 Task: Add a signature Laura Phillips containing With heartfelt thanks and warm wishes, Laura Phillips to email address softage.9@softage.net and add a folder Equipment
Action: Mouse moved to (909, 69)
Screenshot: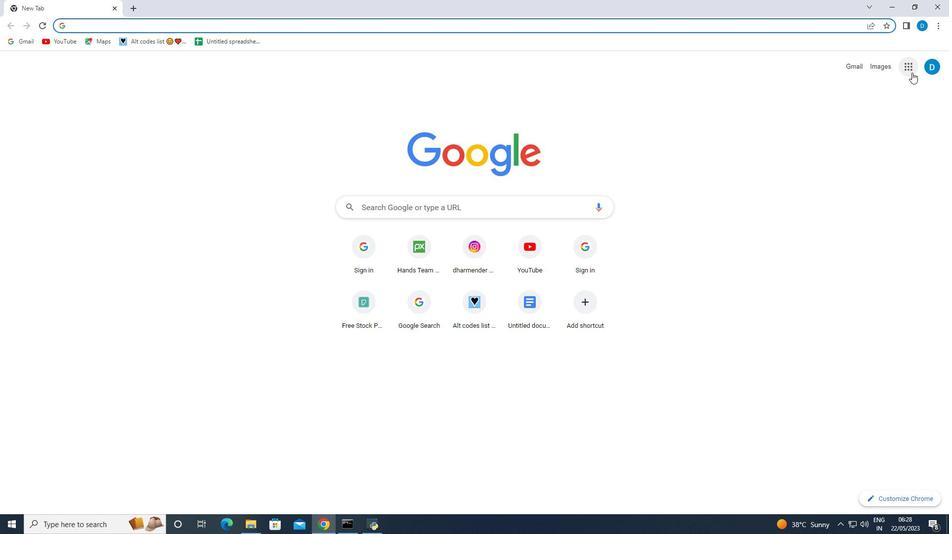 
Action: Mouse pressed left at (909, 69)
Screenshot: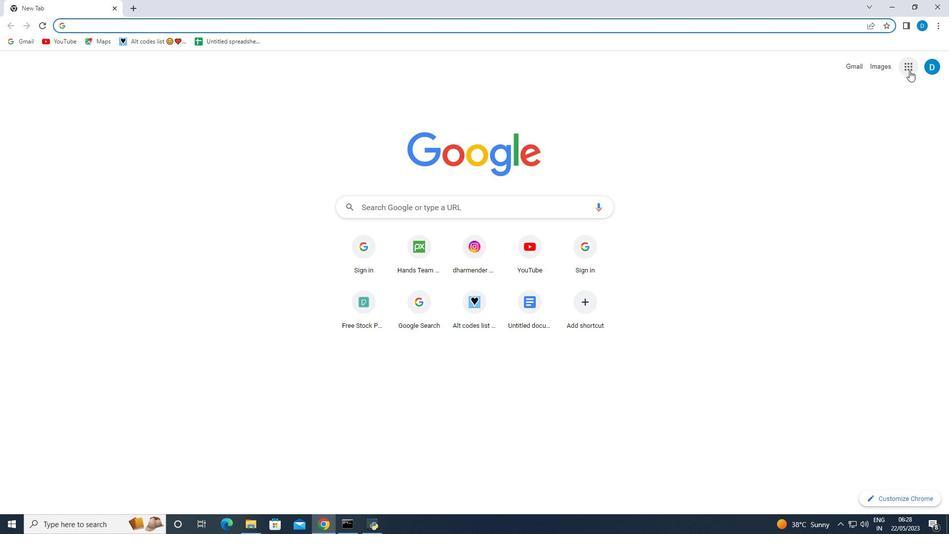 
Action: Mouse moved to (831, 199)
Screenshot: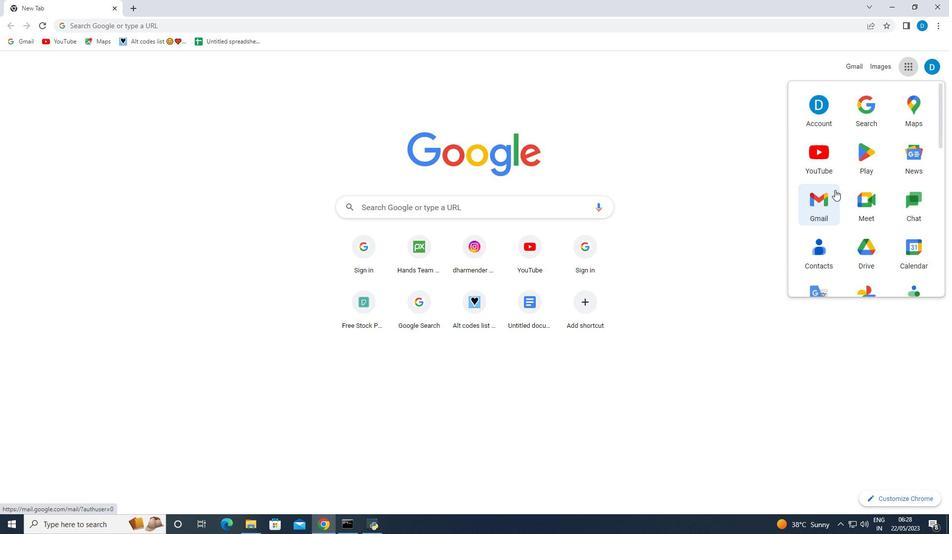 
Action: Mouse pressed left at (831, 199)
Screenshot: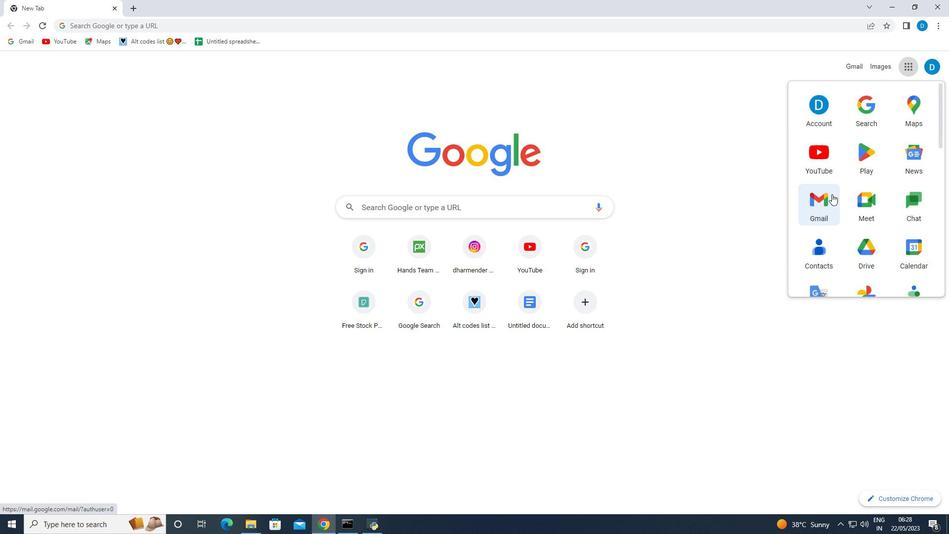 
Action: Mouse moved to (109, 254)
Screenshot: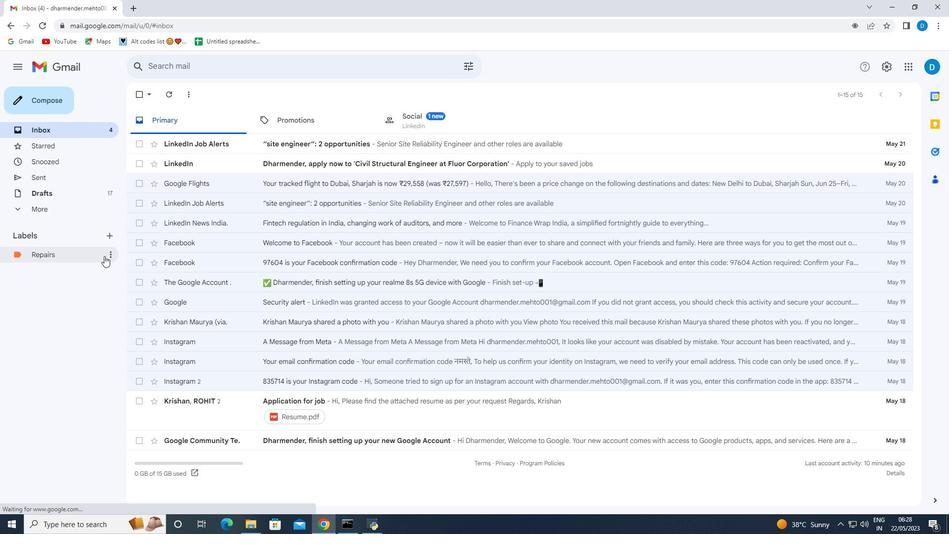 
Action: Mouse pressed left at (109, 254)
Screenshot: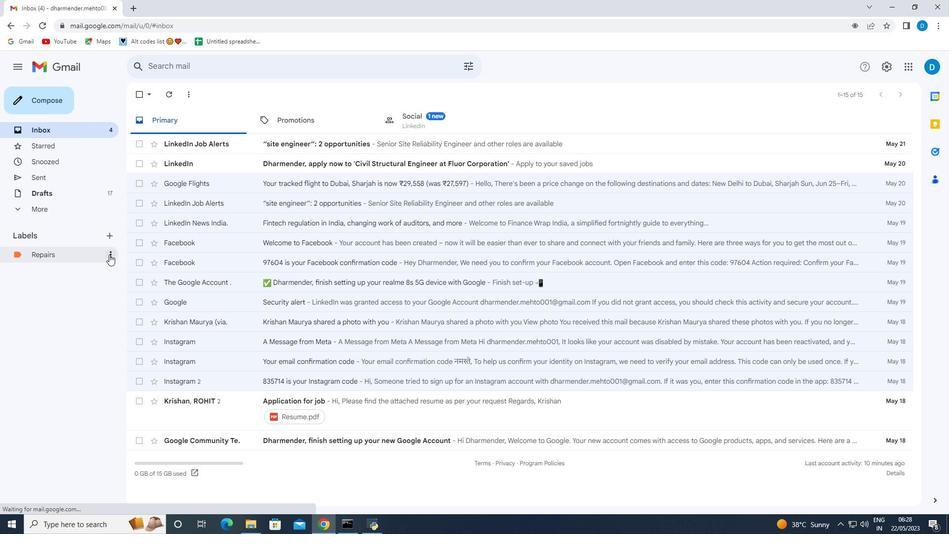 
Action: Mouse moved to (143, 433)
Screenshot: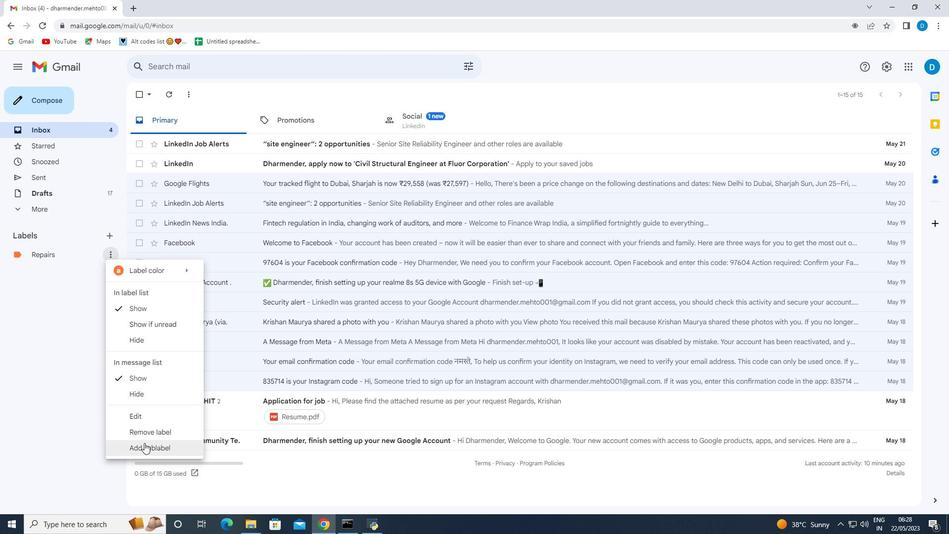 
Action: Mouse pressed left at (143, 433)
Screenshot: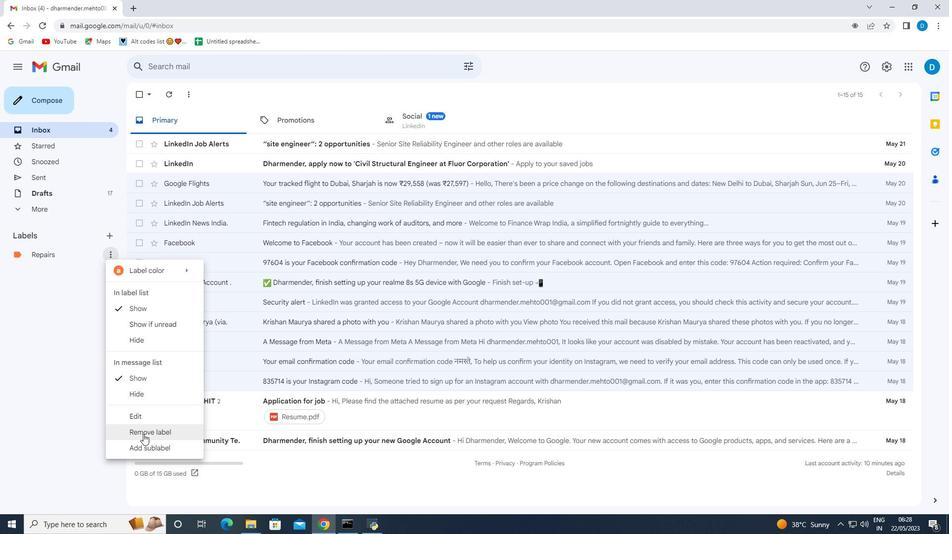 
Action: Mouse moved to (568, 307)
Screenshot: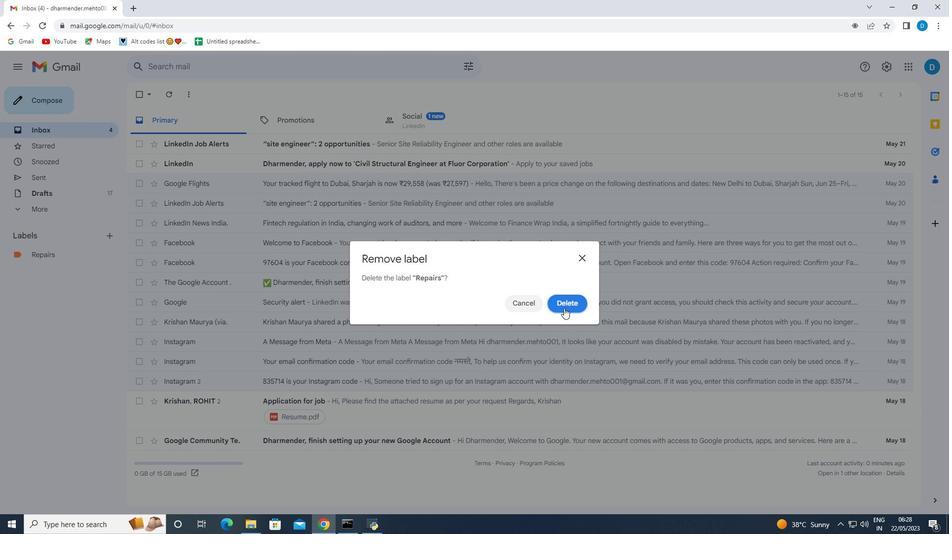 
Action: Mouse pressed left at (568, 307)
Screenshot: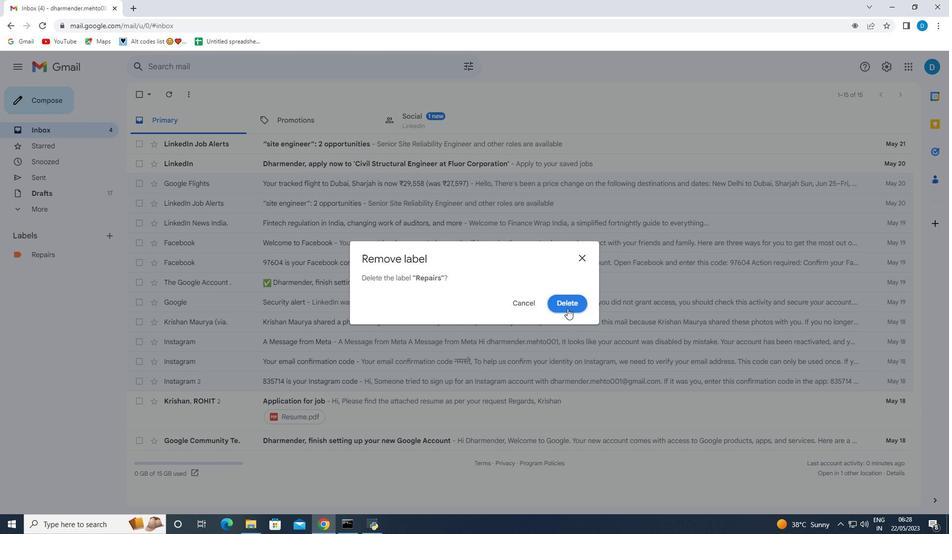 
Action: Mouse moved to (45, 99)
Screenshot: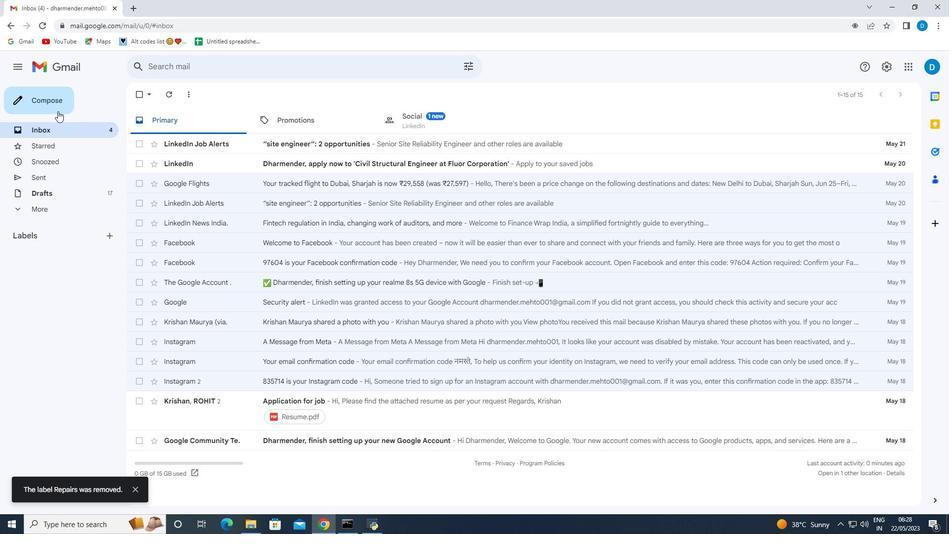 
Action: Mouse pressed left at (45, 99)
Screenshot: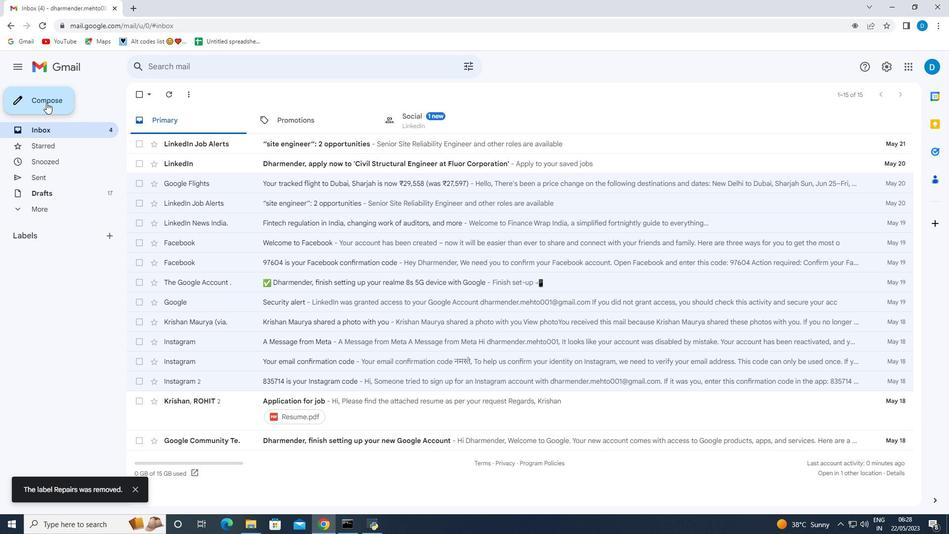 
Action: Mouse moved to (798, 497)
Screenshot: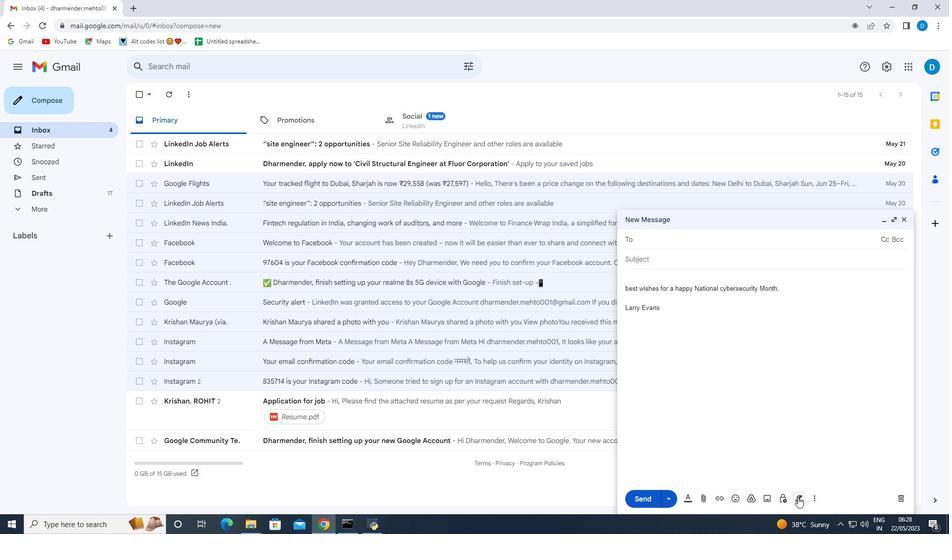 
Action: Mouse pressed left at (798, 497)
Screenshot: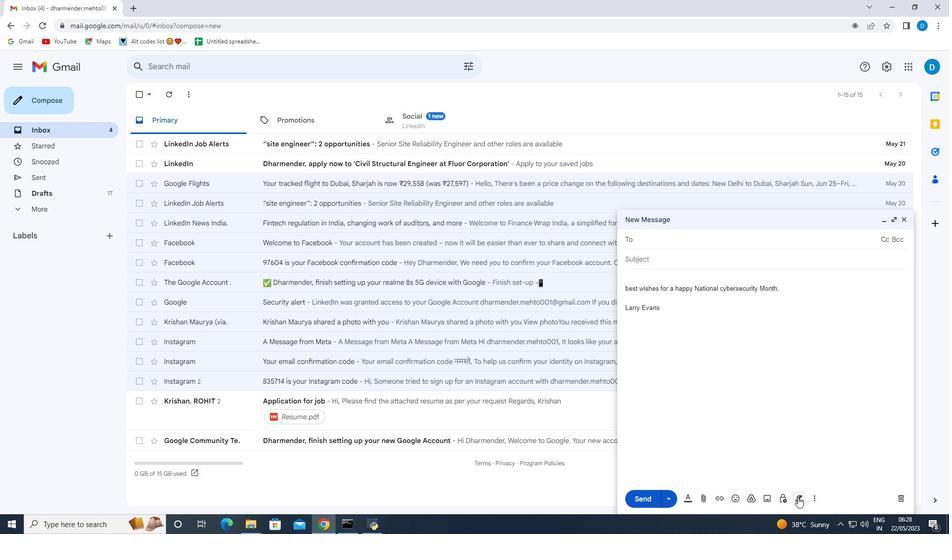 
Action: Mouse moved to (826, 444)
Screenshot: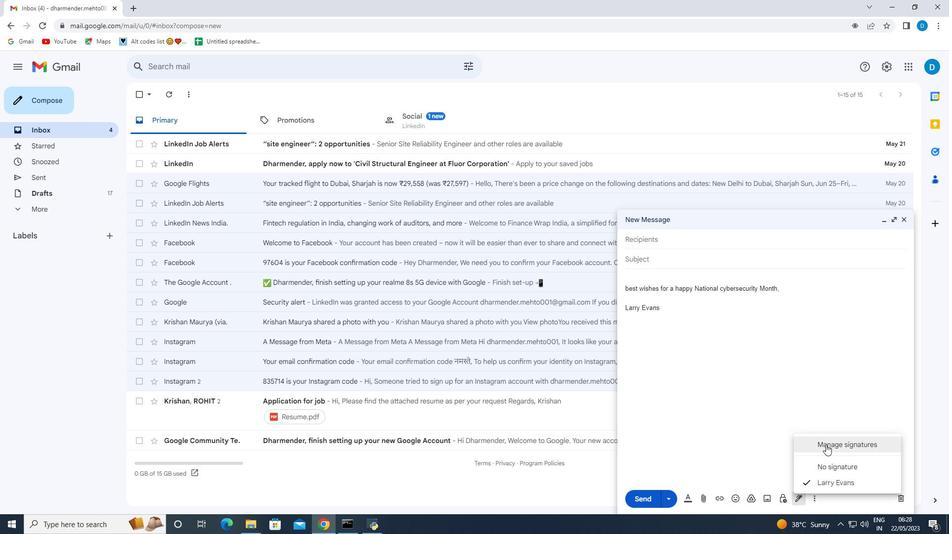 
Action: Mouse pressed left at (826, 444)
Screenshot: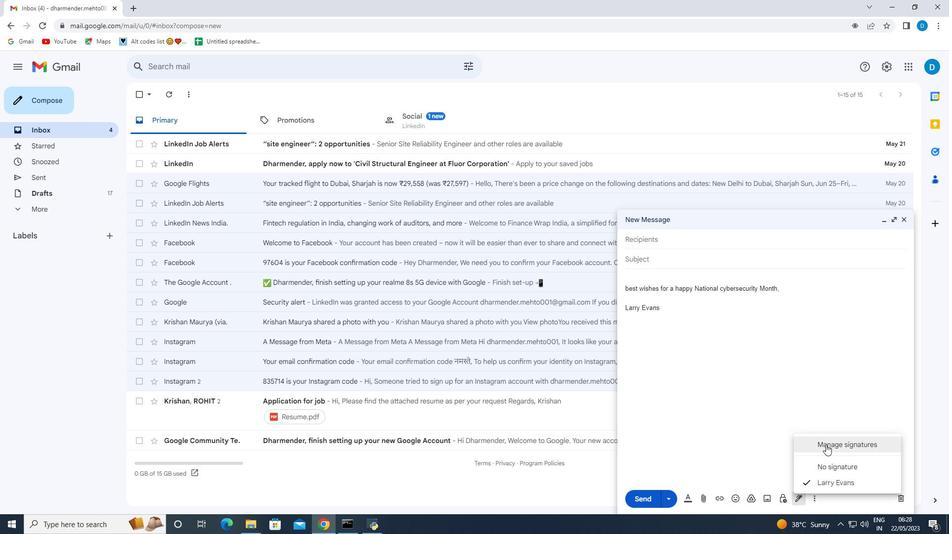 
Action: Mouse moved to (371, 343)
Screenshot: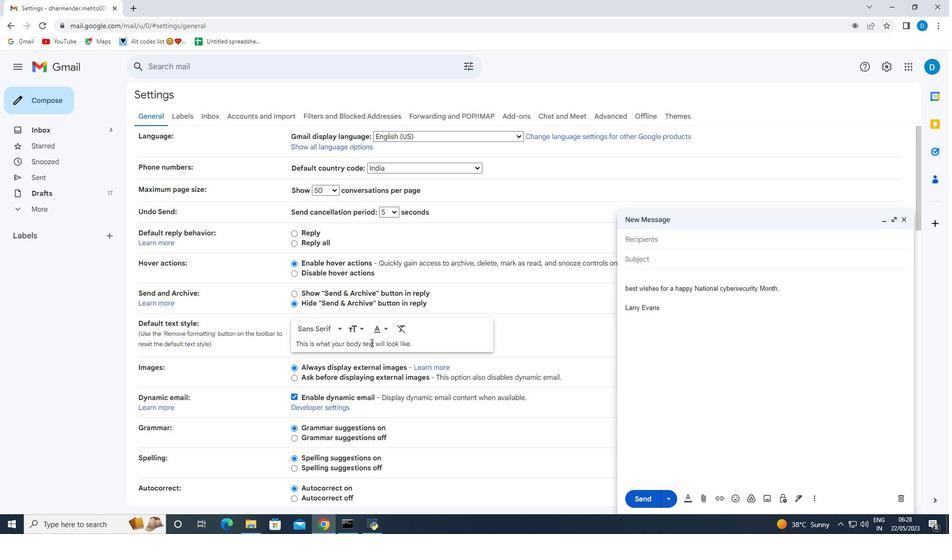 
Action: Mouse scrolled (371, 342) with delta (0, 0)
Screenshot: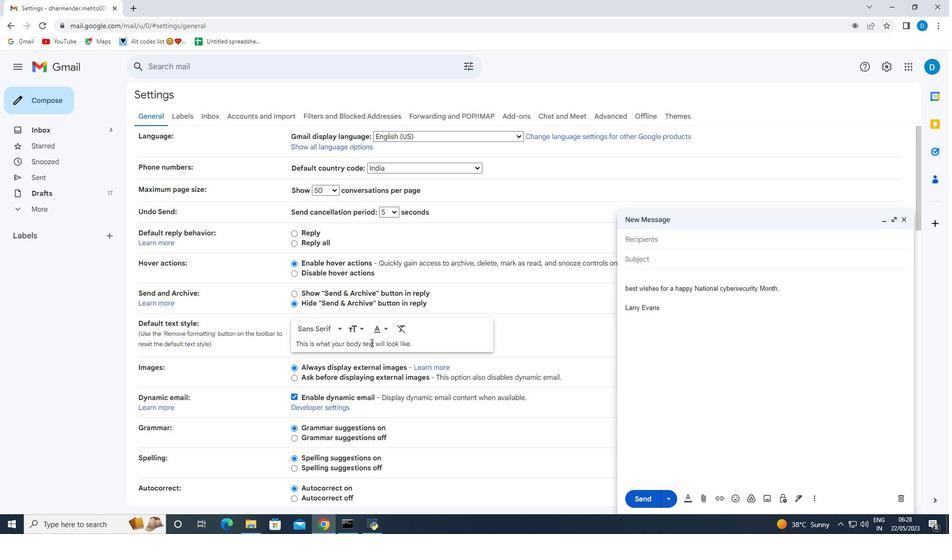 
Action: Mouse moved to (371, 345)
Screenshot: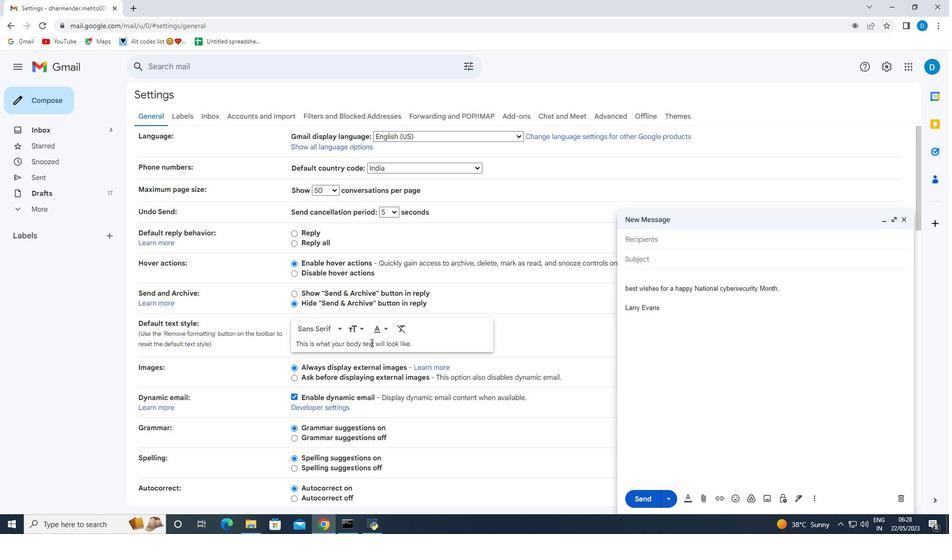 
Action: Mouse scrolled (371, 344) with delta (0, 0)
Screenshot: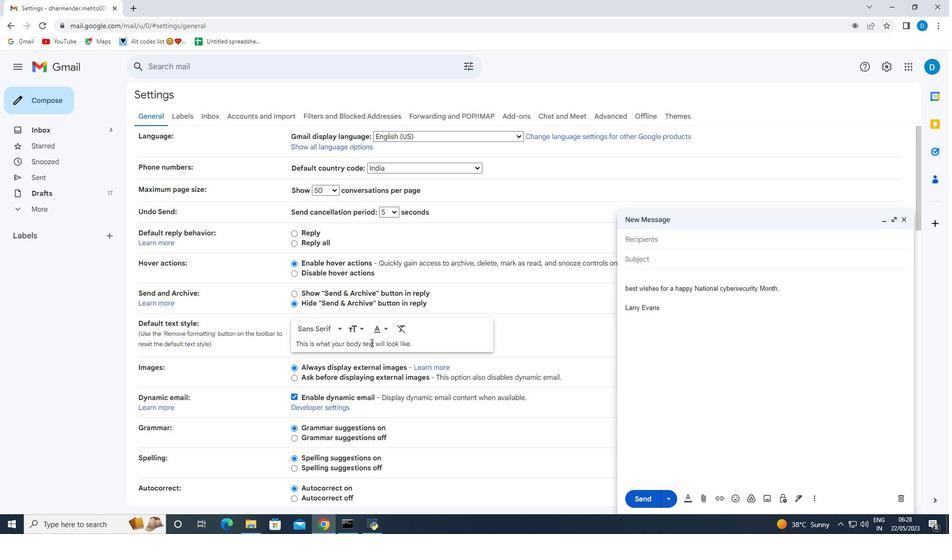 
Action: Mouse moved to (371, 346)
Screenshot: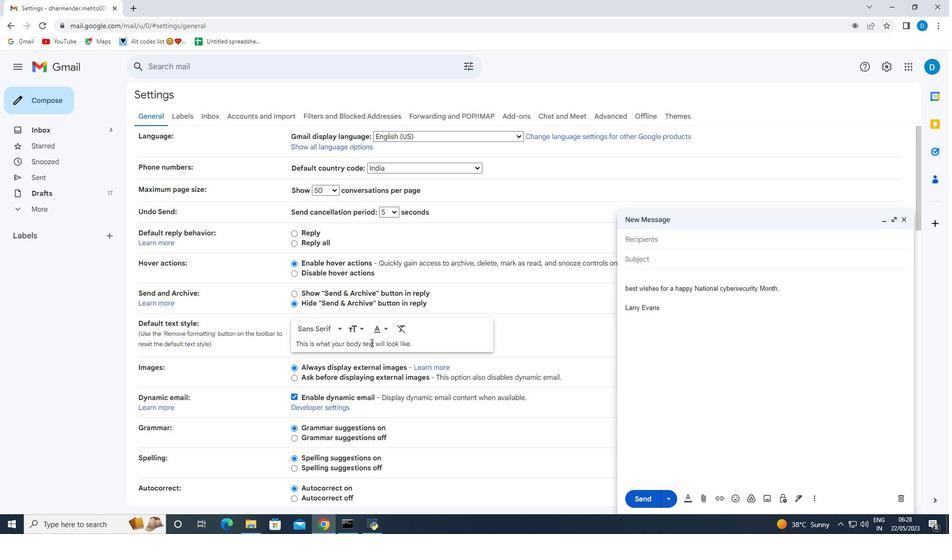 
Action: Mouse scrolled (371, 345) with delta (0, 0)
Screenshot: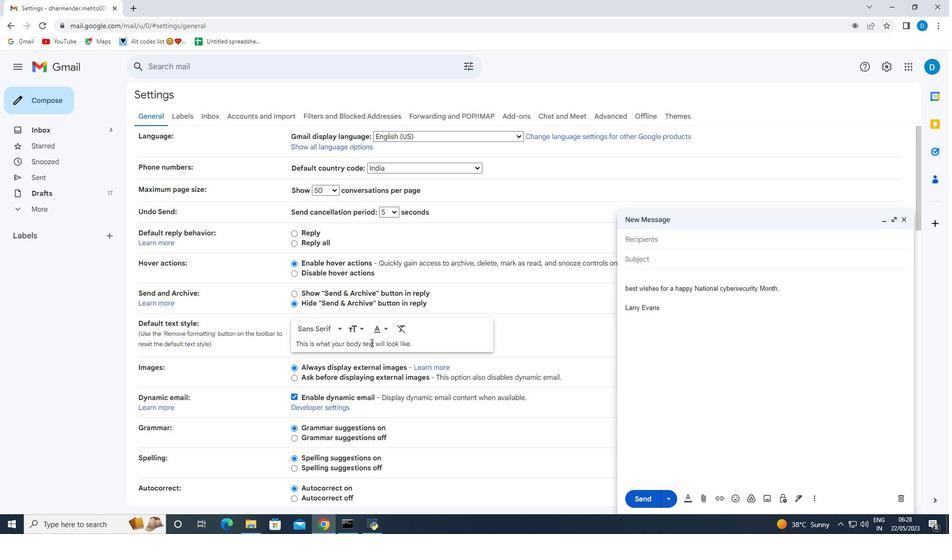 
Action: Mouse scrolled (371, 345) with delta (0, 0)
Screenshot: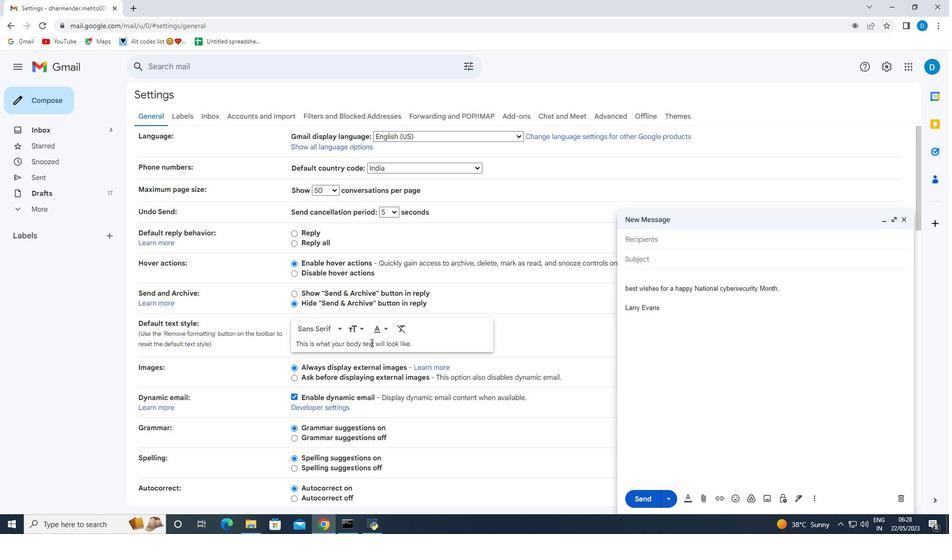 
Action: Mouse scrolled (371, 345) with delta (0, 0)
Screenshot: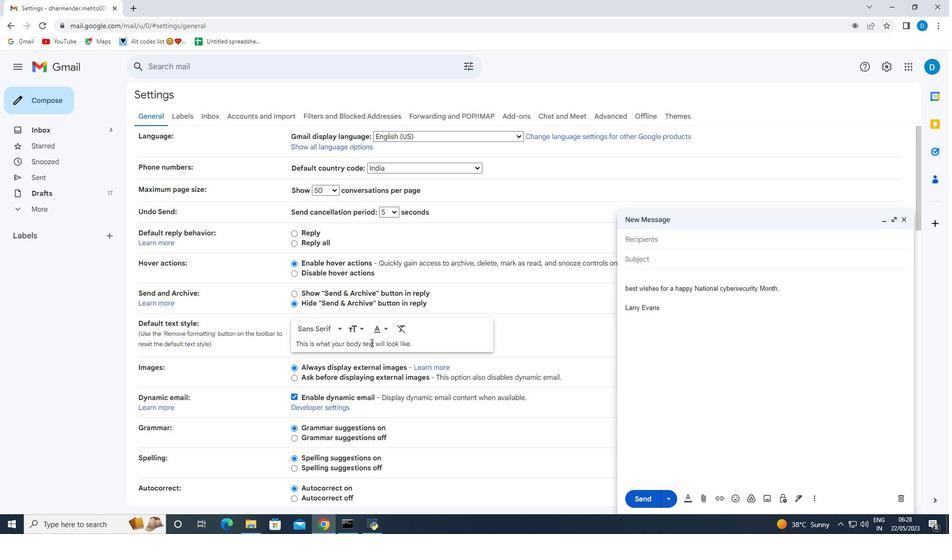 
Action: Mouse moved to (368, 350)
Screenshot: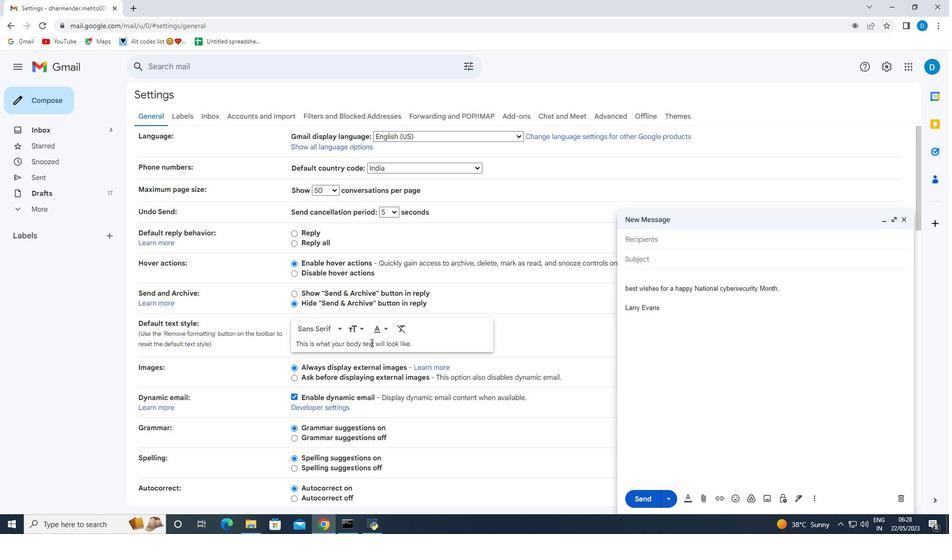 
Action: Mouse scrolled (370, 347) with delta (0, 0)
Screenshot: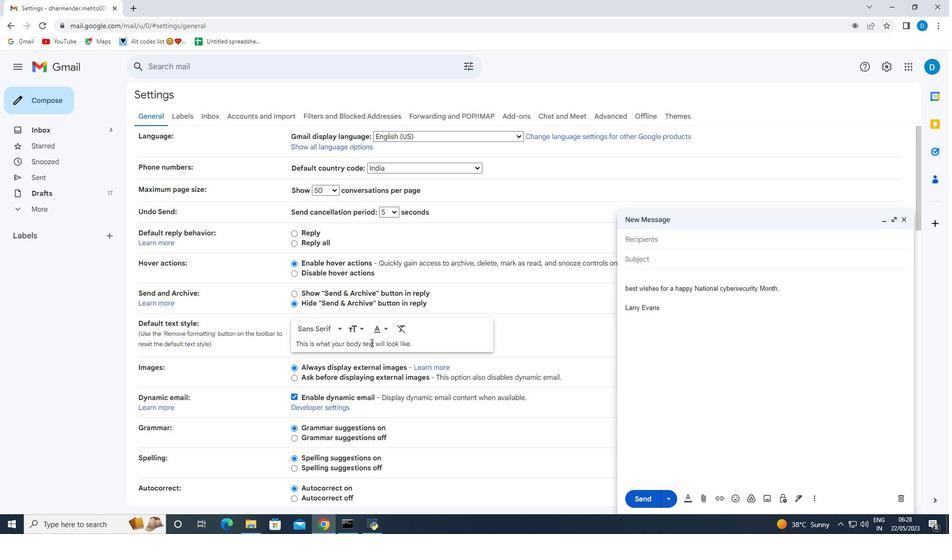 
Action: Mouse moved to (339, 359)
Screenshot: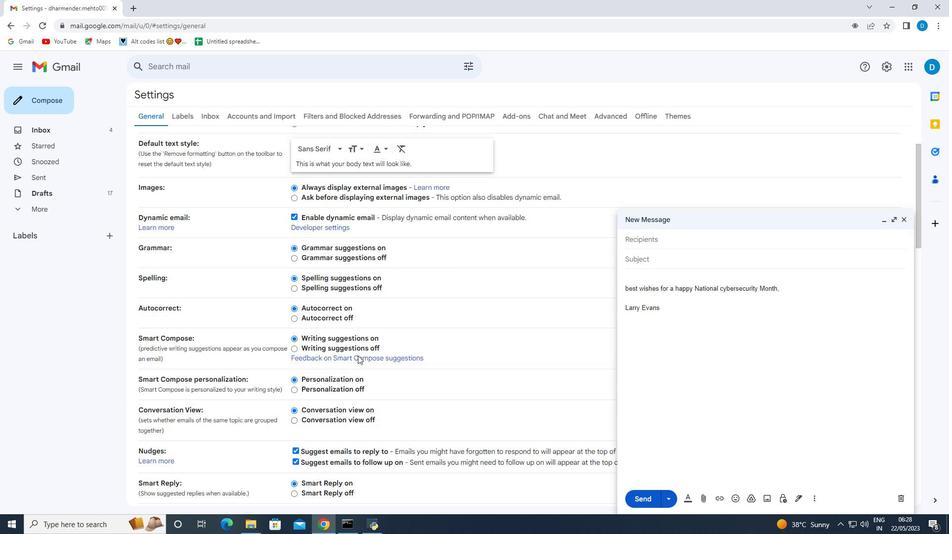 
Action: Mouse scrolled (339, 358) with delta (0, 0)
Screenshot: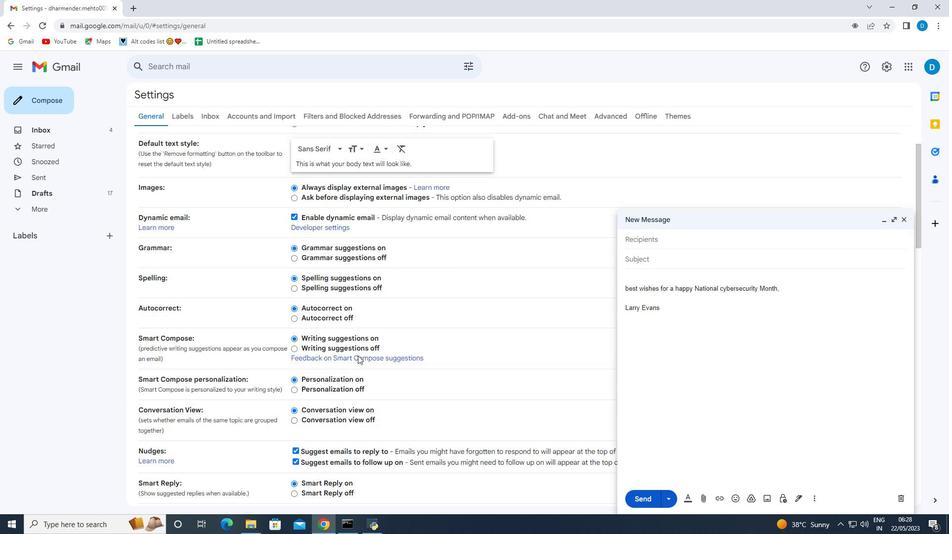 
Action: Mouse moved to (338, 359)
Screenshot: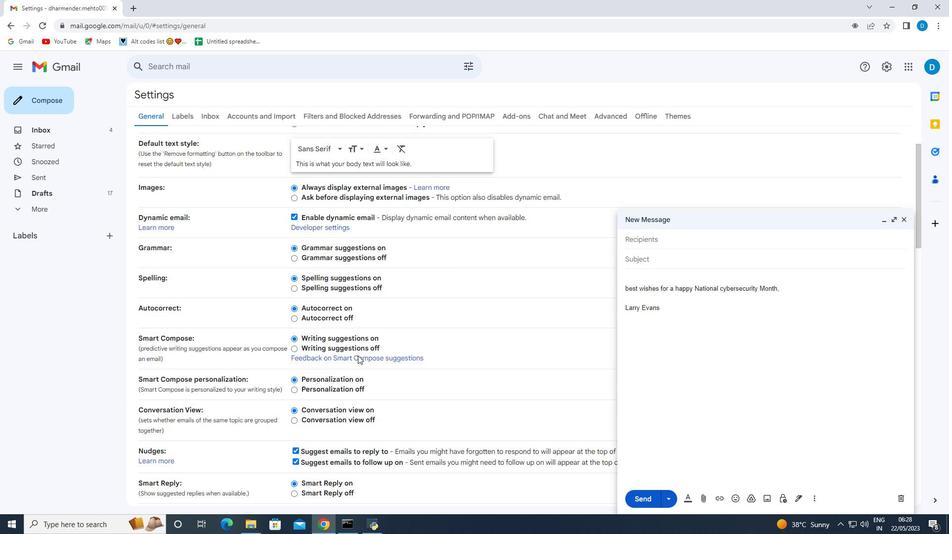 
Action: Mouse scrolled (338, 358) with delta (0, 0)
Screenshot: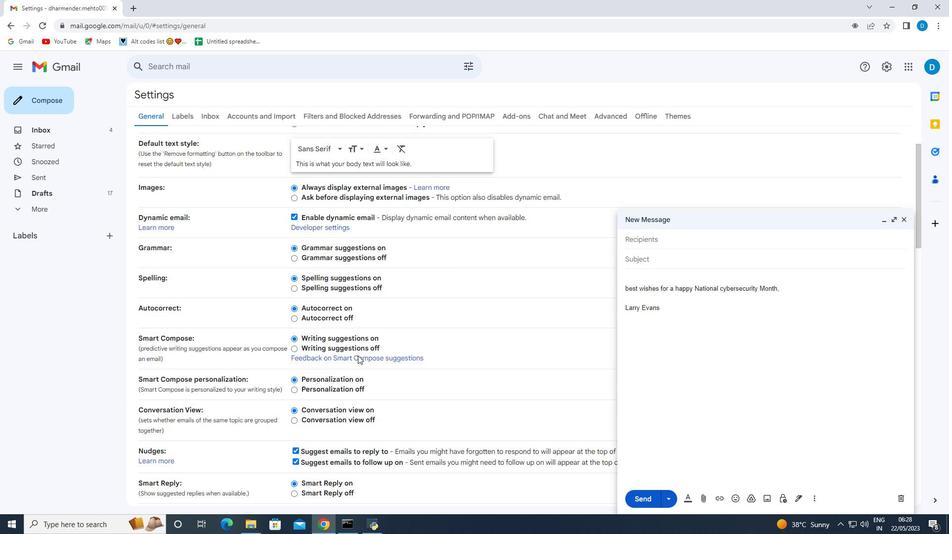 
Action: Mouse moved to (338, 359)
Screenshot: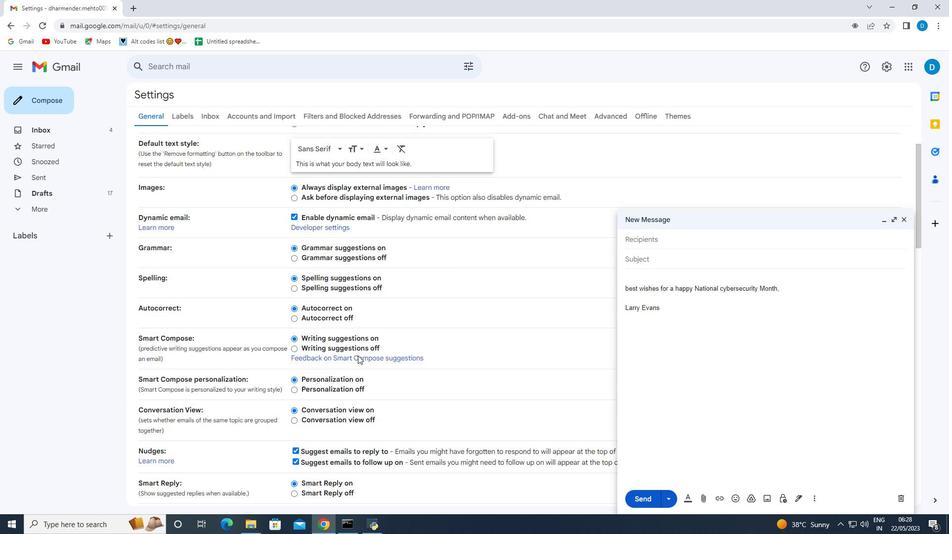 
Action: Mouse scrolled (338, 358) with delta (0, 0)
Screenshot: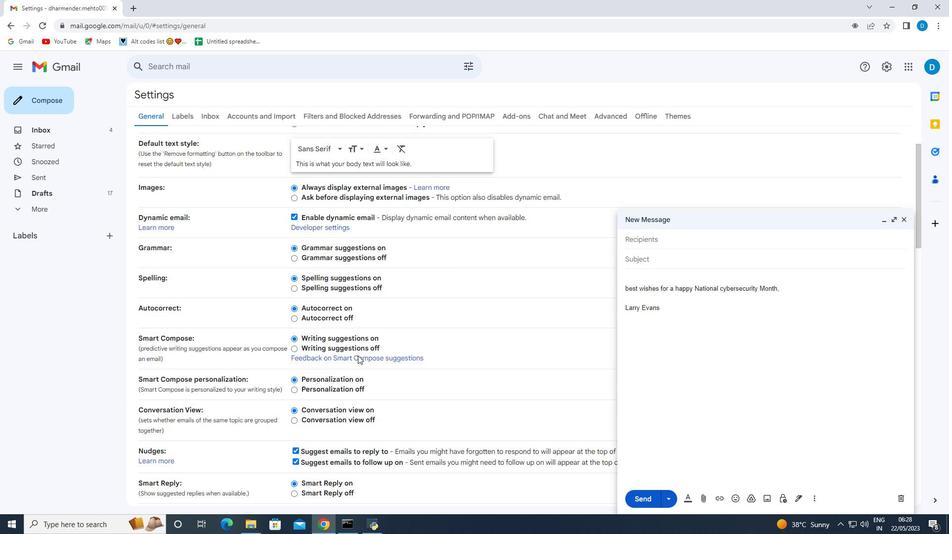 
Action: Mouse moved to (338, 359)
Screenshot: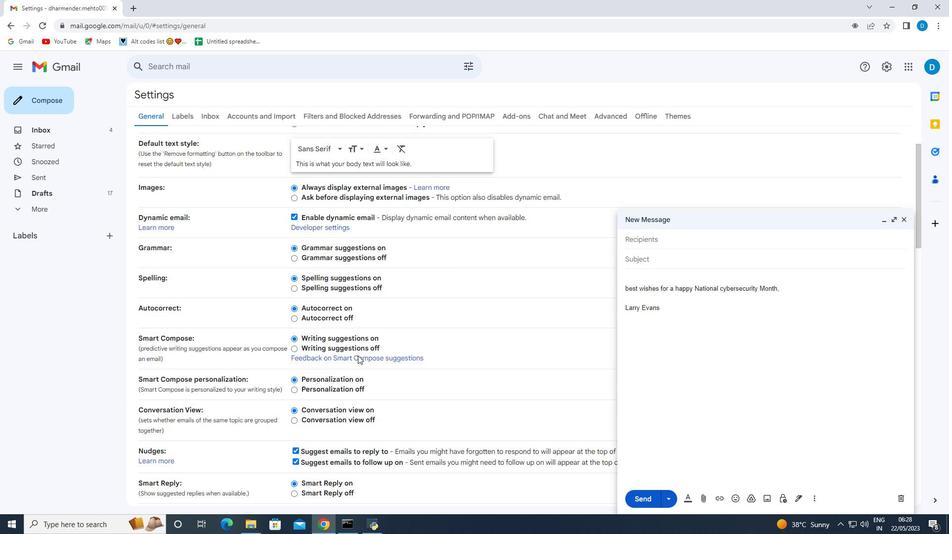 
Action: Mouse scrolled (338, 359) with delta (0, 0)
Screenshot: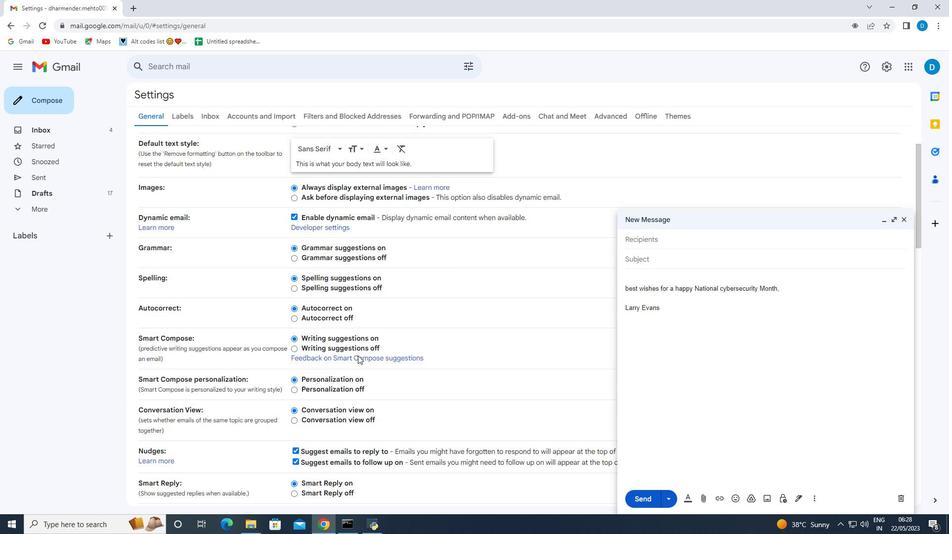
Action: Mouse moved to (334, 368)
Screenshot: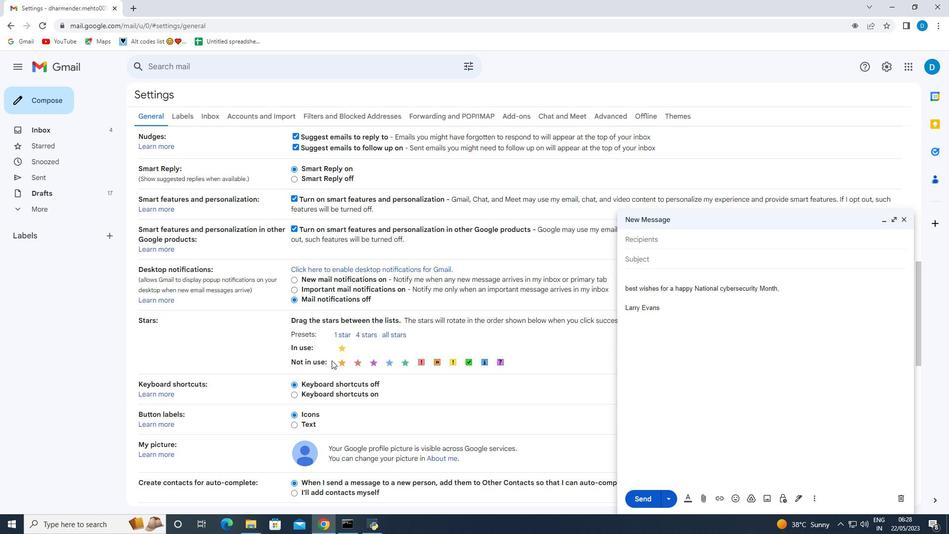 
Action: Mouse scrolled (334, 368) with delta (0, 0)
Screenshot: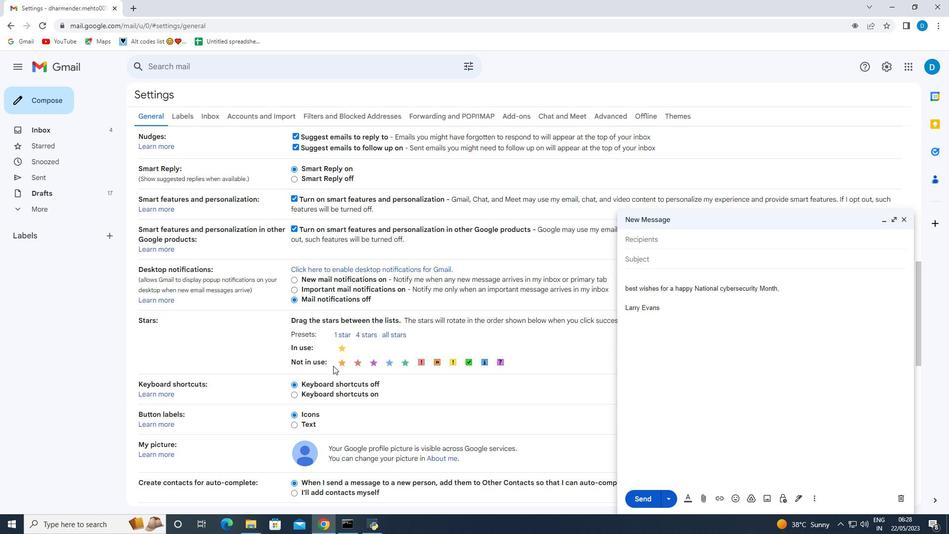 
Action: Mouse scrolled (334, 368) with delta (0, 0)
Screenshot: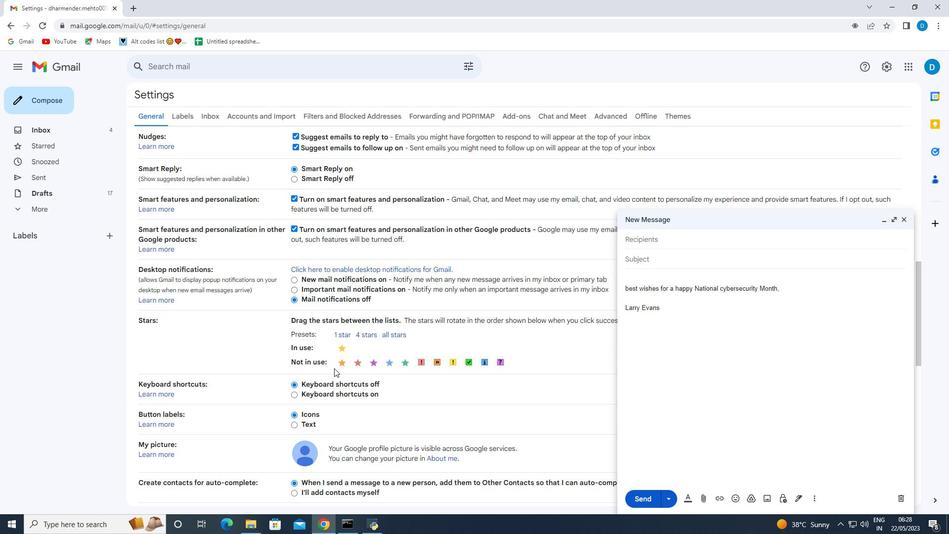 
Action: Mouse scrolled (334, 368) with delta (0, 0)
Screenshot: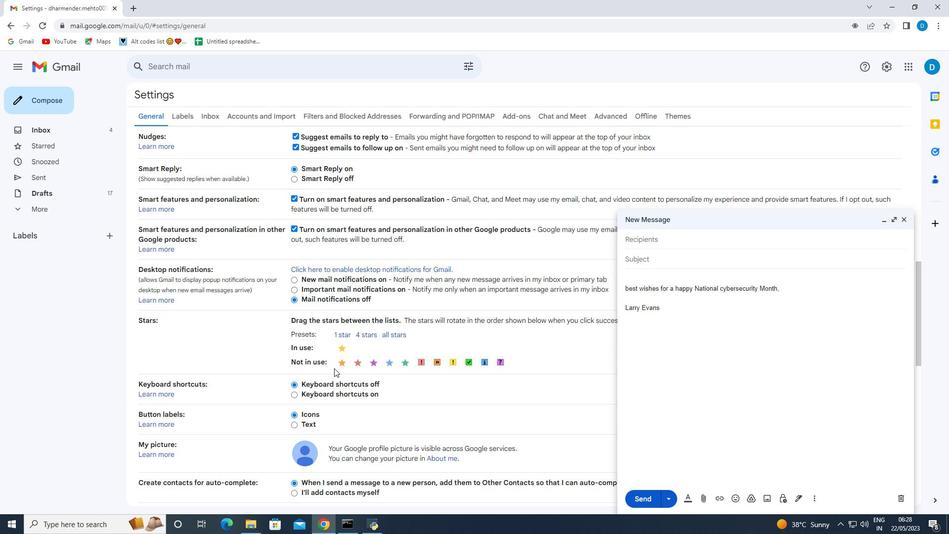 
Action: Mouse scrolled (334, 368) with delta (0, 0)
Screenshot: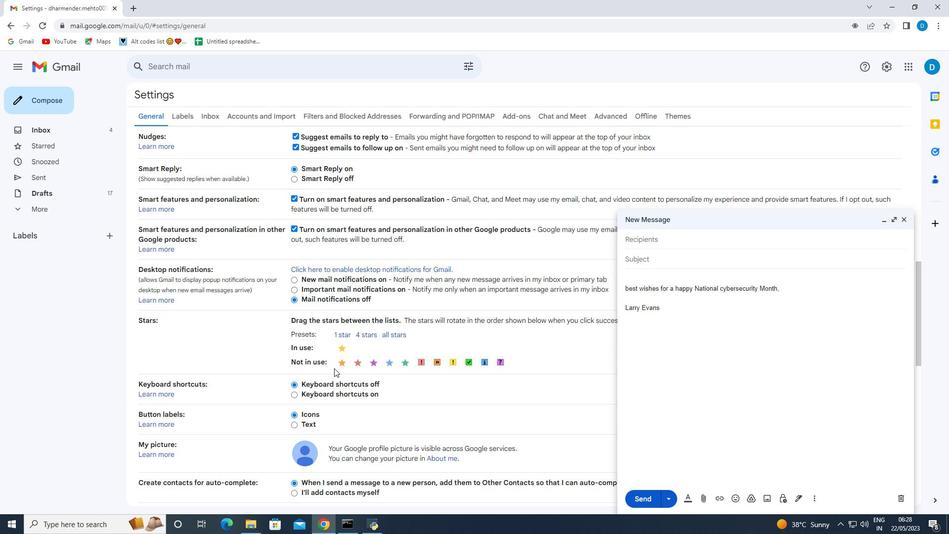 
Action: Mouse moved to (333, 369)
Screenshot: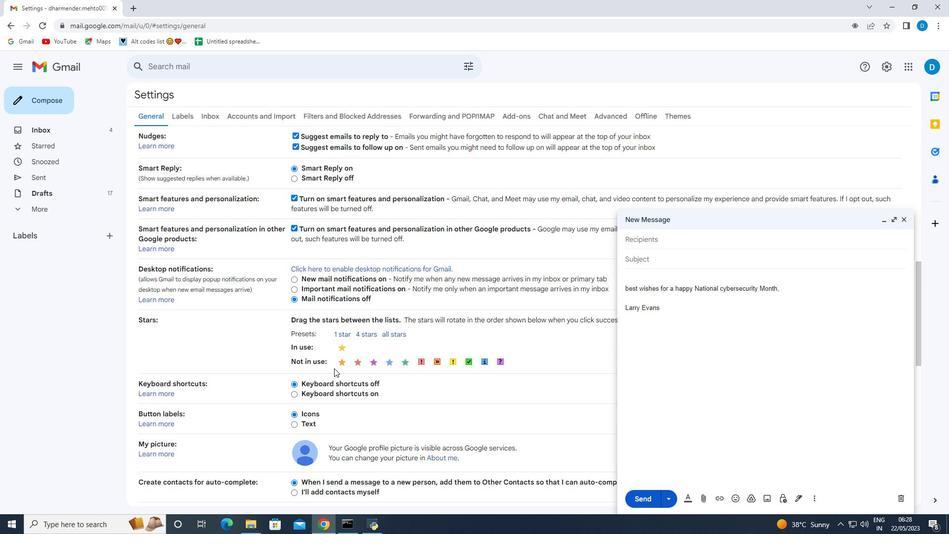 
Action: Mouse scrolled (333, 369) with delta (0, 0)
Screenshot: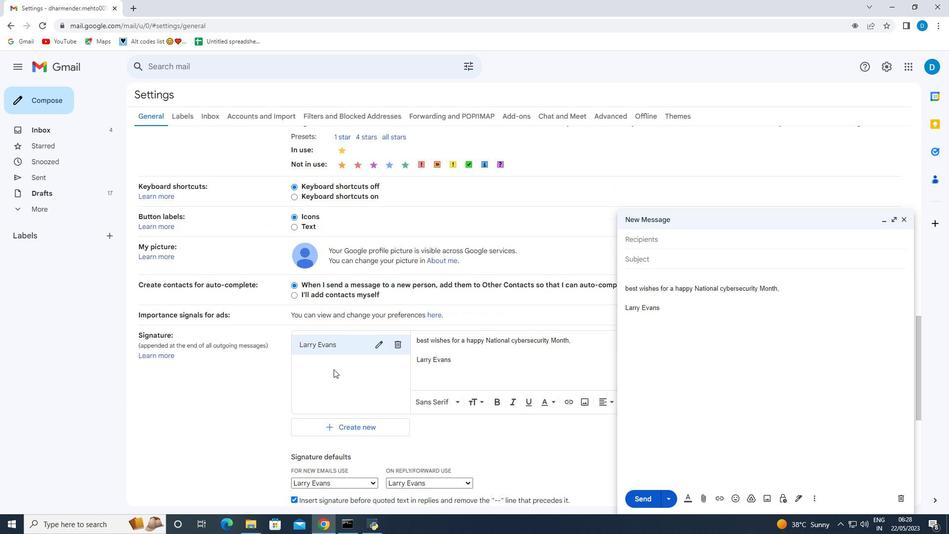 
Action: Mouse scrolled (333, 369) with delta (0, 0)
Screenshot: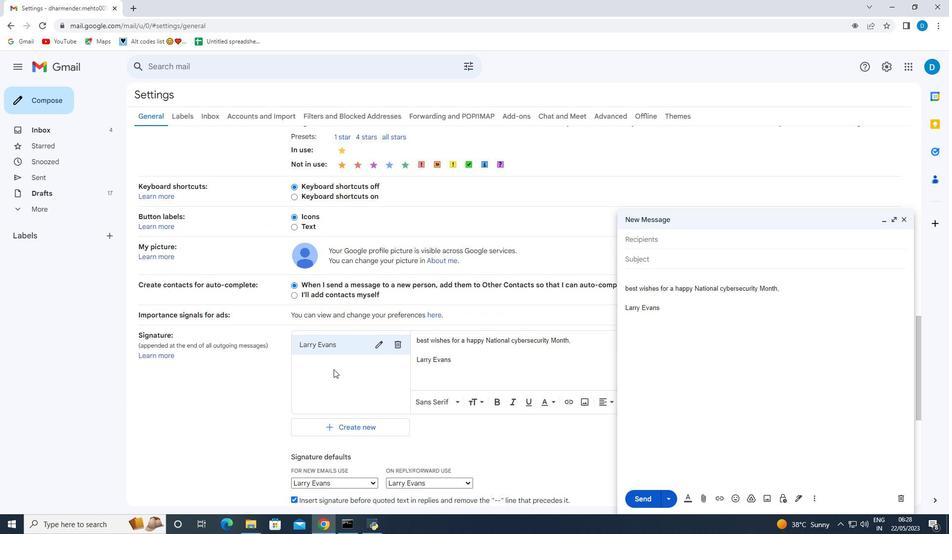 
Action: Mouse scrolled (333, 369) with delta (0, 0)
Screenshot: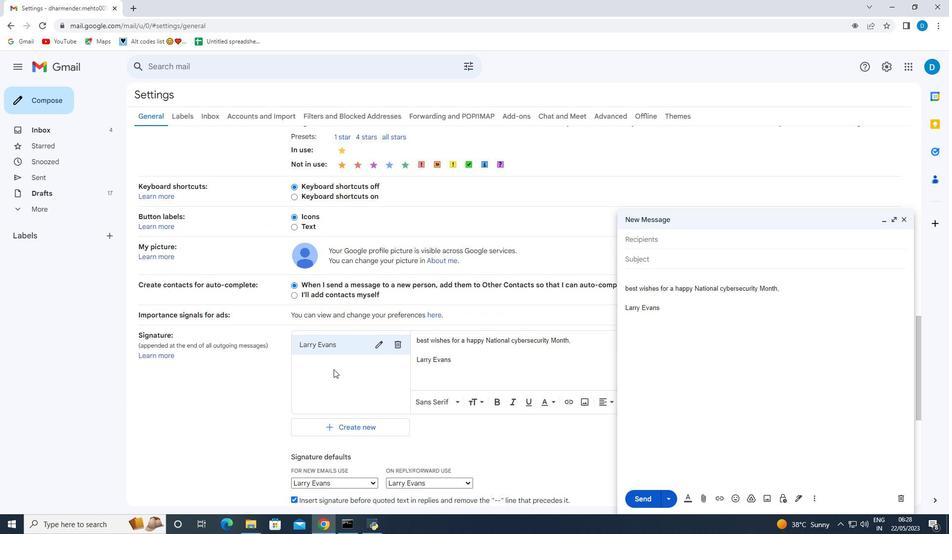 
Action: Mouse scrolled (333, 369) with delta (0, 0)
Screenshot: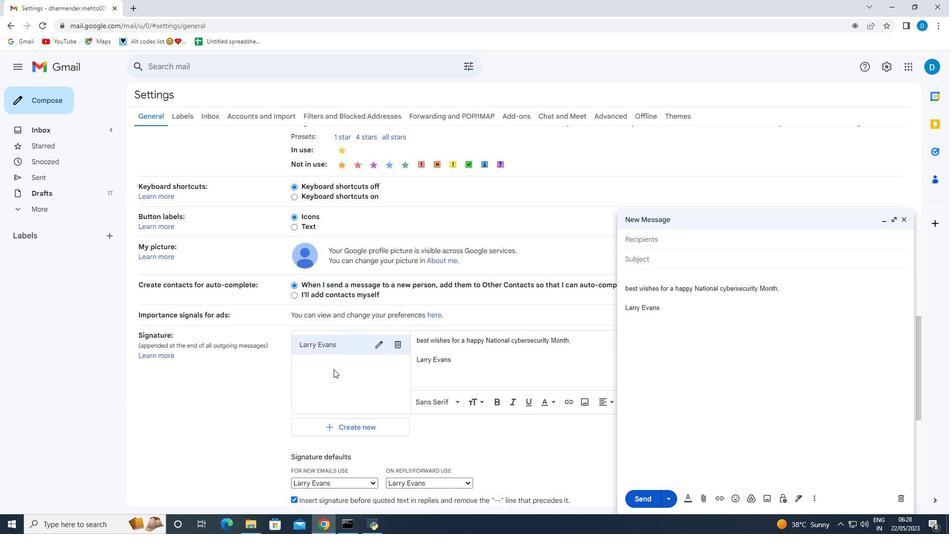 
Action: Mouse moved to (379, 146)
Screenshot: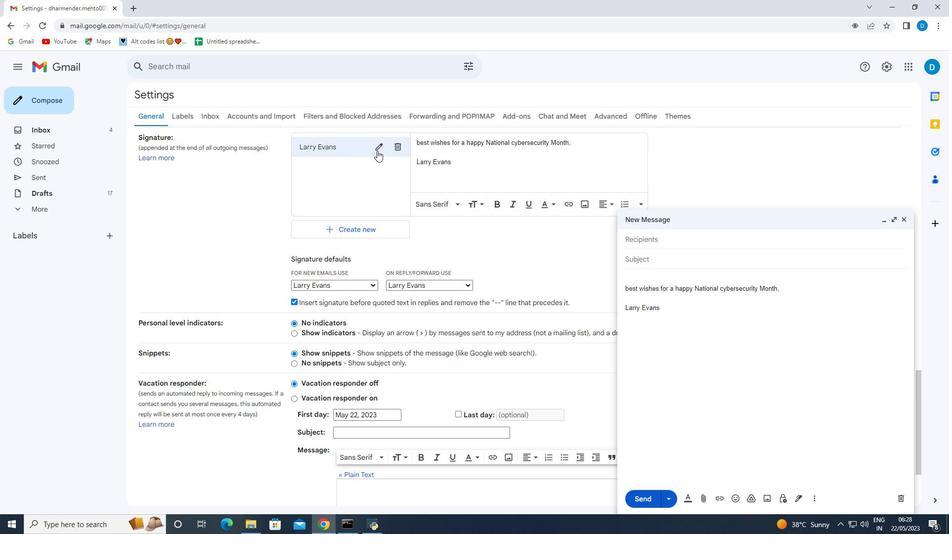 
Action: Mouse pressed left at (379, 146)
Screenshot: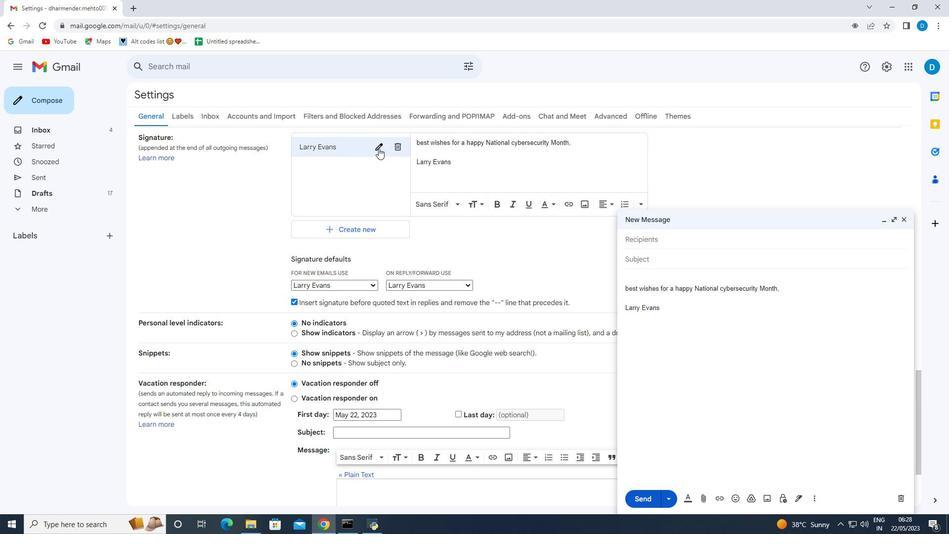 
Action: Mouse moved to (416, 278)
Screenshot: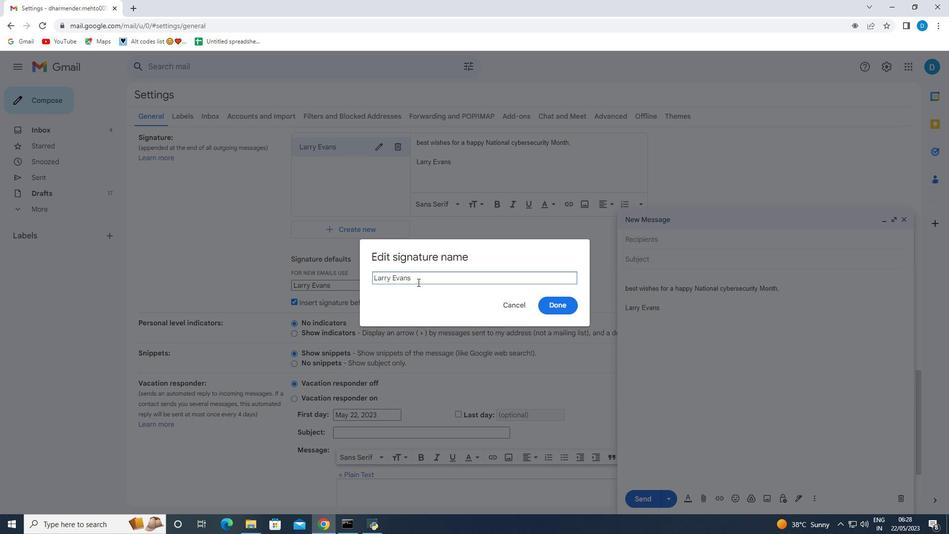 
Action: Mouse pressed left at (416, 278)
Screenshot: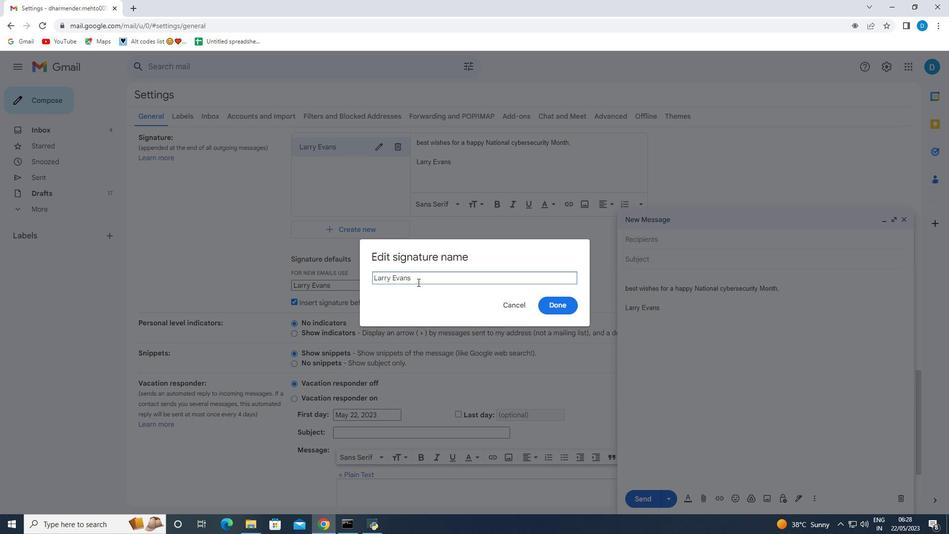 
Action: Mouse moved to (417, 278)
Screenshot: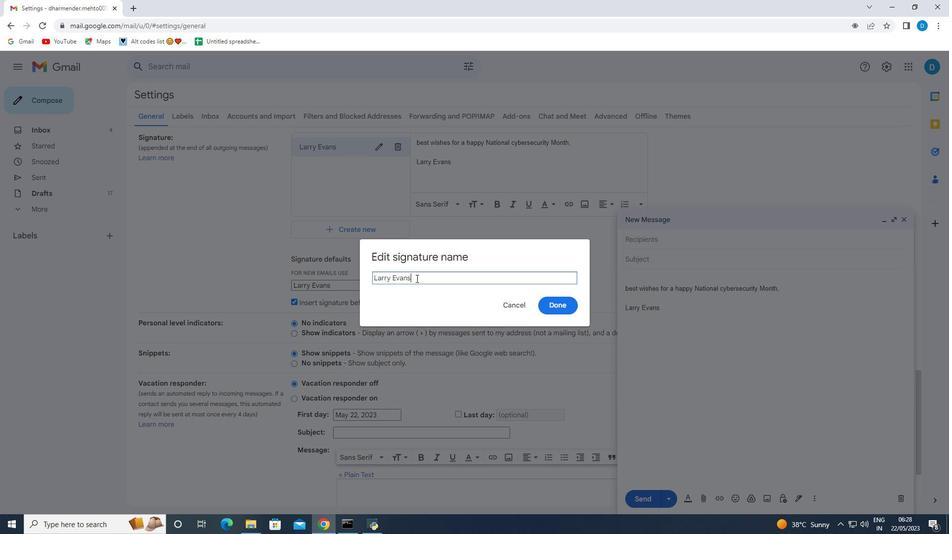 
Action: Key pressed <Key.backspace><Key.backspace><Key.backspace><Key.backspace><Key.backspace><Key.backspace><Key.backspace><Key.backspace><Key.backspace><Key.backspace><Key.backspace><Key.backspace><Key.backspace><Key.backspace><Key.backspace><Key.backspace><Key.backspace><Key.backspace><Key.backspace><Key.backspace><Key.backspace><Key.backspace><Key.backspace><Key.backspace><Key.backspace><Key.backspace><Key.backspace><Key.backspace><Key.backspace><Key.backspace><Key.backspace><Key.backspace><Key.shift>Laura<Key.space><Key.shift>Phillips
Screenshot: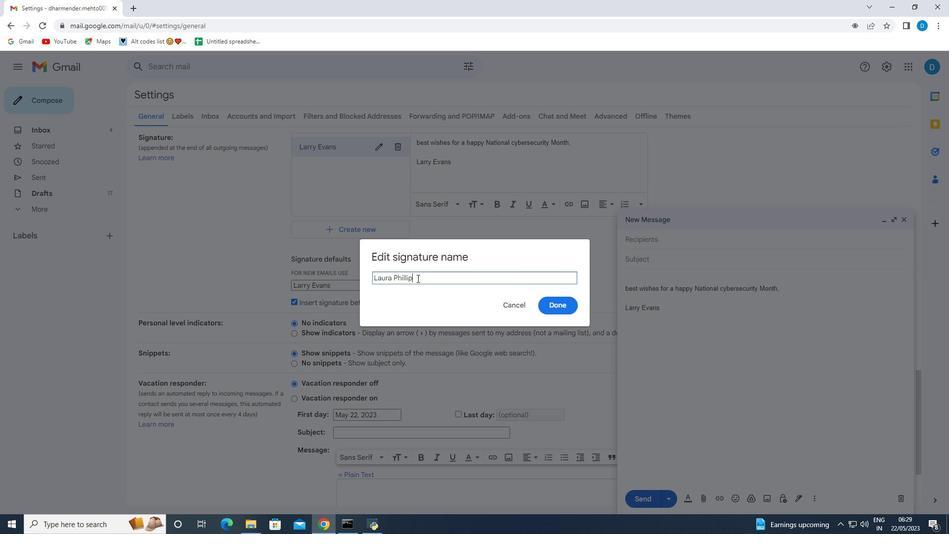 
Action: Mouse moved to (554, 304)
Screenshot: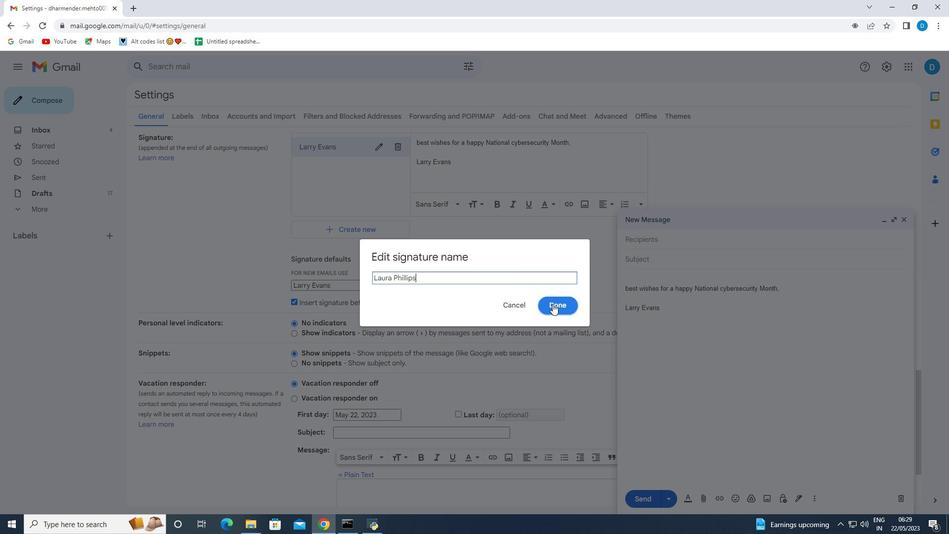 
Action: Mouse pressed left at (554, 304)
Screenshot: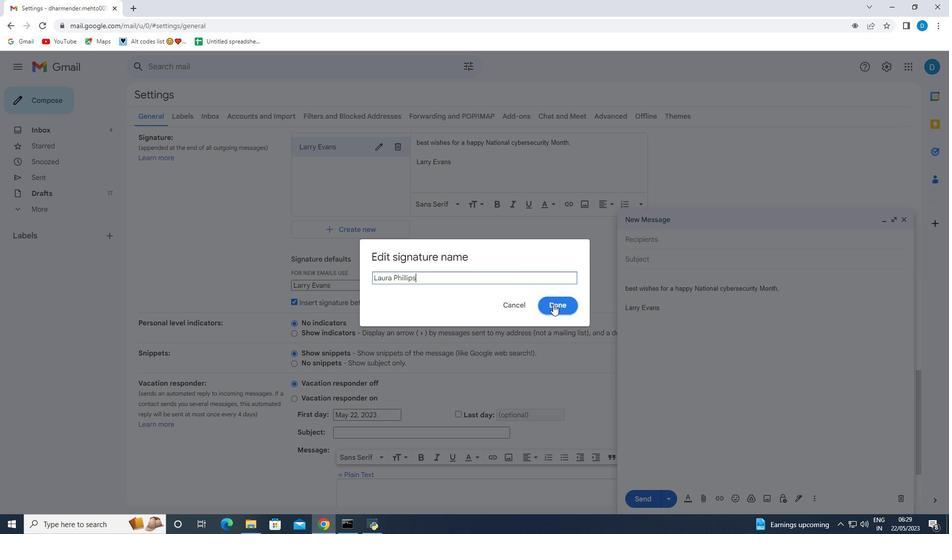 
Action: Mouse moved to (349, 285)
Screenshot: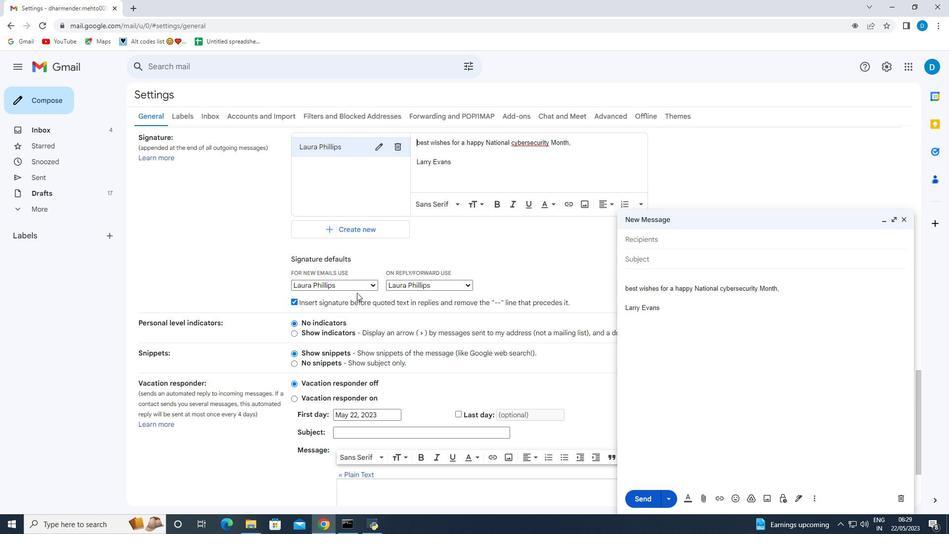 
Action: Mouse pressed left at (349, 285)
Screenshot: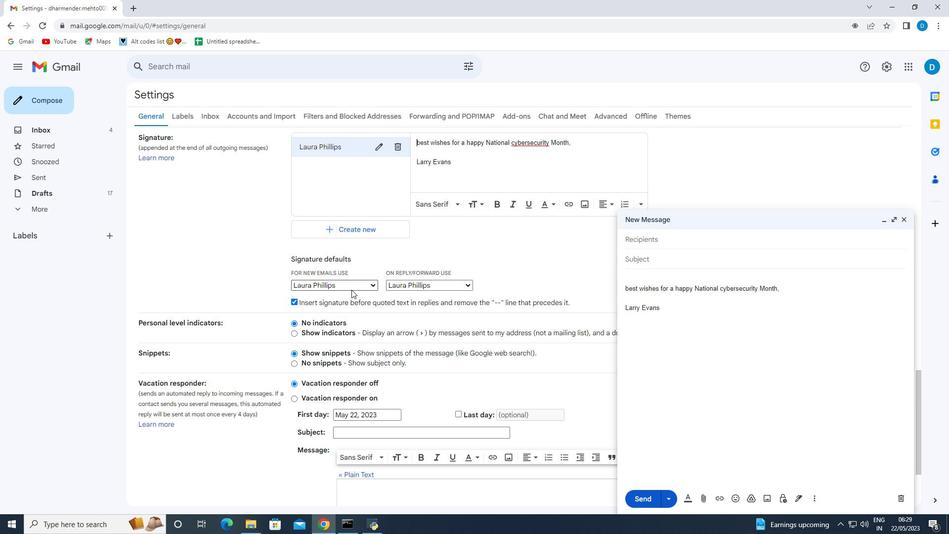 
Action: Mouse moved to (333, 307)
Screenshot: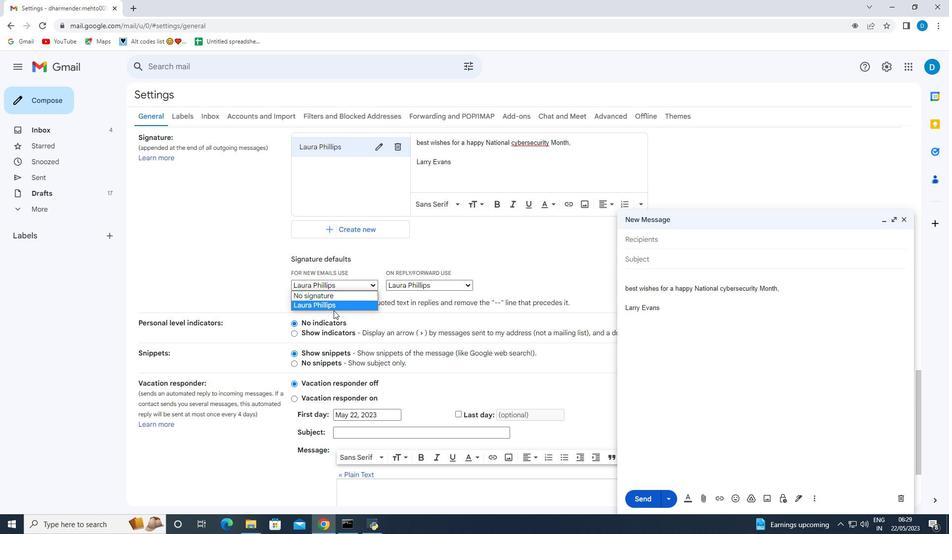 
Action: Mouse pressed left at (333, 307)
Screenshot: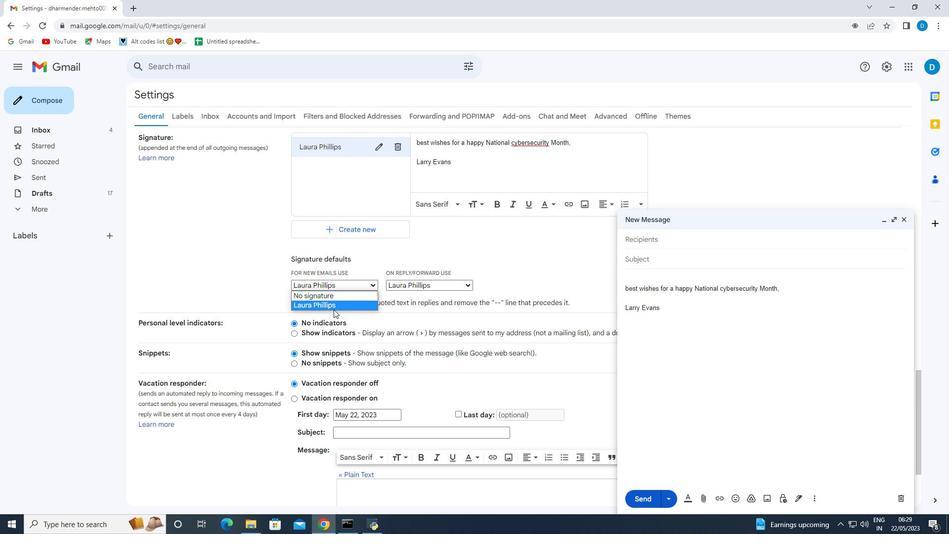 
Action: Mouse moved to (407, 278)
Screenshot: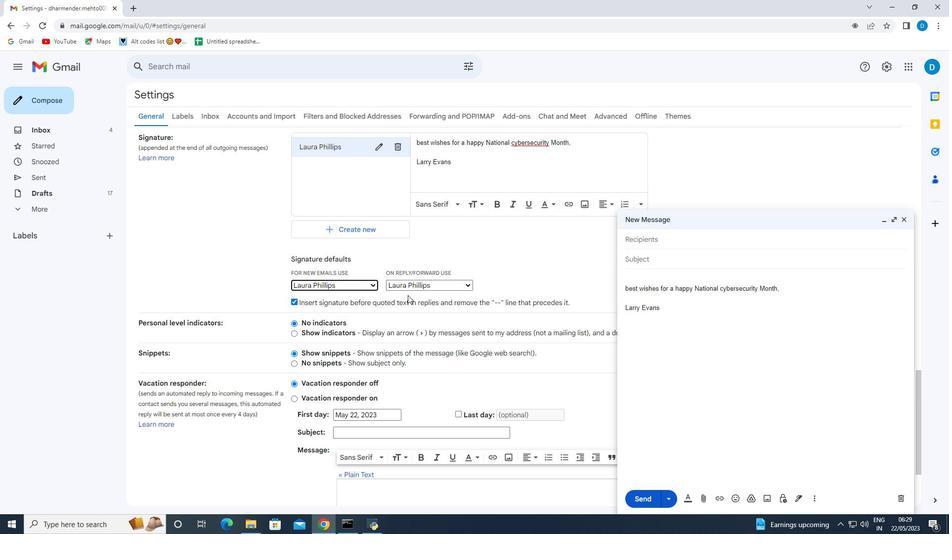 
Action: Mouse pressed left at (407, 278)
Screenshot: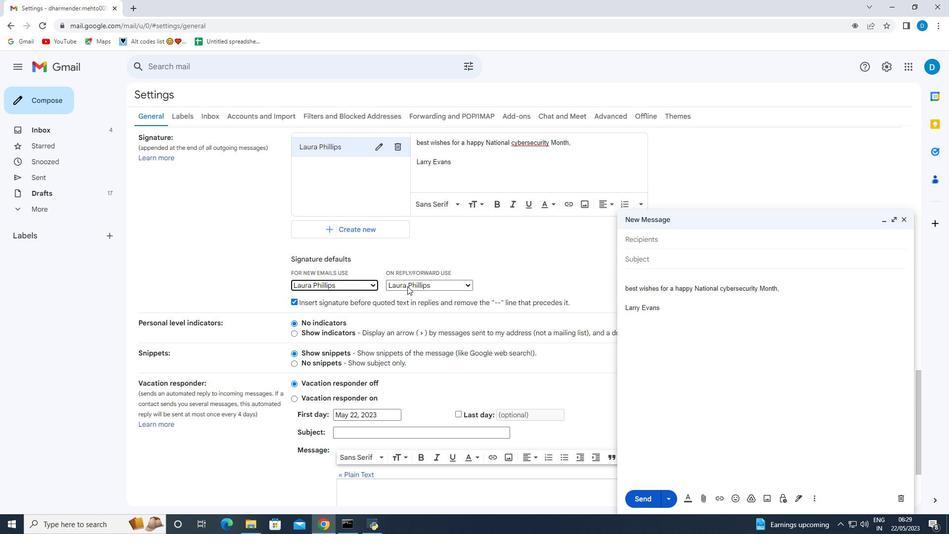 
Action: Mouse moved to (404, 286)
Screenshot: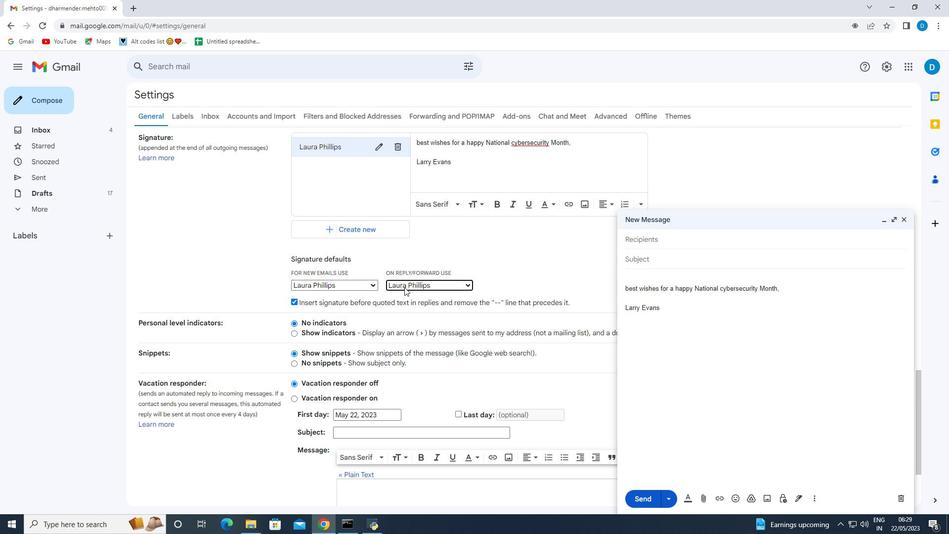 
Action: Mouse pressed left at (404, 286)
Screenshot: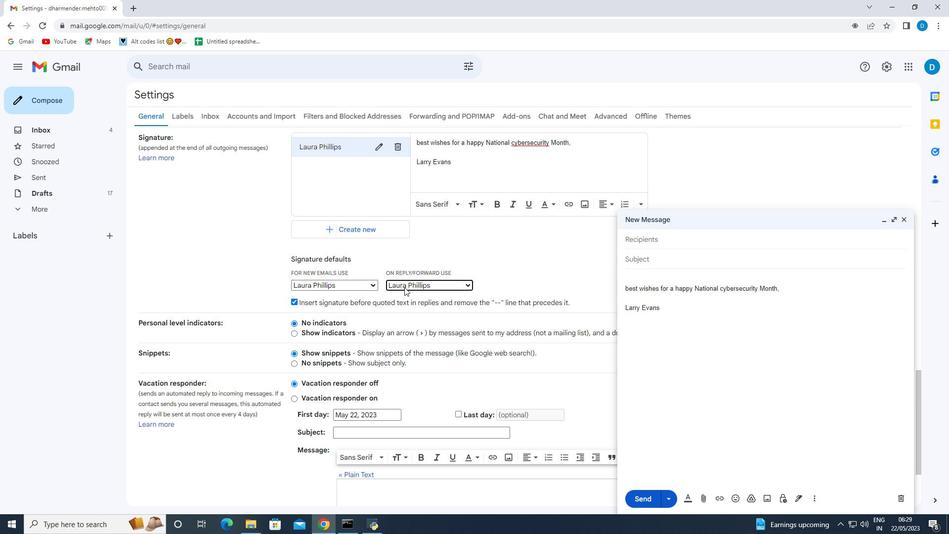 
Action: Mouse moved to (402, 303)
Screenshot: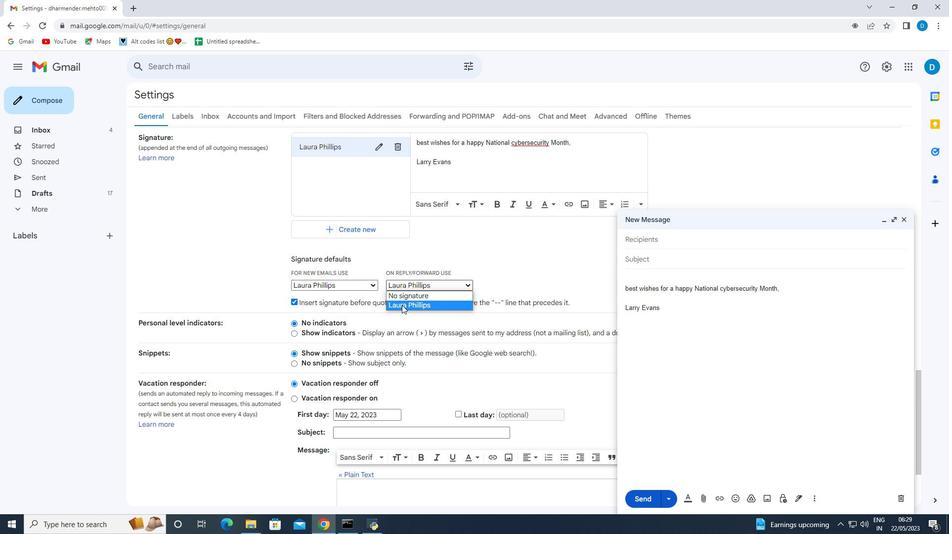 
Action: Mouse pressed left at (402, 303)
Screenshot: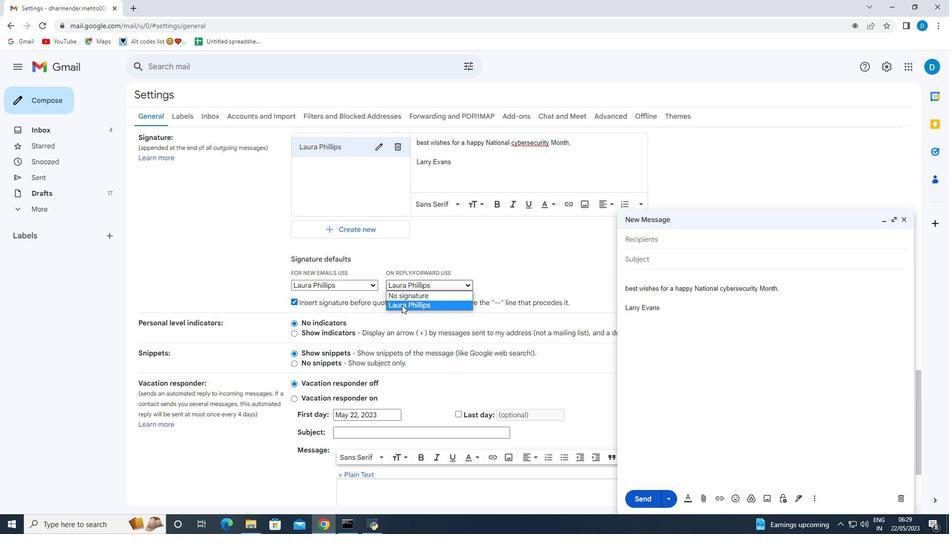 
Action: Mouse moved to (414, 258)
Screenshot: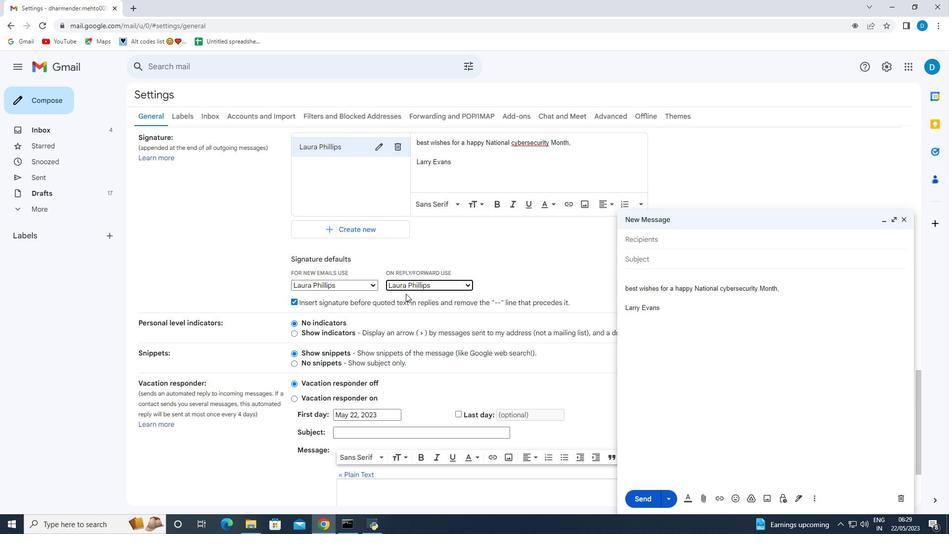 
Action: Mouse scrolled (414, 259) with delta (0, 0)
Screenshot: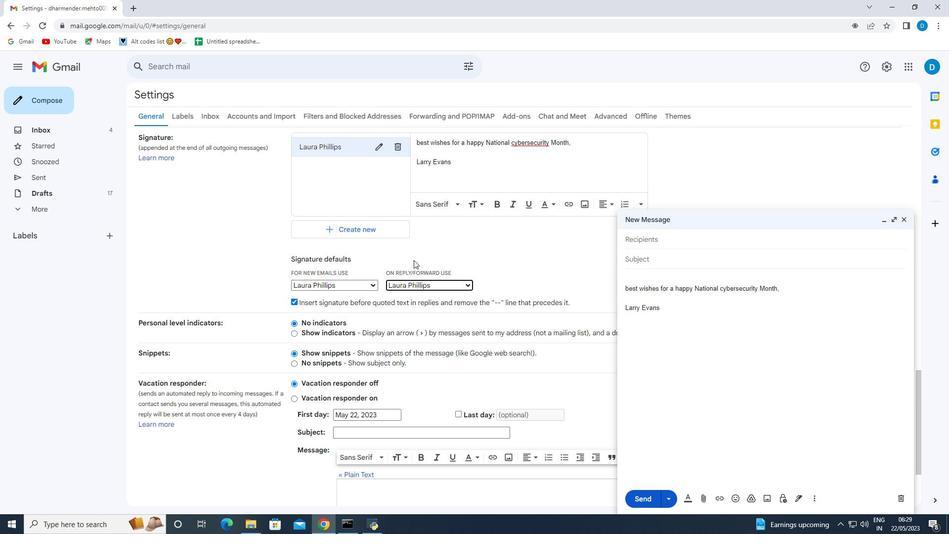 
Action: Mouse scrolled (414, 259) with delta (0, 0)
Screenshot: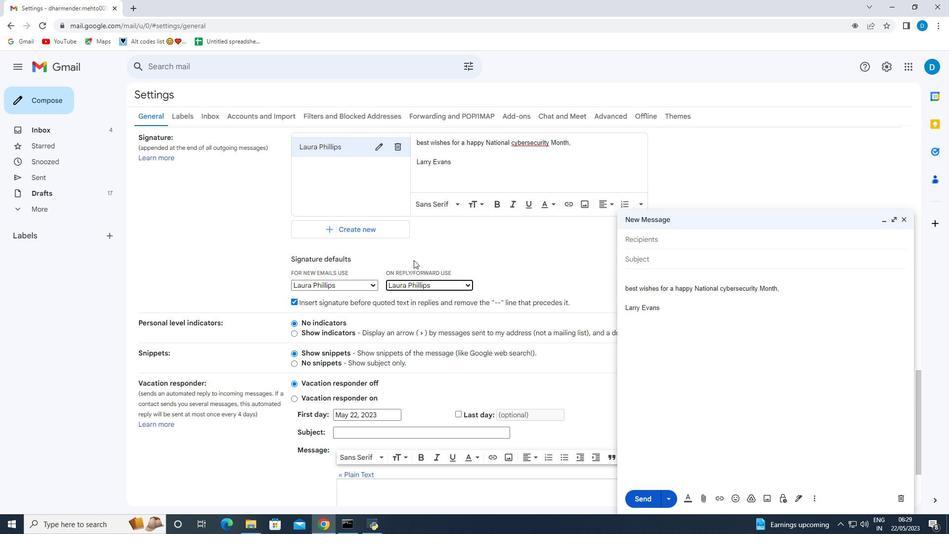 
Action: Mouse moved to (417, 239)
Screenshot: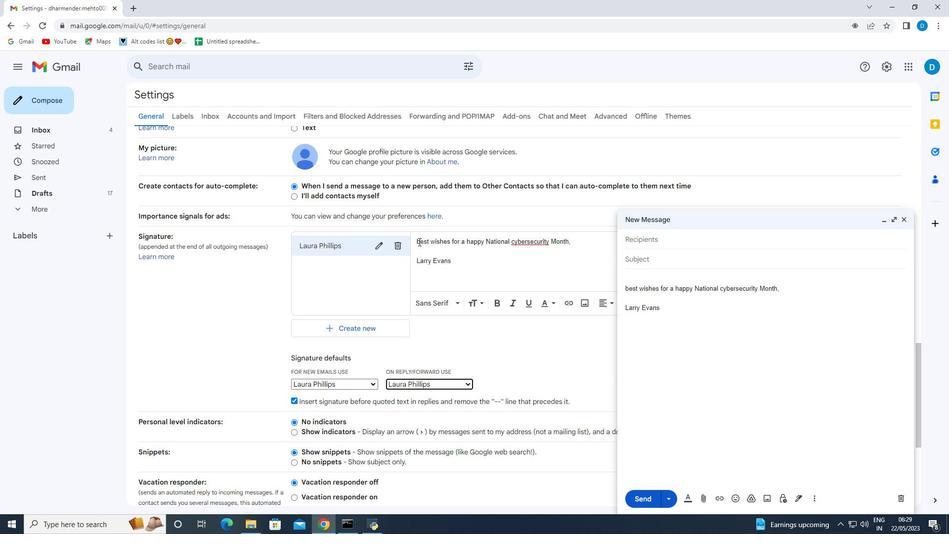 
Action: Mouse pressed left at (417, 239)
Screenshot: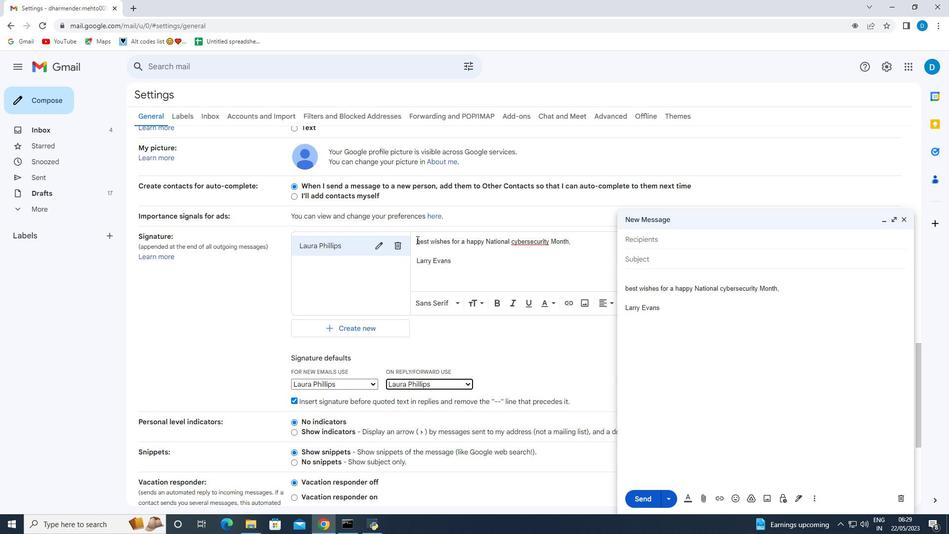
Action: Mouse moved to (557, 269)
Screenshot: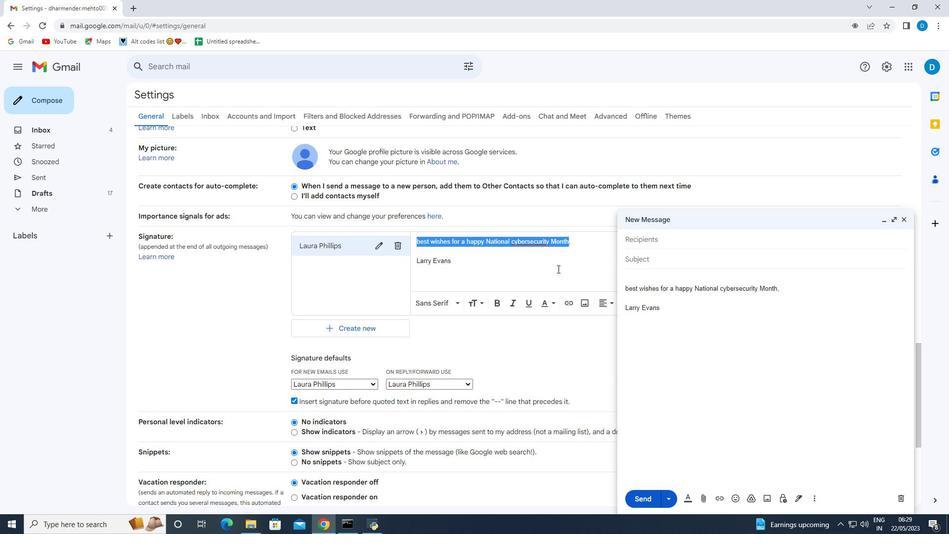 
Action: Key pressed <Key.backspace><Key.shift><Key.shift><Key.shift><Key.shift>Thanks<Key.space><Key.shift>Your<Key.backspace>
Screenshot: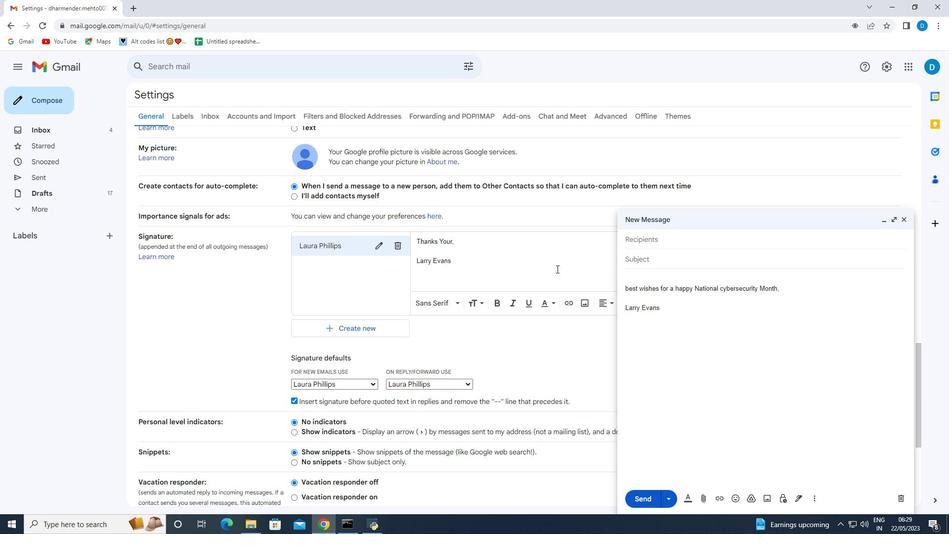 
Action: Mouse moved to (462, 245)
Screenshot: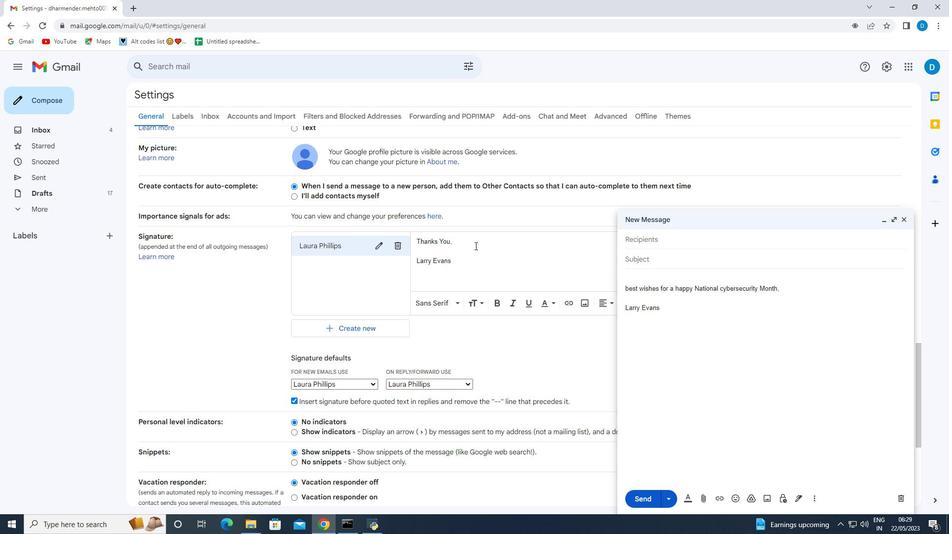 
Action: Mouse pressed left at (462, 245)
Screenshot: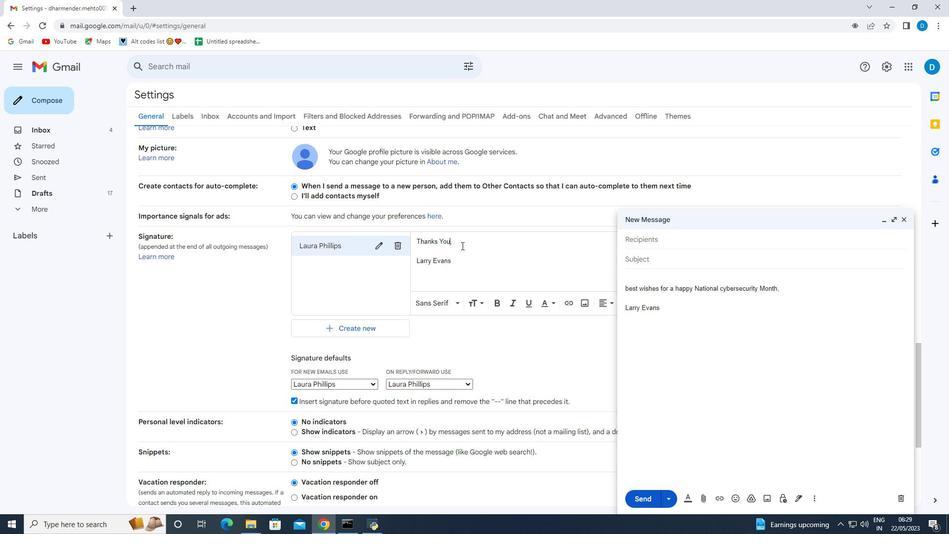 
Action: Key pressed <Key.backspace><Key.enter><Key.shift><Key.shift><Key.shift><Key.shift><Key.shift>I<Key.space>will<Key.space>forever<Key.space>be<Key.space>grateful<Key.space>to<Key.space>you<Key.space>for<Key.space>your<Key.space><Key.shift>Hr<Key.backspace>ellp<Key.backspace><Key.backspace>p
Screenshot: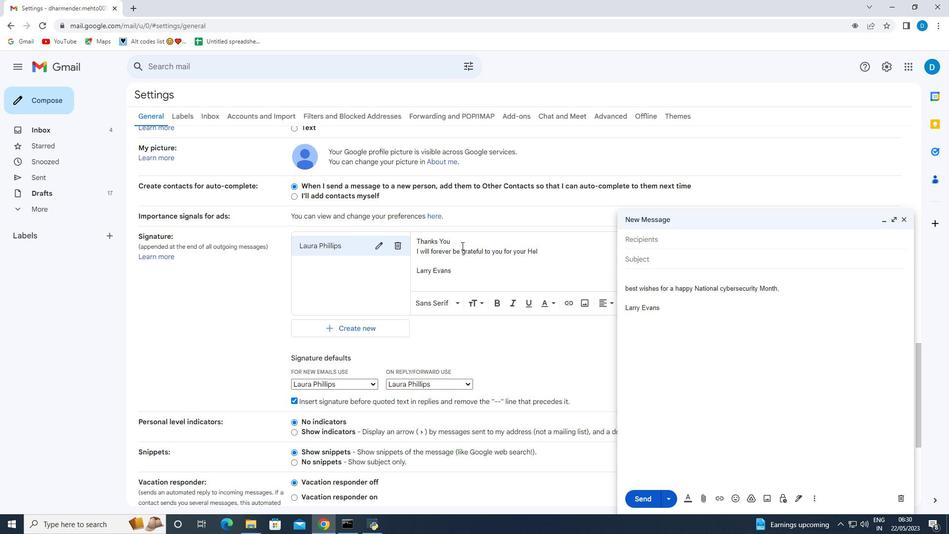 
Action: Mouse moved to (531, 249)
Screenshot: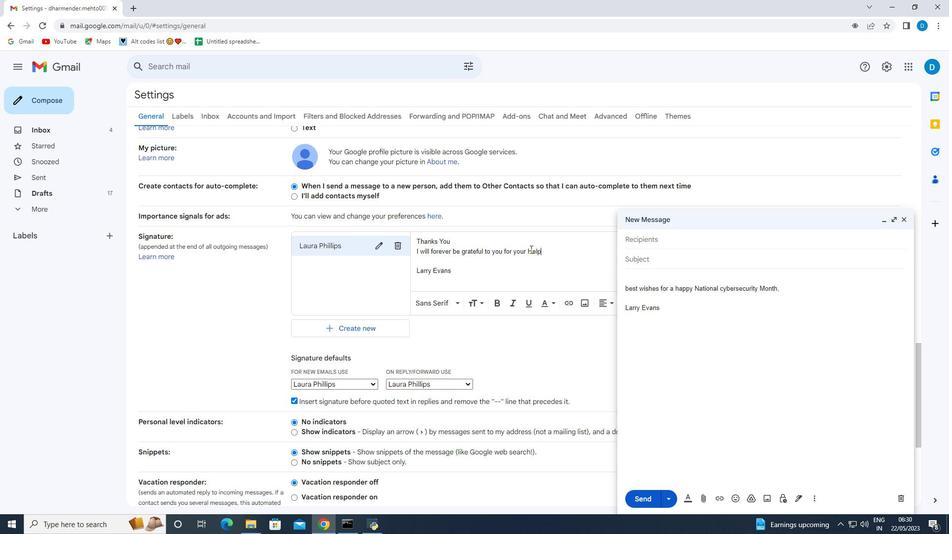 
Action: Mouse pressed left at (531, 249)
Screenshot: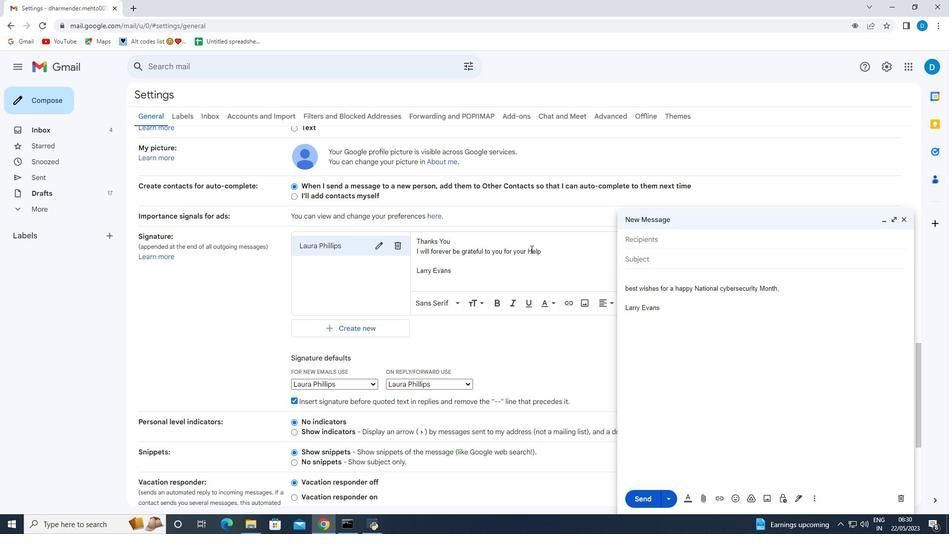 
Action: Mouse moved to (531, 249)
Screenshot: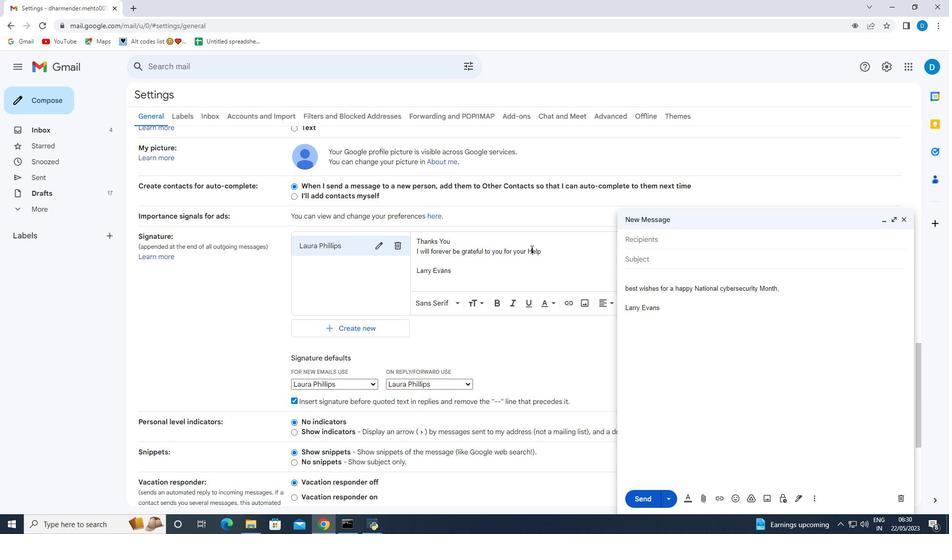 
Action: Key pressed <Key.backspace>h
Screenshot: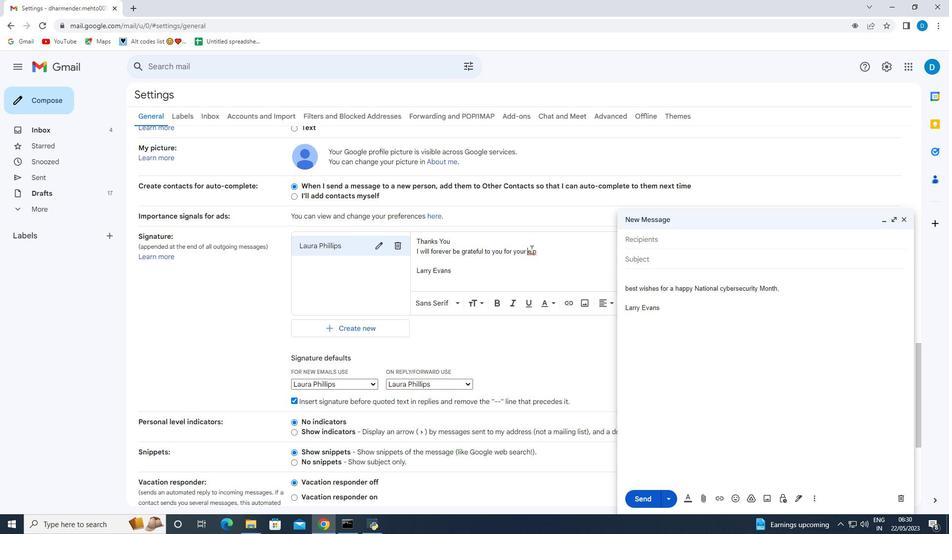 
Action: Mouse moved to (561, 256)
Screenshot: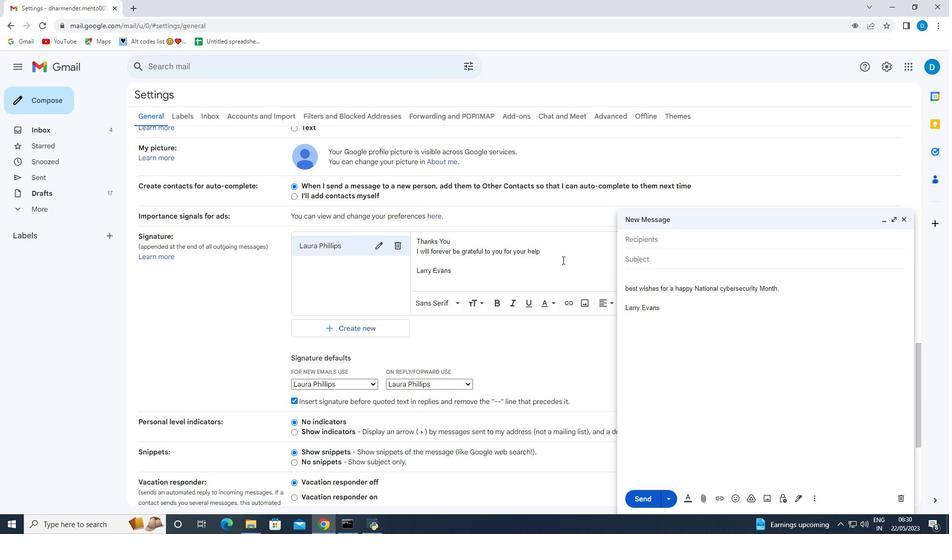 
Action: Mouse pressed left at (561, 256)
Screenshot: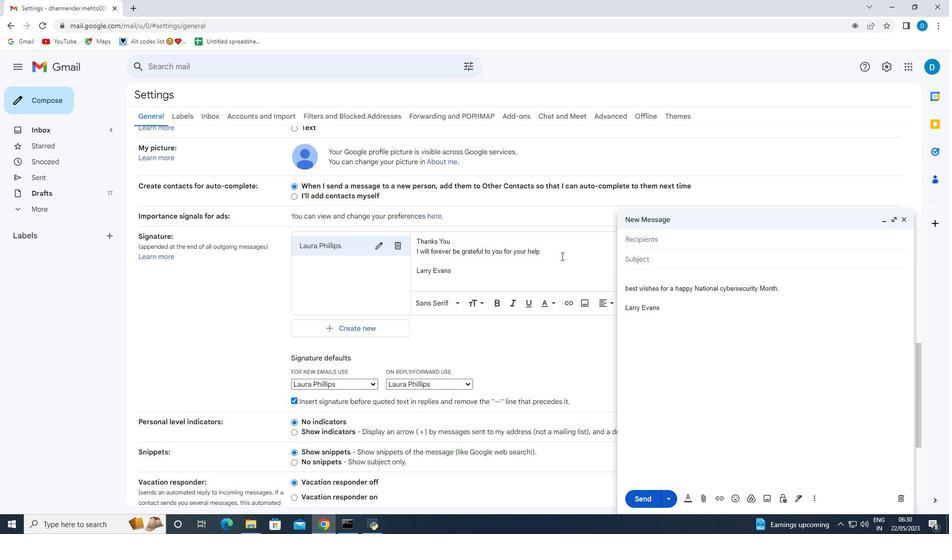 
Action: Mouse pressed left at (561, 256)
Screenshot: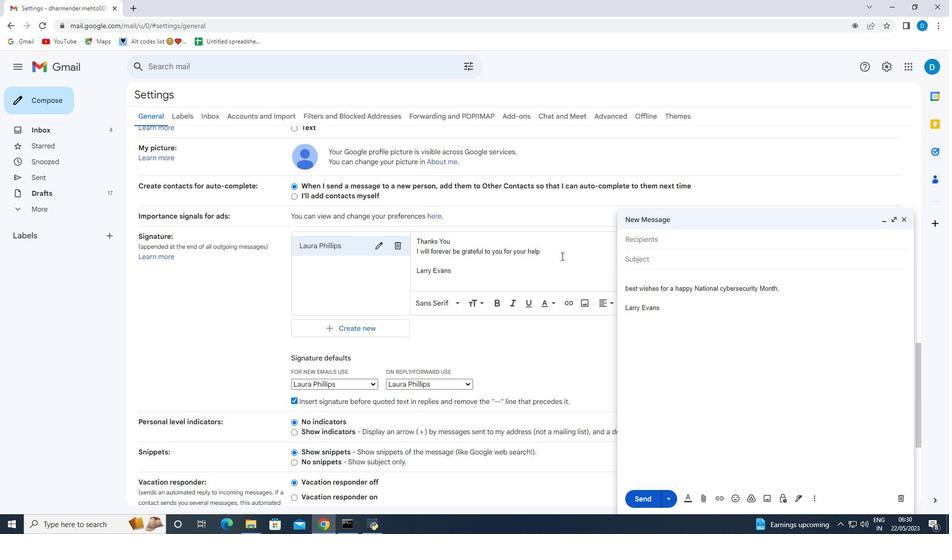 
Action: Mouse moved to (556, 251)
Screenshot: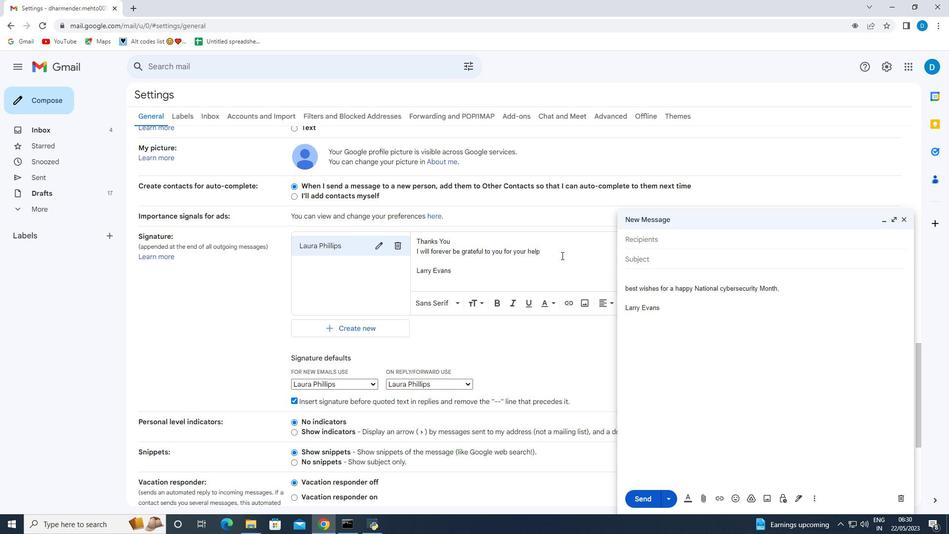 
Action: Mouse pressed left at (556, 251)
Screenshot: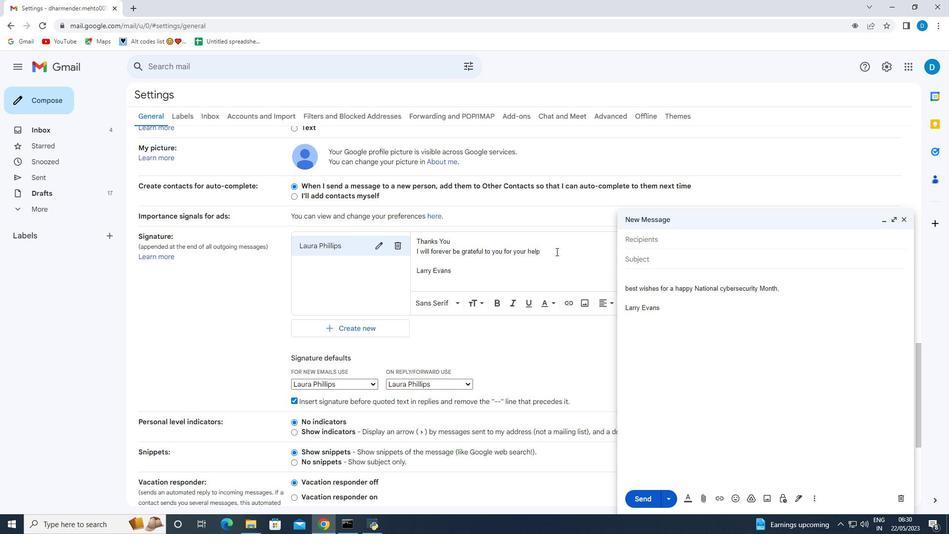 
Action: Mouse moved to (547, 248)
Screenshot: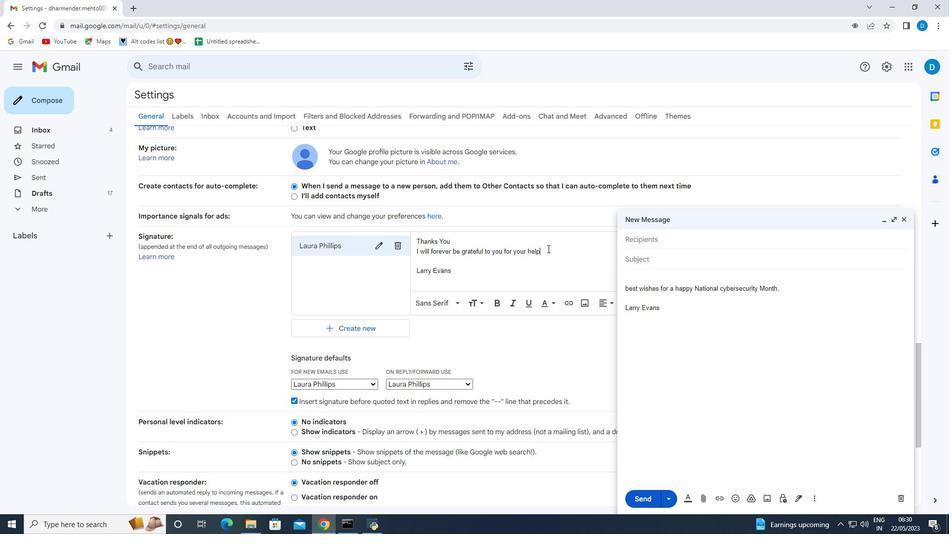 
Action: Key pressed .
Screenshot: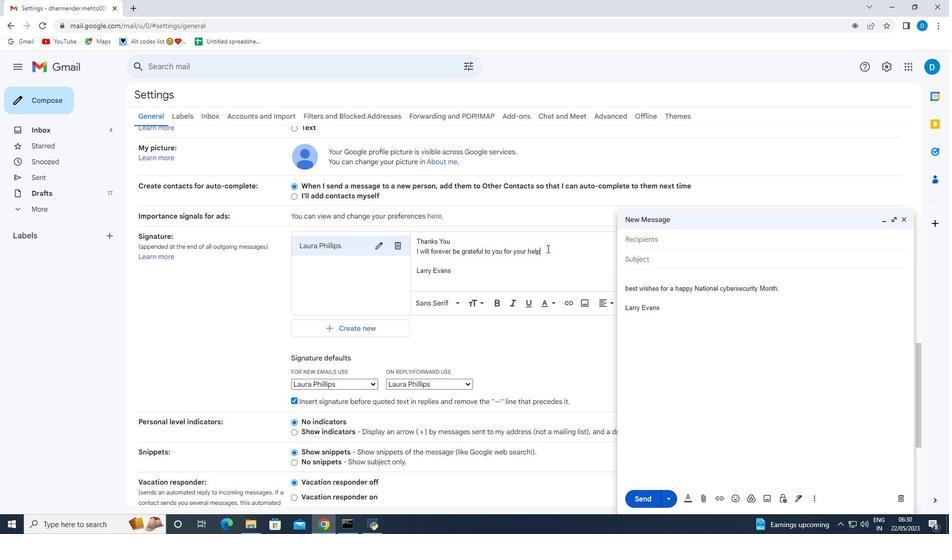 
Action: Mouse moved to (544, 248)
Screenshot: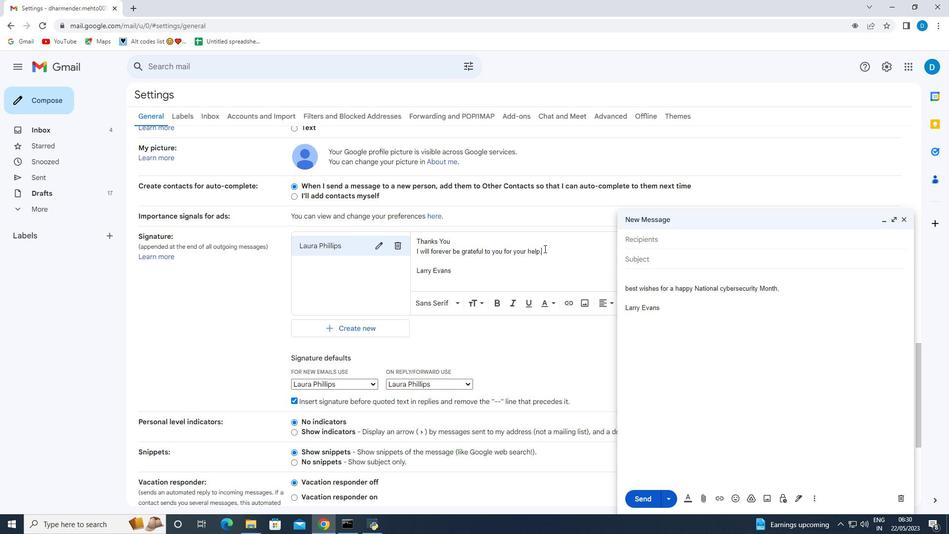 
Action: Mouse pressed left at (544, 248)
Screenshot: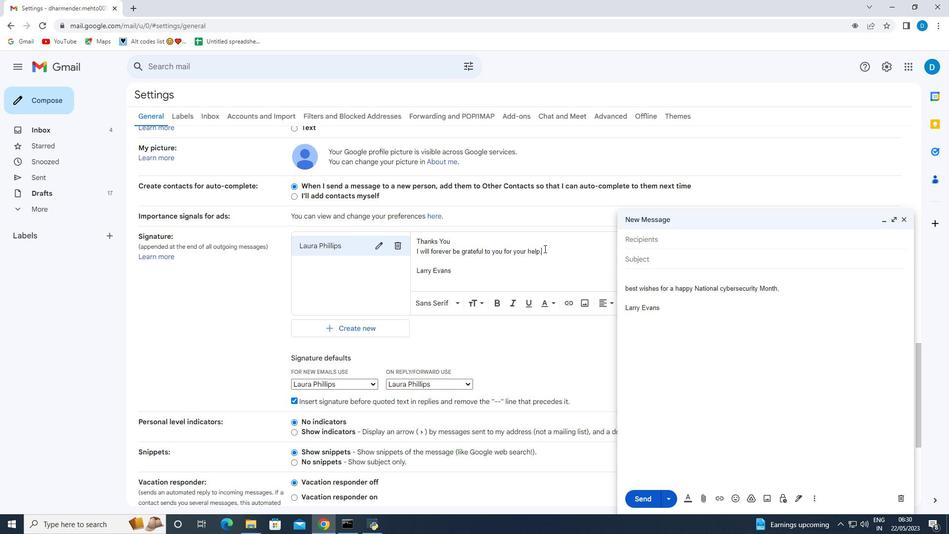 
Action: Mouse moved to (451, 272)
Screenshot: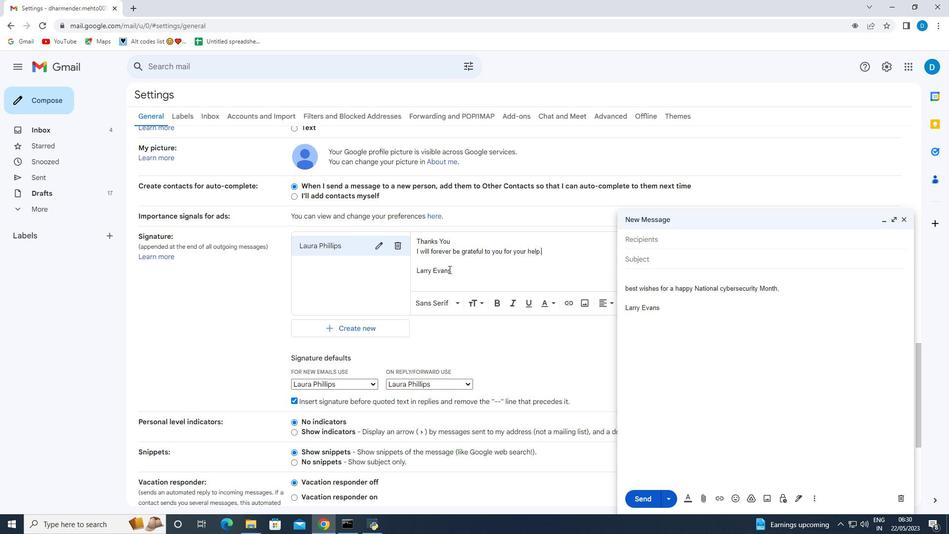 
Action: Mouse pressed left at (451, 272)
Screenshot: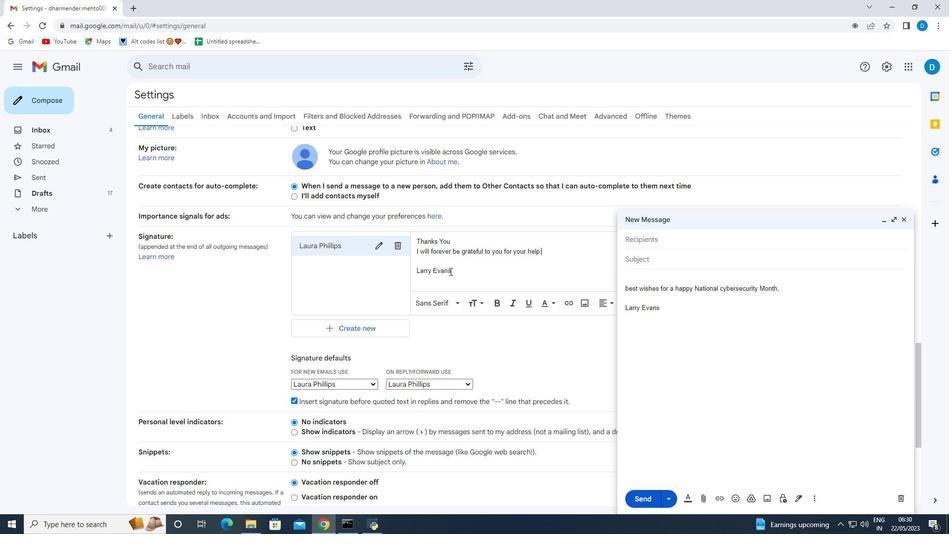 
Action: Key pressed <Key.backspace><Key.backspace><Key.backspace><Key.backspace><Key.backspace><Key.backspace><Key.backspace><Key.backspace><Key.backspace><Key.backspace><Key.backspace><Key.shift><Key.shift><Key.shift><Key.shift><Key.shift><Key.shift><Key.shift><Key.shift><Key.shift><Key.shift><Key.shift><Key.shift>Laura<Key.space>phillips
Screenshot: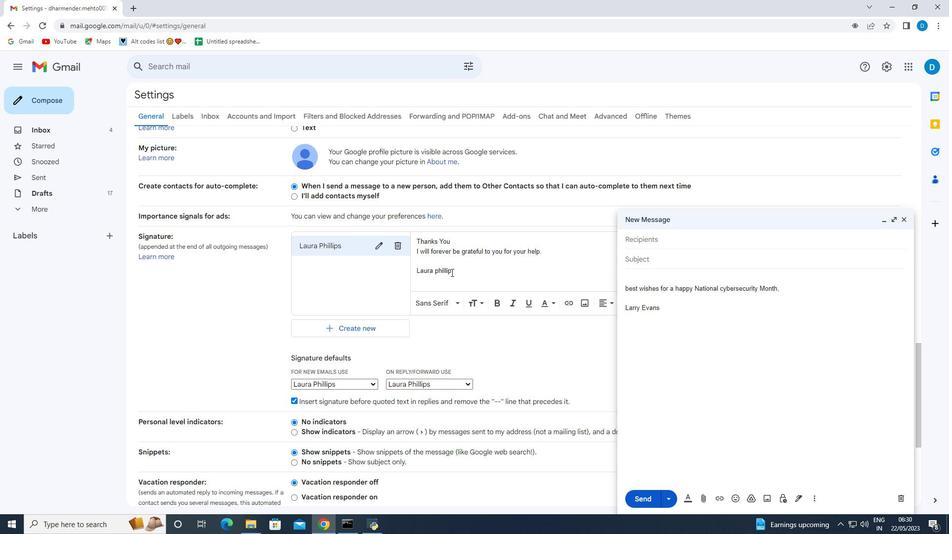 
Action: Mouse moved to (465, 419)
Screenshot: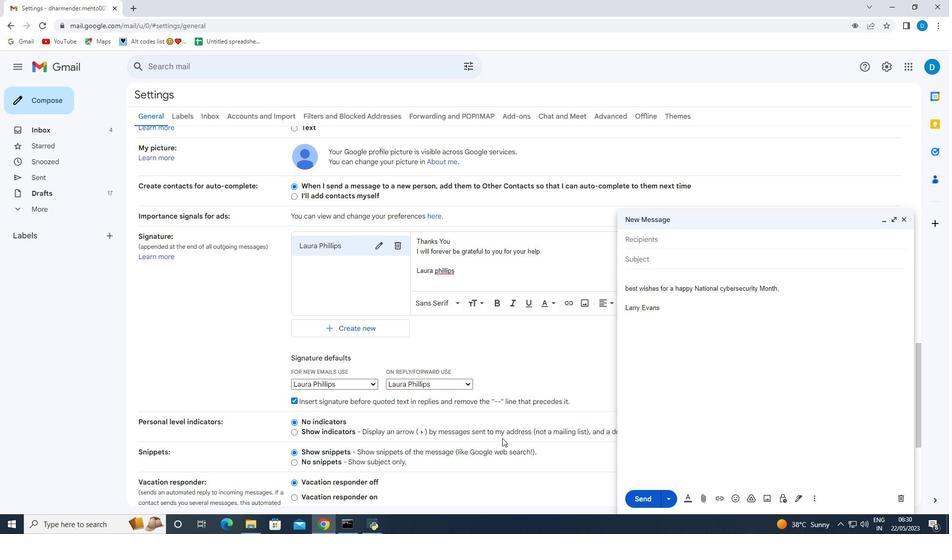 
Action: Mouse scrolled (465, 418) with delta (0, 0)
Screenshot: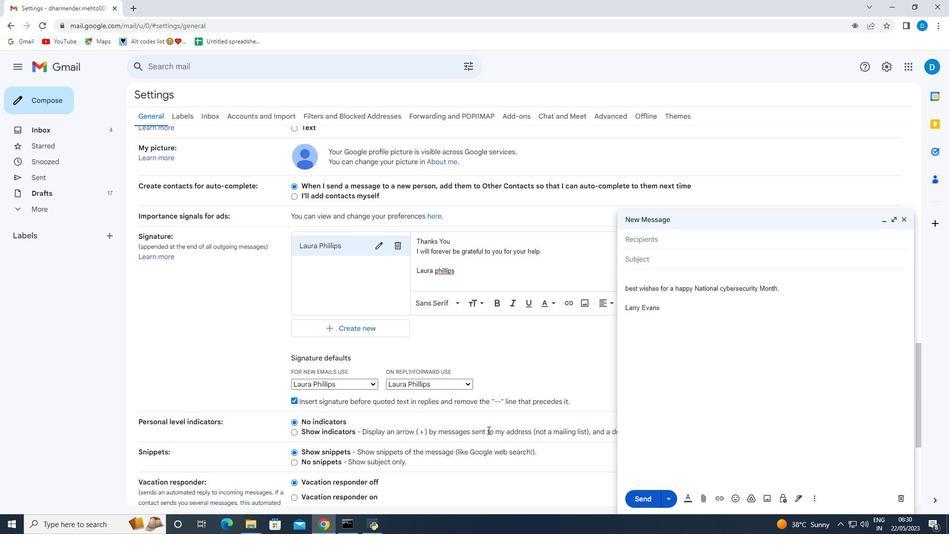 
Action: Mouse scrolled (465, 418) with delta (0, 0)
Screenshot: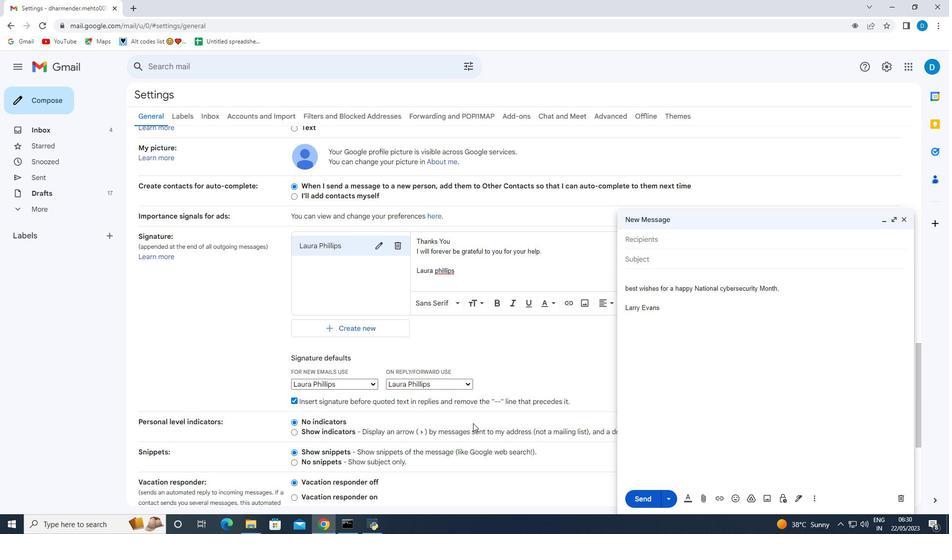 
Action: Mouse moved to (464, 419)
Screenshot: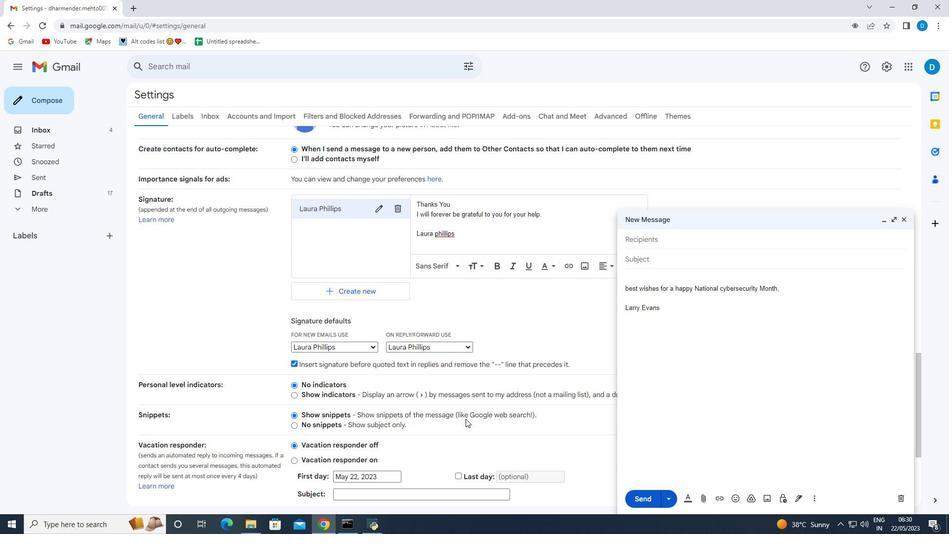 
Action: Mouse scrolled (464, 419) with delta (0, 0)
Screenshot: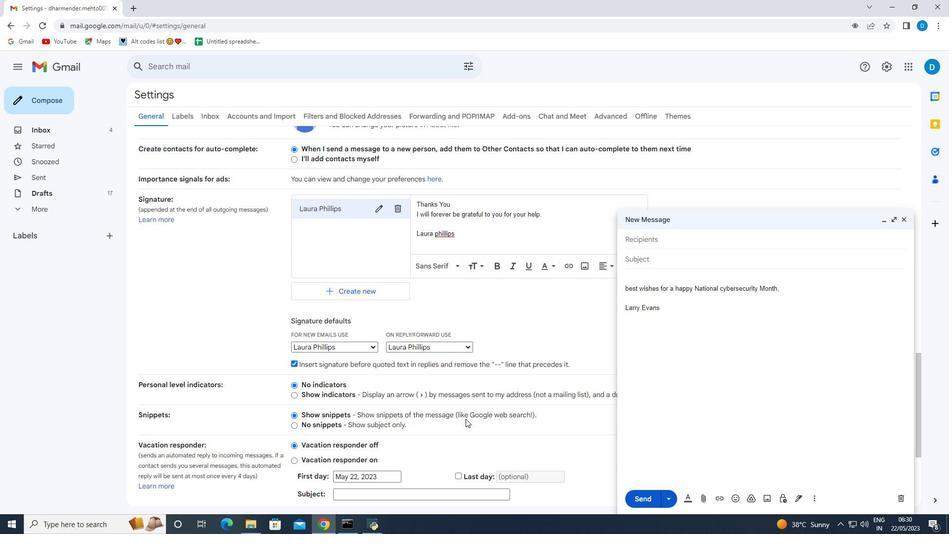 
Action: Mouse moved to (449, 414)
Screenshot: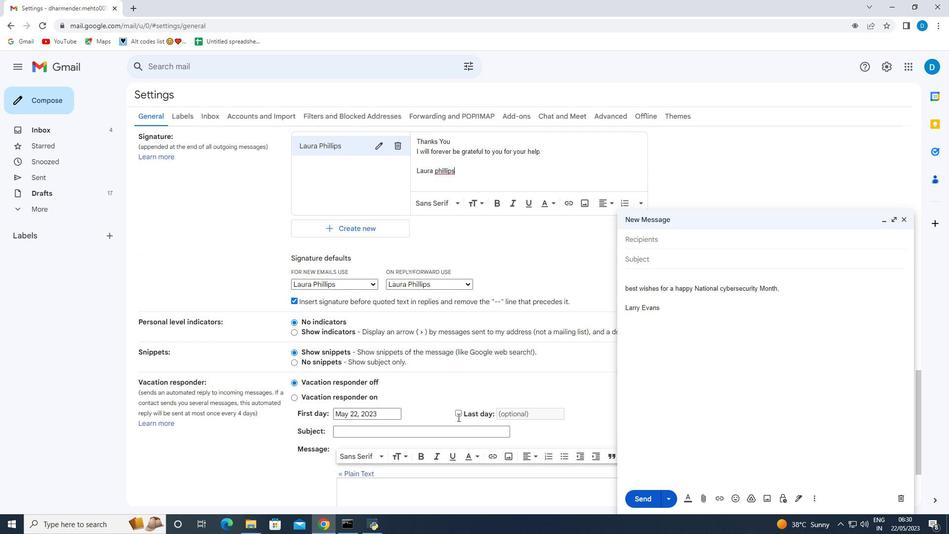 
Action: Mouse scrolled (449, 413) with delta (0, 0)
Screenshot: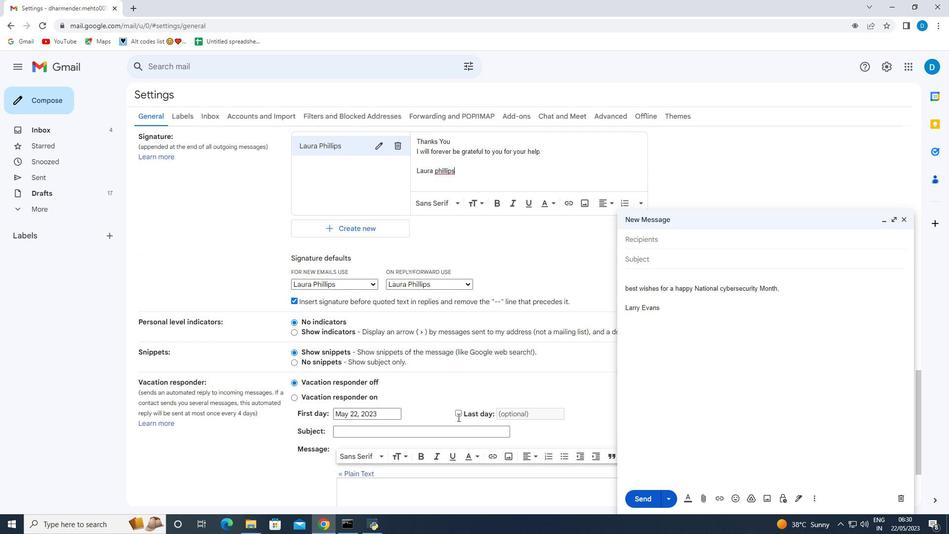 
Action: Mouse moved to (449, 414)
Screenshot: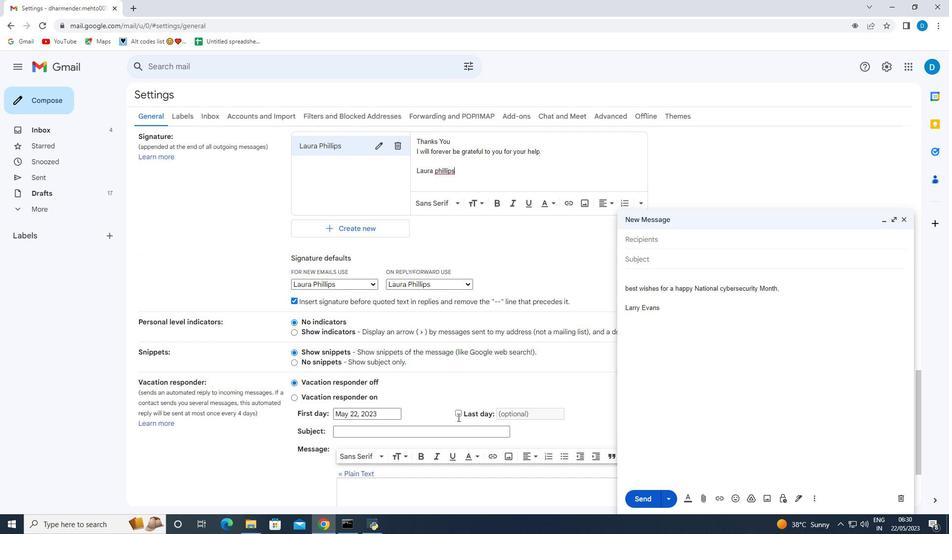 
Action: Mouse scrolled (449, 413) with delta (0, 0)
Screenshot: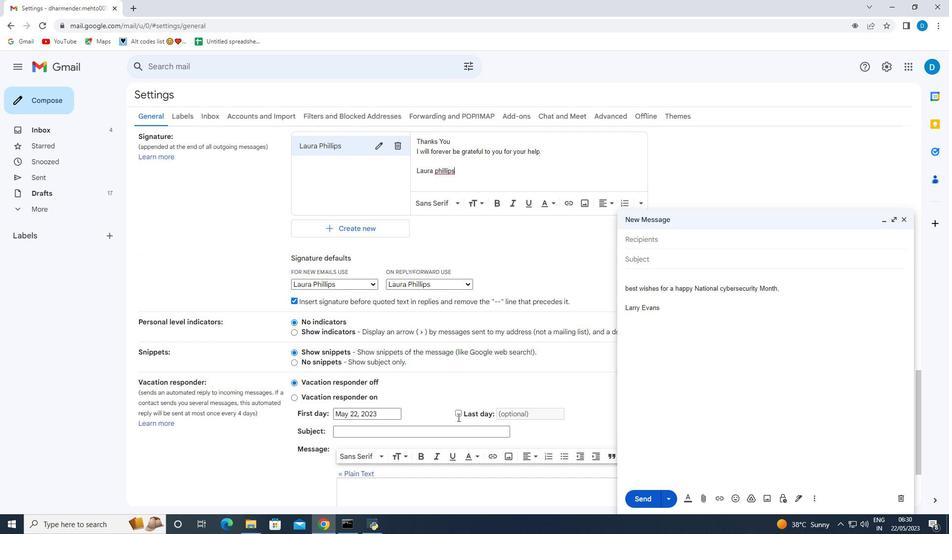 
Action: Mouse scrolled (449, 413) with delta (0, 0)
Screenshot: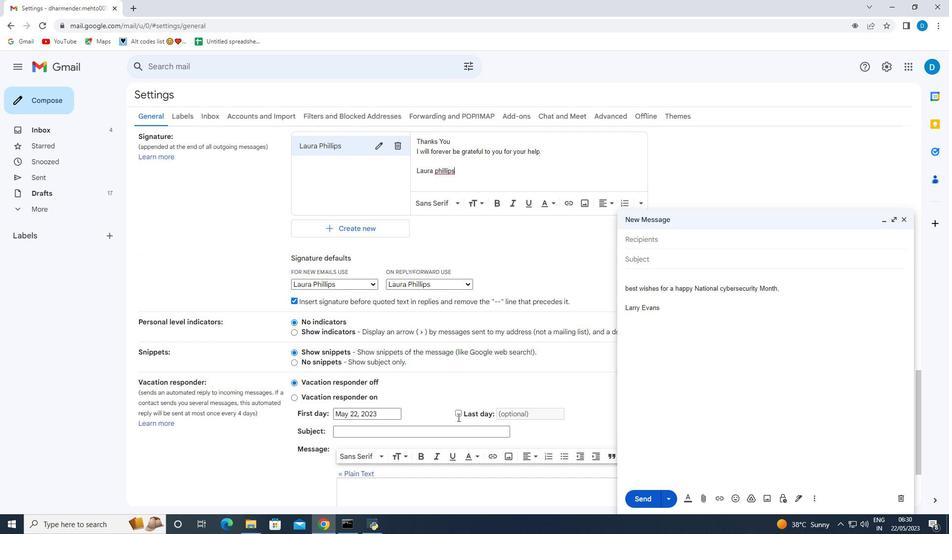 
Action: Mouse moved to (449, 414)
Screenshot: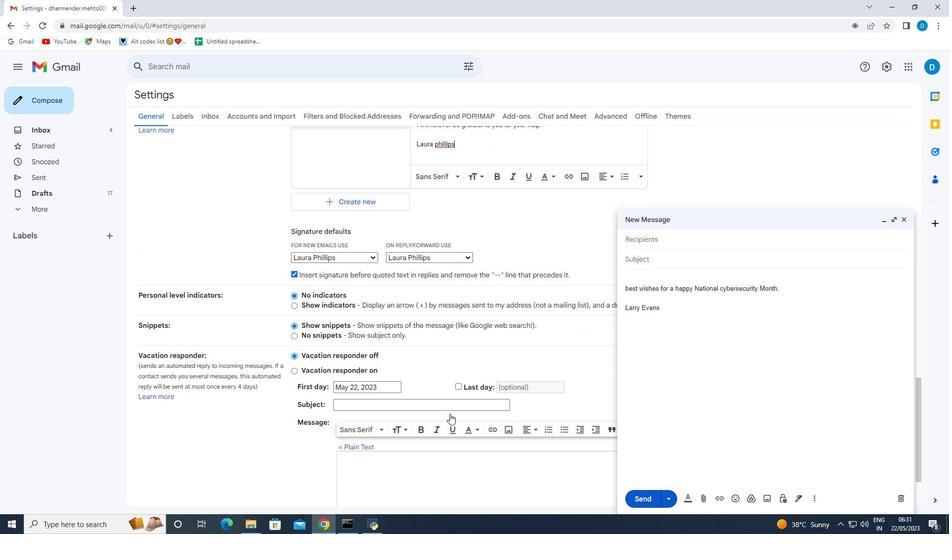 
Action: Mouse scrolled (449, 413) with delta (0, 0)
Screenshot: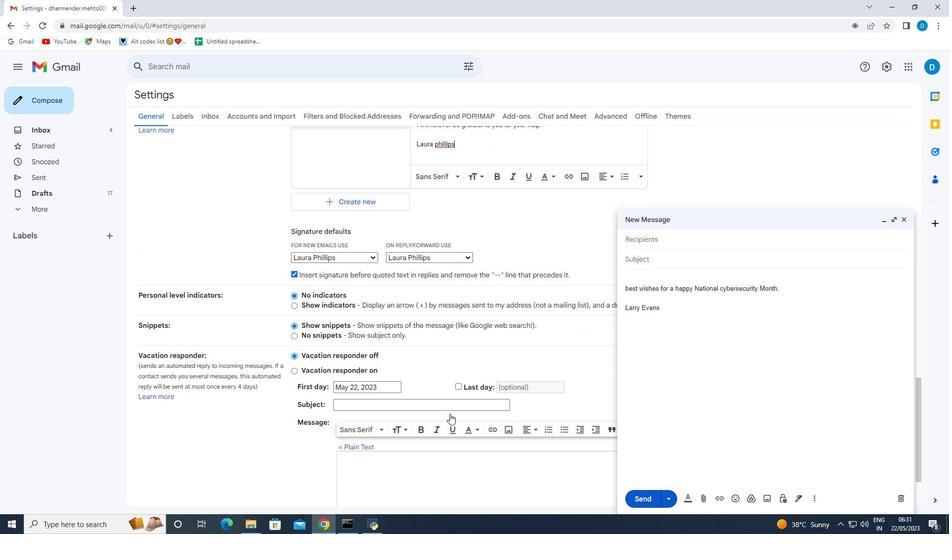 
Action: Mouse moved to (432, 436)
Screenshot: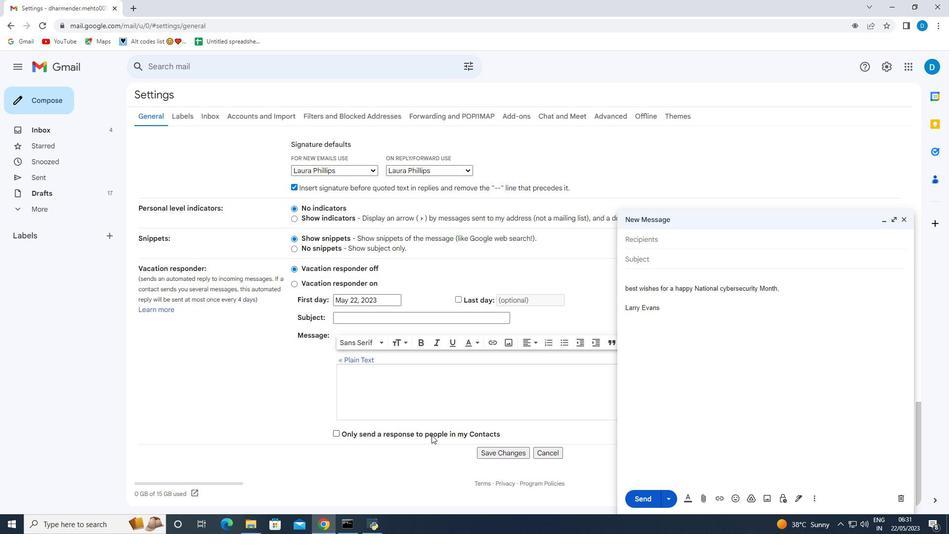 
Action: Mouse scrolled (432, 436) with delta (0, 0)
Screenshot: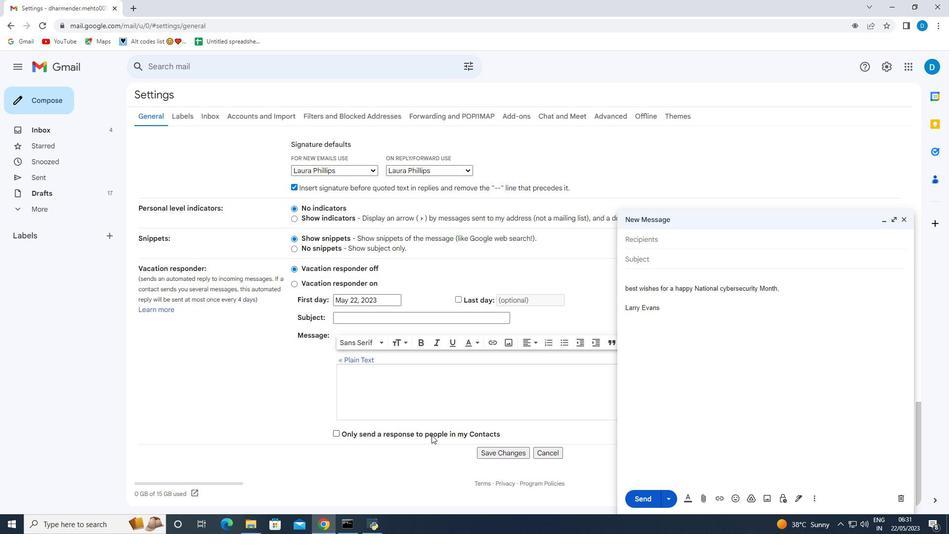 
Action: Mouse scrolled (432, 436) with delta (0, 0)
Screenshot: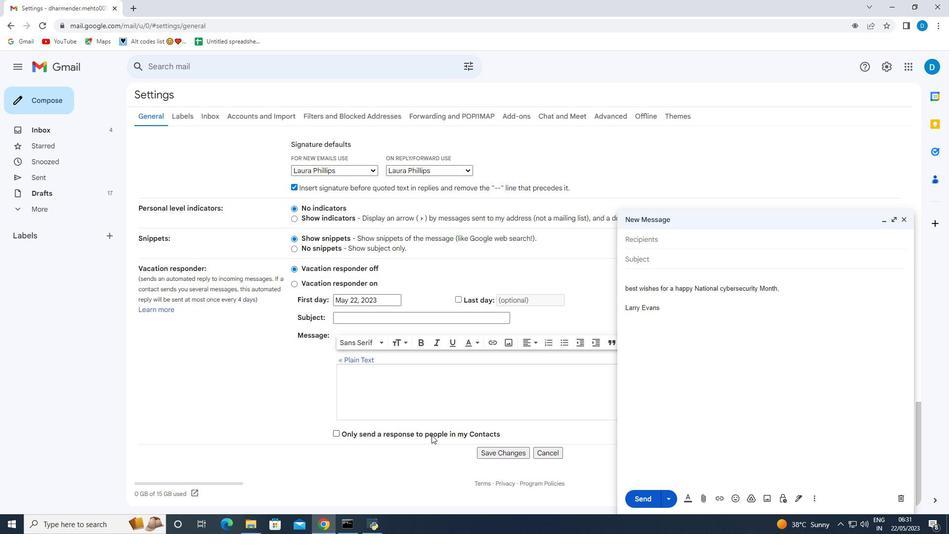 
Action: Mouse moved to (436, 436)
Screenshot: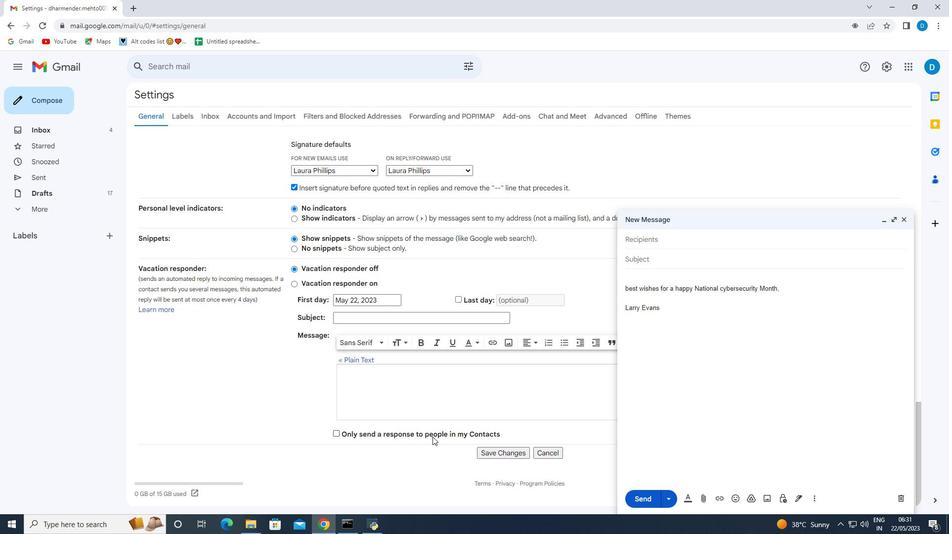 
Action: Mouse scrolled (433, 436) with delta (0, 0)
Screenshot: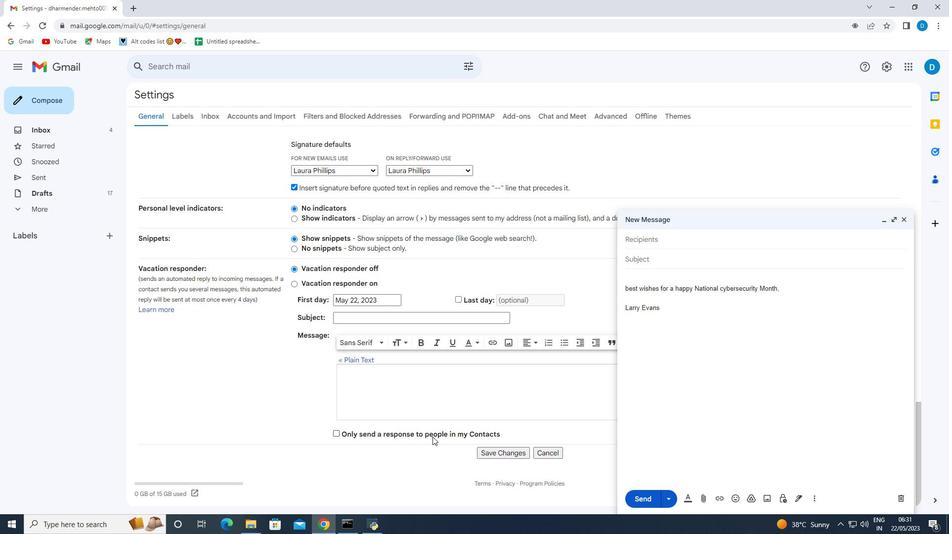 
Action: Mouse moved to (437, 436)
Screenshot: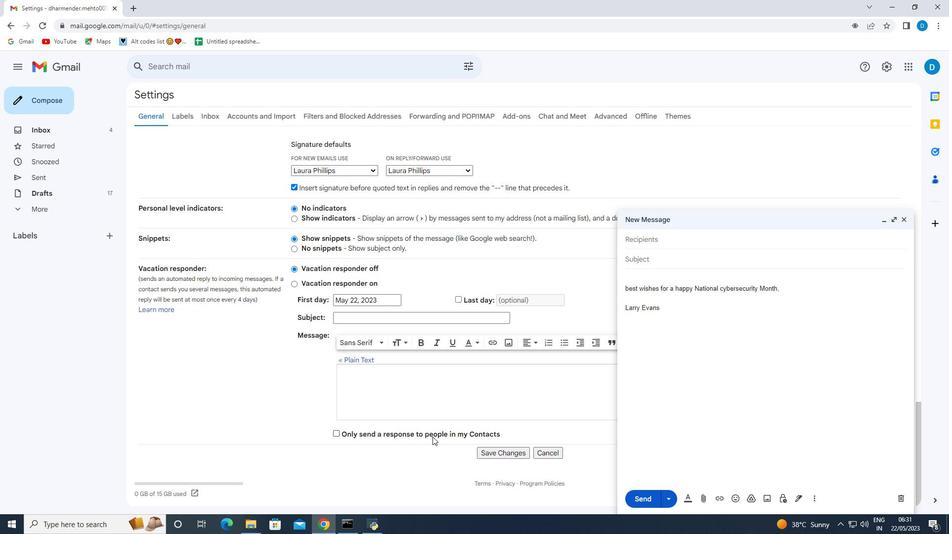 
Action: Mouse scrolled (434, 436) with delta (0, 0)
Screenshot: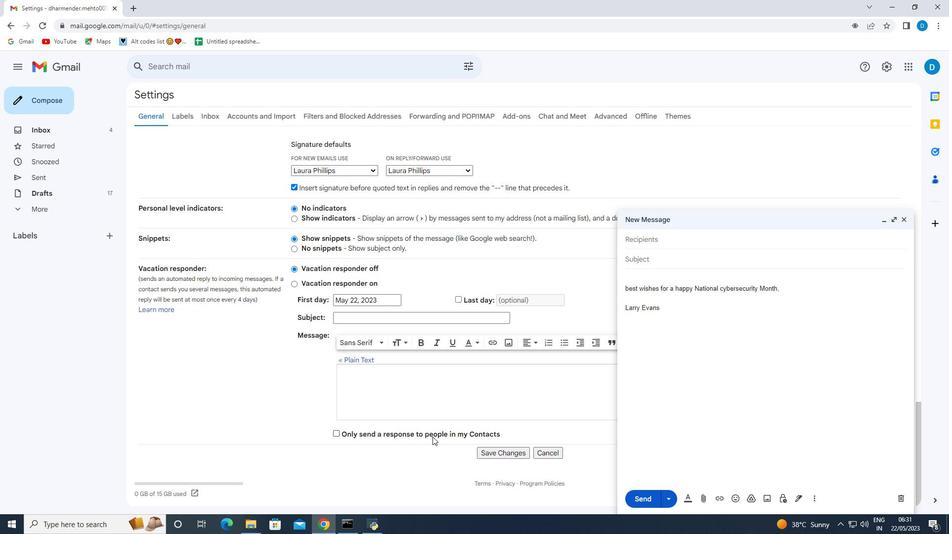 
Action: Mouse moved to (501, 456)
Screenshot: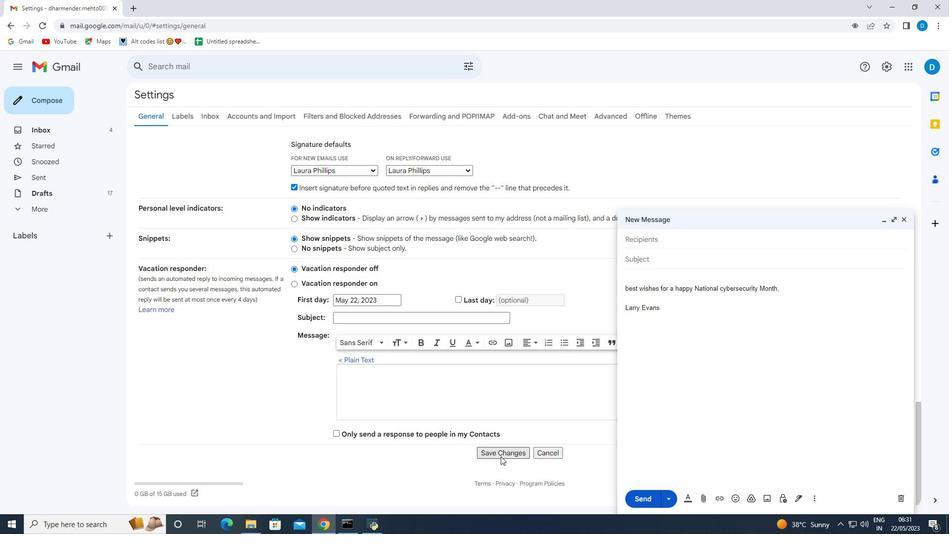 
Action: Mouse pressed left at (501, 456)
Screenshot: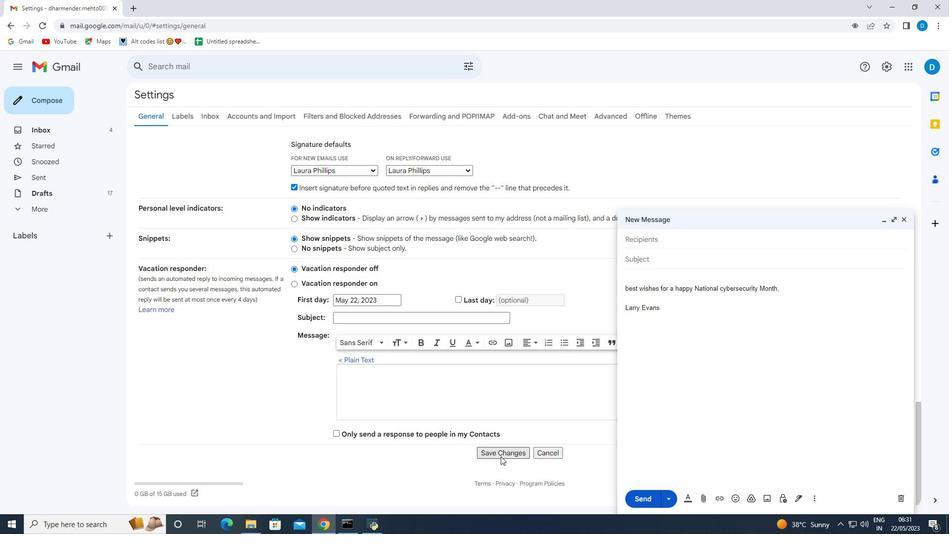 
Action: Mouse moved to (903, 218)
Screenshot: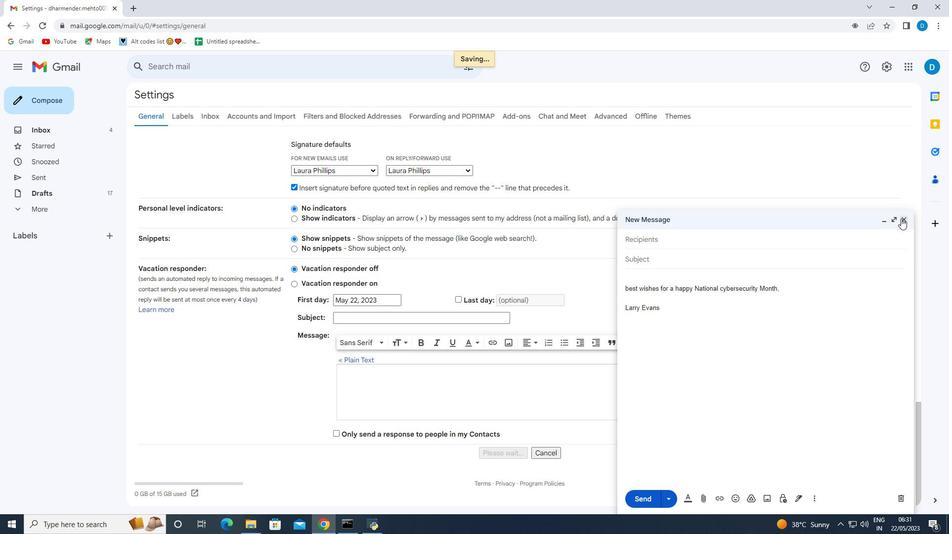 
Action: Mouse pressed left at (903, 218)
Screenshot: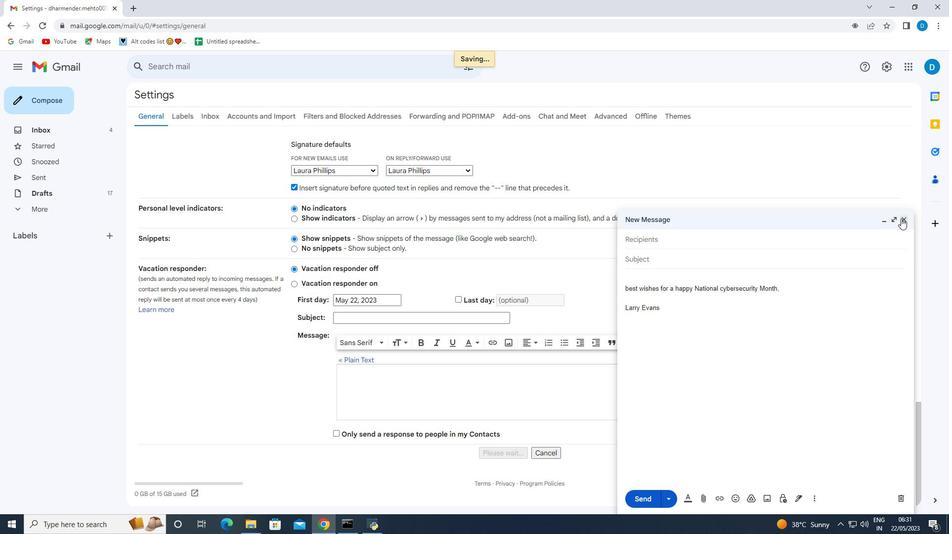 
Action: Mouse moved to (44, 96)
Screenshot: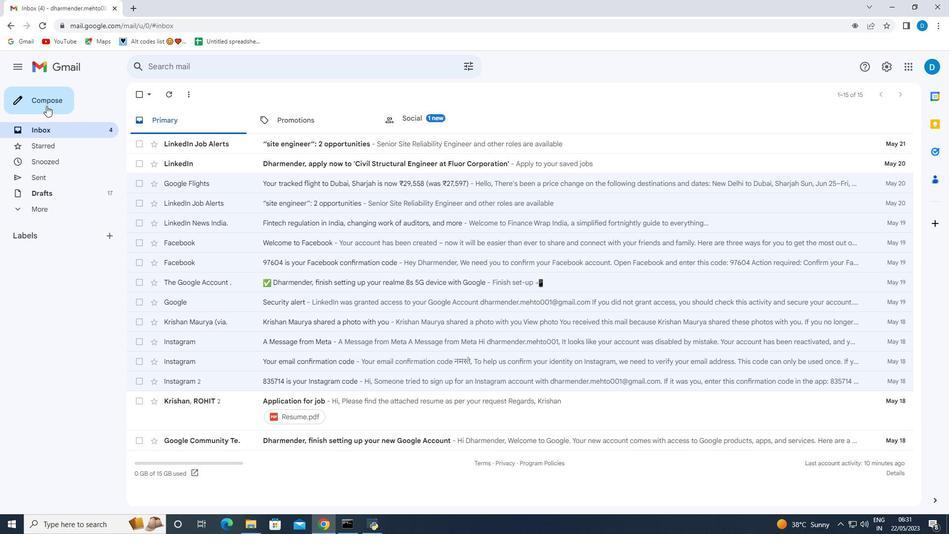 
Action: Mouse pressed left at (44, 96)
Screenshot: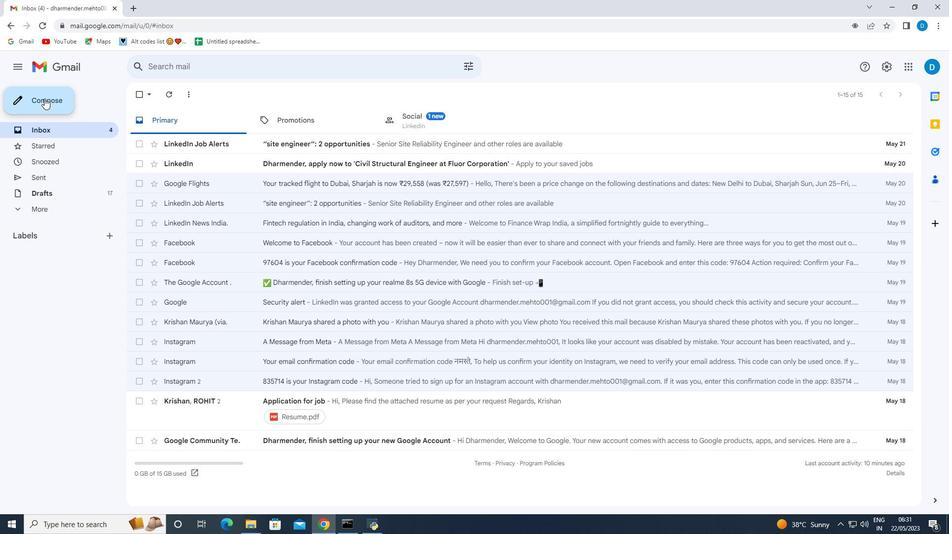 
Action: Mouse moved to (106, 234)
Screenshot: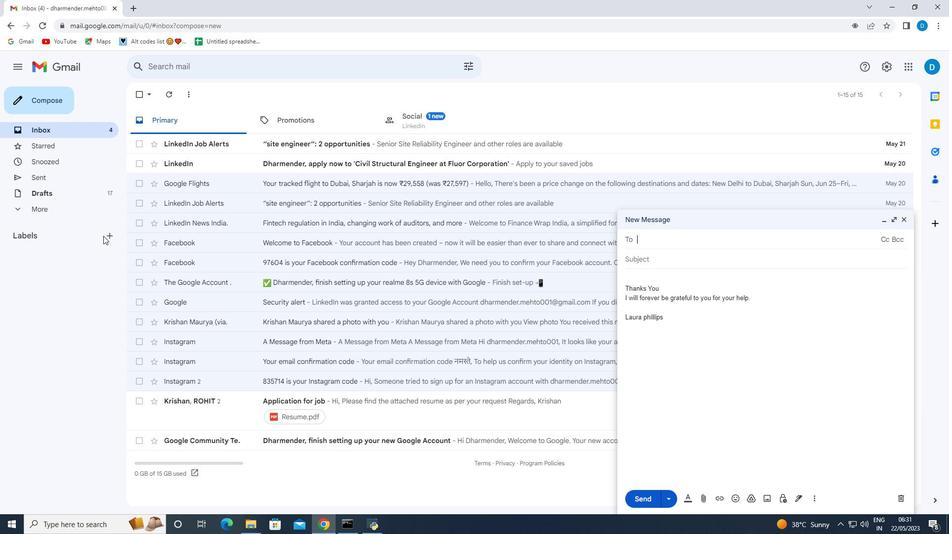 
Action: Mouse pressed left at (106, 234)
Screenshot: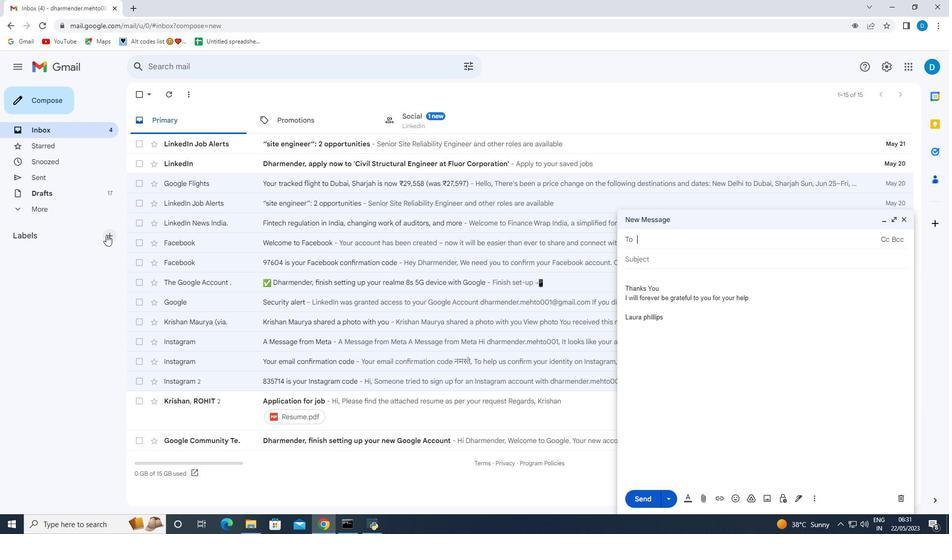 
Action: Mouse moved to (409, 271)
Screenshot: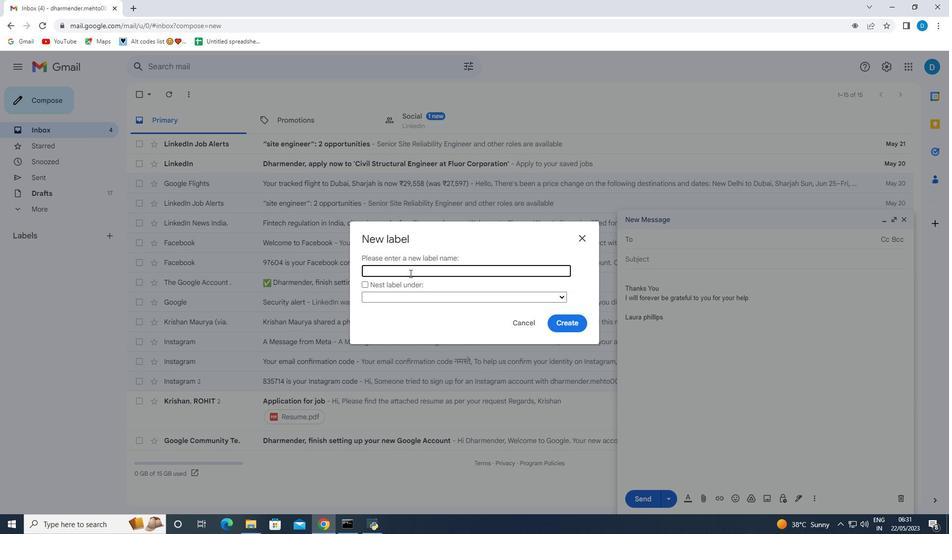 
Action: Mouse pressed left at (409, 271)
Screenshot: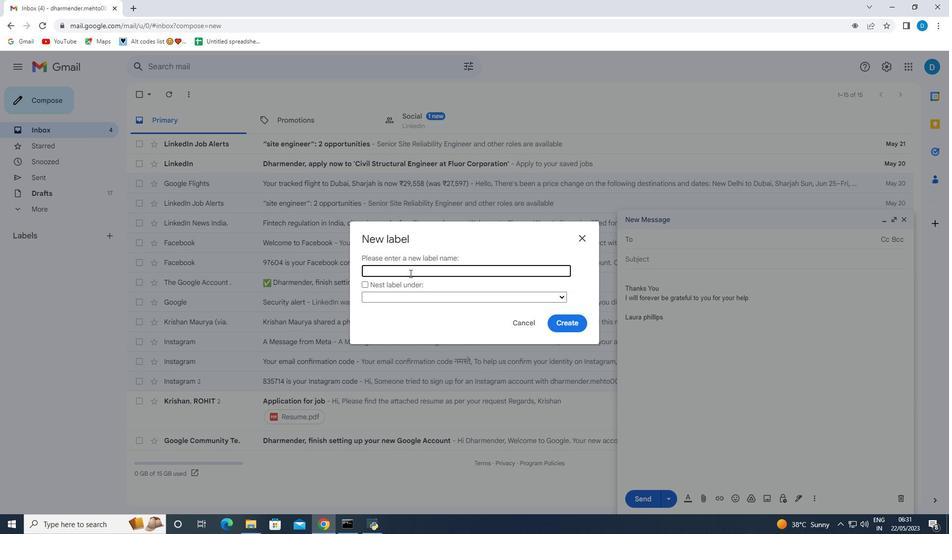 
Action: Mouse moved to (372, 272)
Screenshot: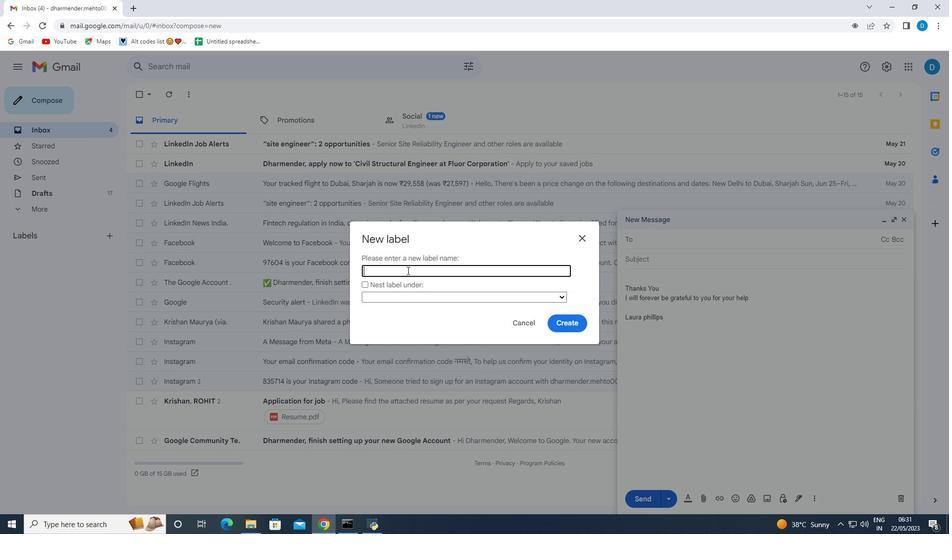 
Action: Key pressed <Key.shift>Equio<Key.backspace>pment
Screenshot: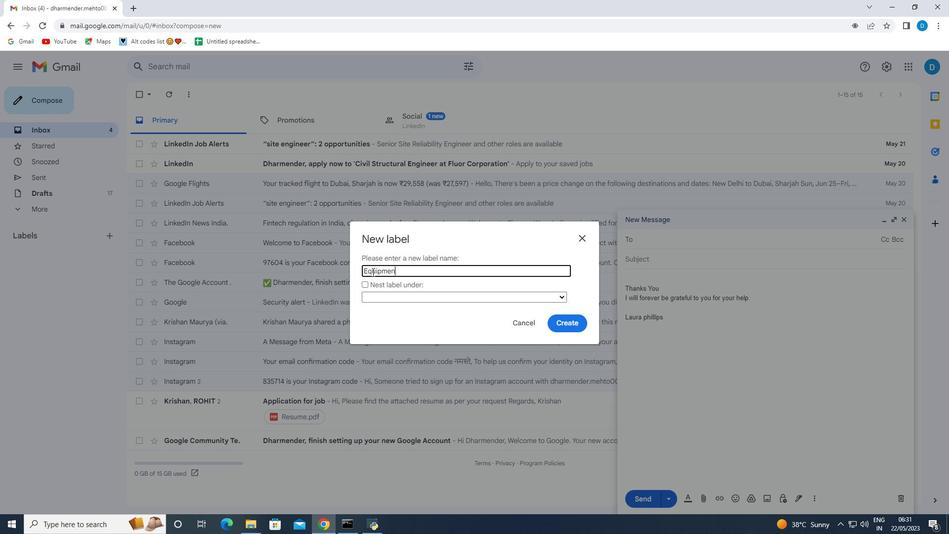 
Action: Mouse moved to (558, 323)
Screenshot: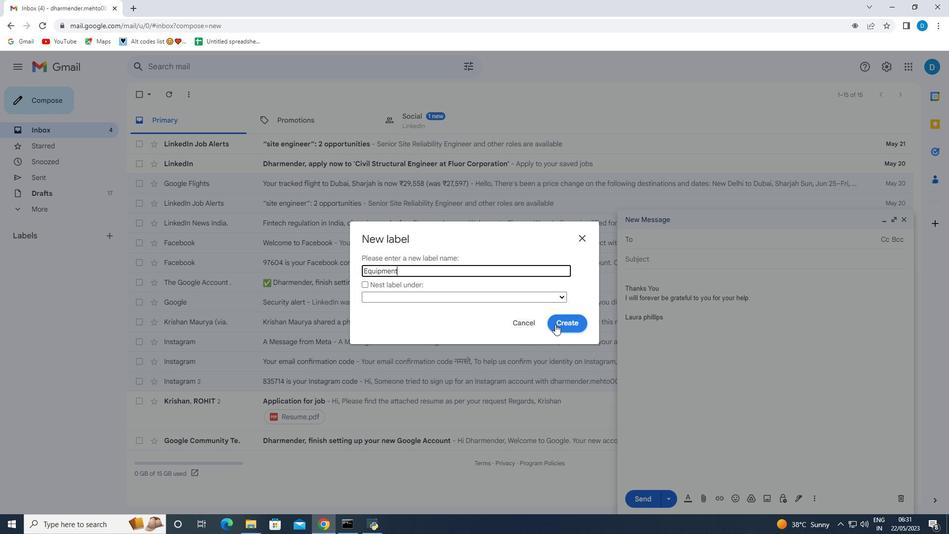 
Action: Mouse pressed left at (558, 323)
Screenshot: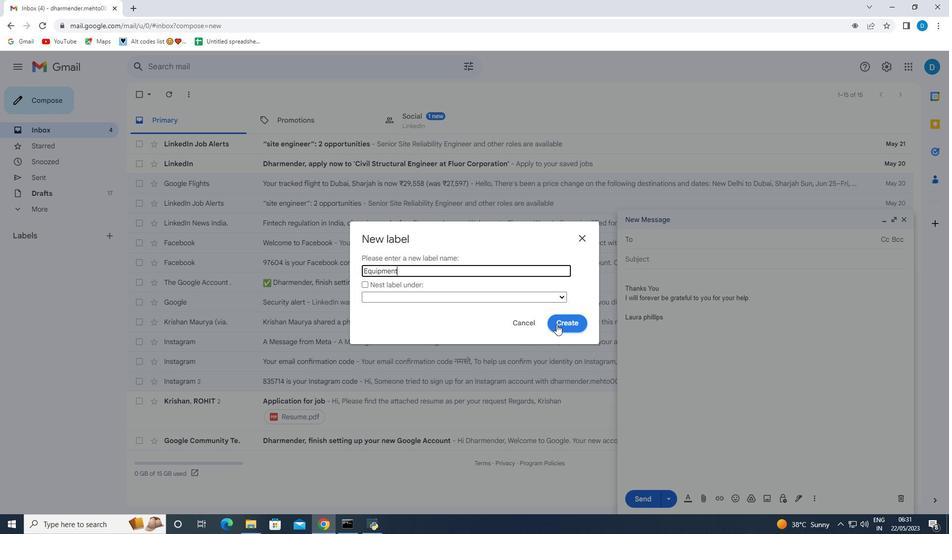 
Action: Mouse moved to (108, 254)
Screenshot: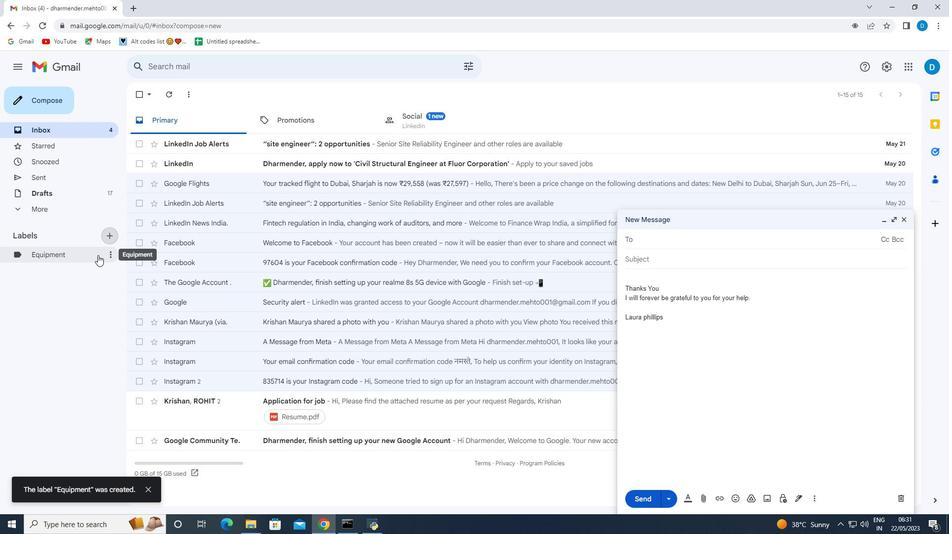 
Action: Mouse pressed left at (108, 254)
Screenshot: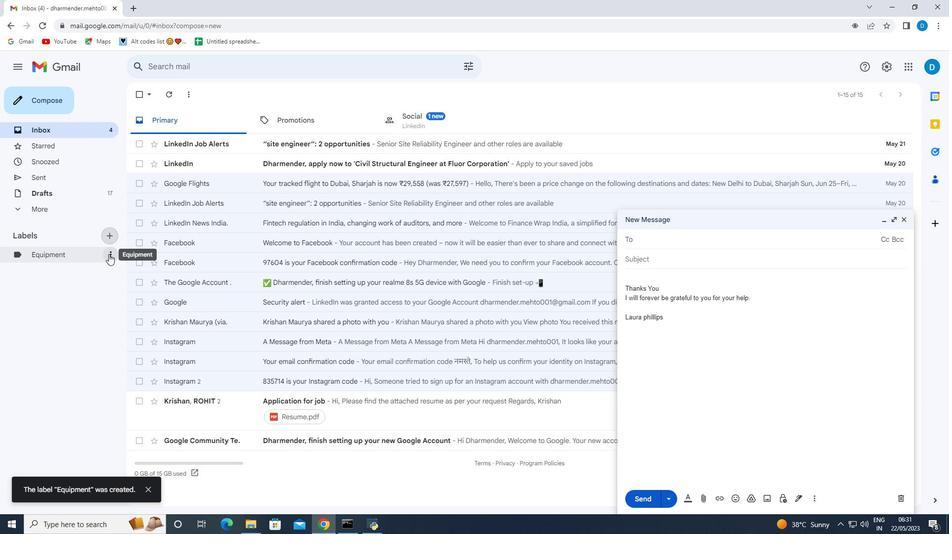 
Action: Mouse moved to (135, 272)
Screenshot: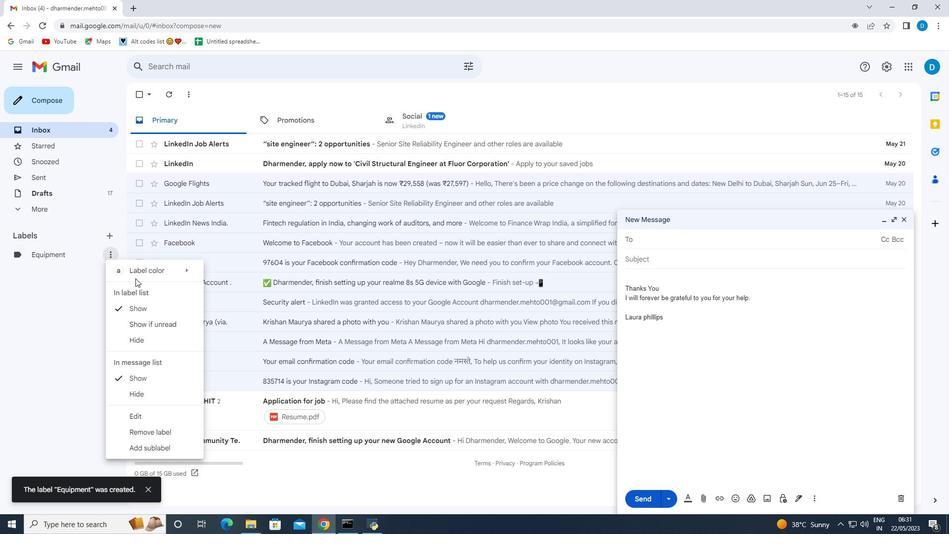 
Action: Mouse pressed left at (135, 272)
Screenshot: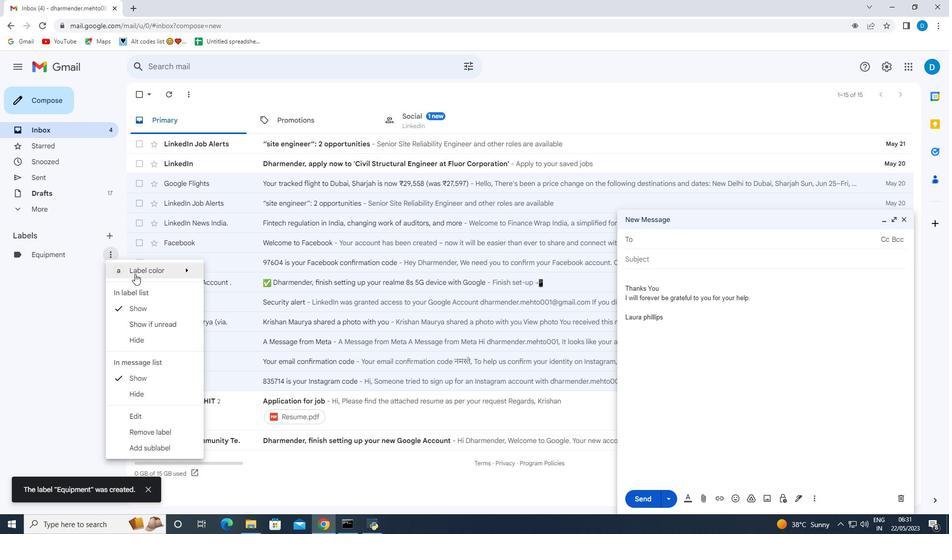 
Action: Mouse moved to (244, 323)
Screenshot: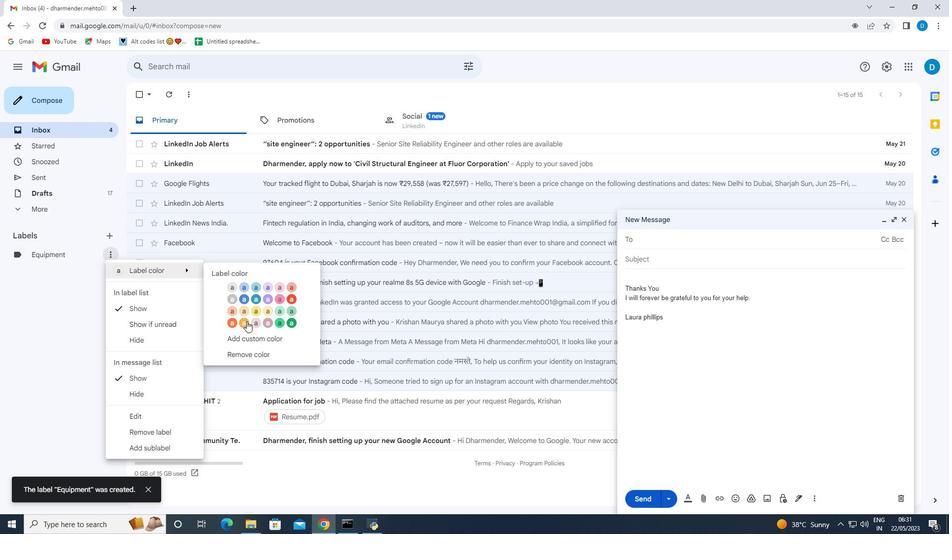 
Action: Mouse pressed left at (244, 323)
Screenshot: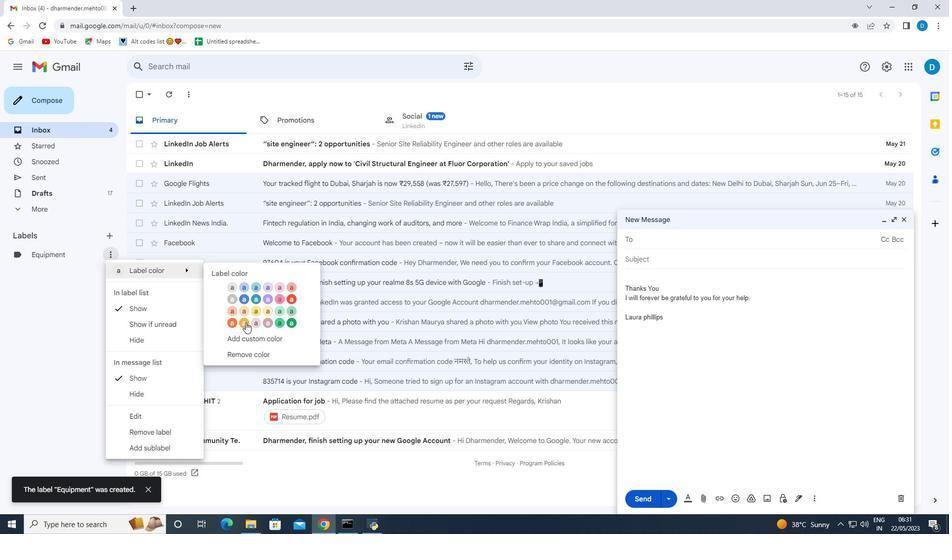 
Action: Mouse moved to (739, 504)
Screenshot: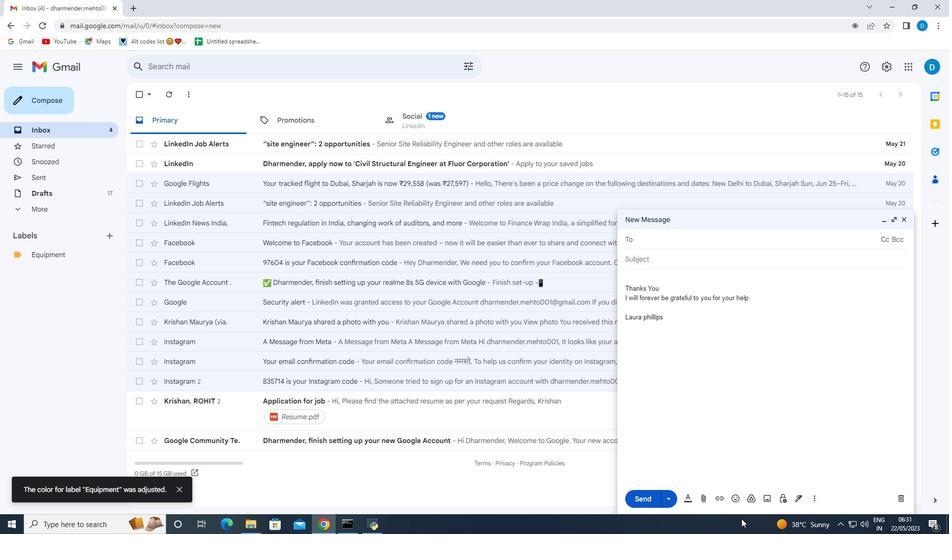 
Action: Mouse scrolled (739, 503) with delta (0, 0)
Screenshot: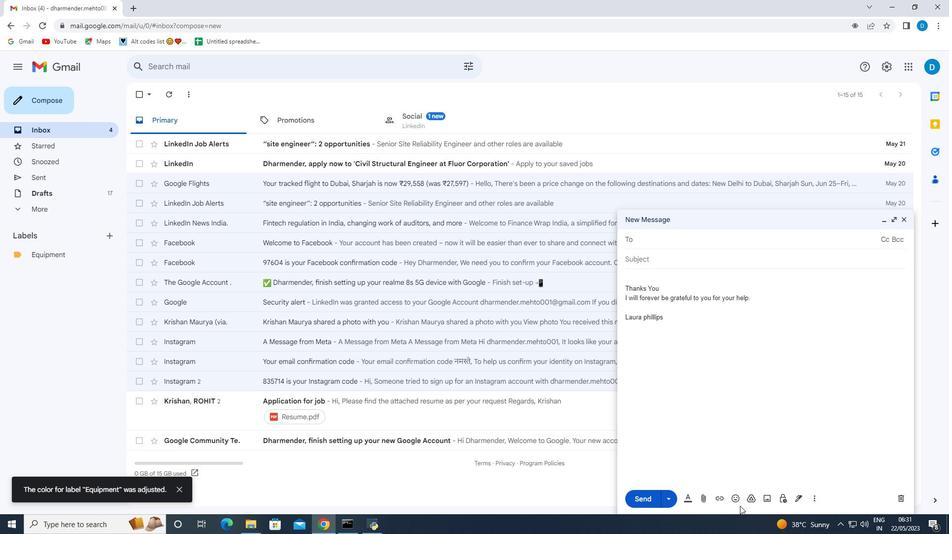
Action: Mouse scrolled (739, 503) with delta (0, 0)
Screenshot: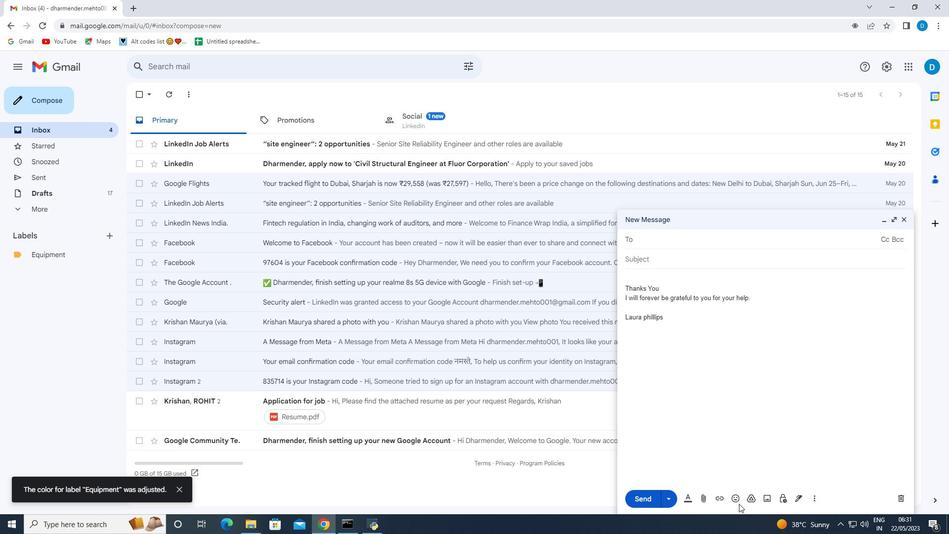 
Action: Mouse moved to (816, 496)
Screenshot: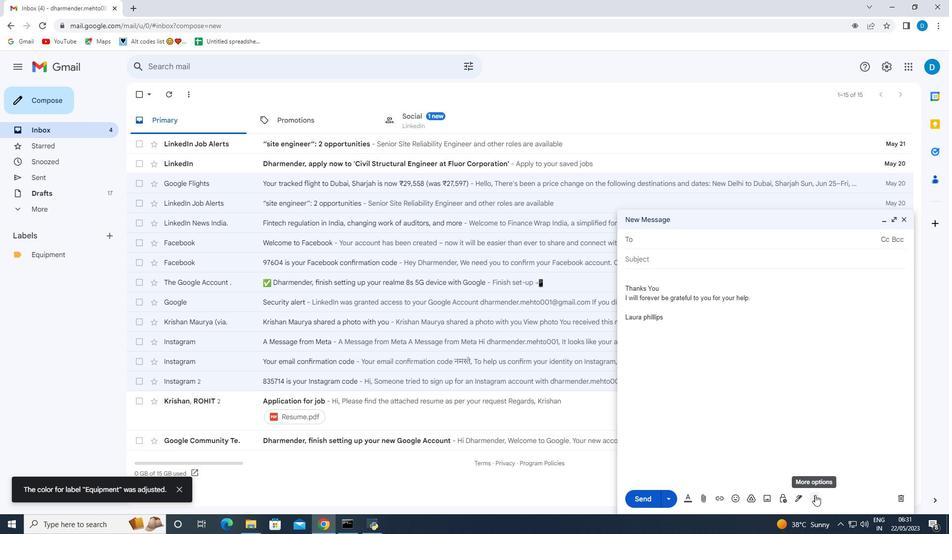 
Action: Mouse pressed left at (816, 496)
Screenshot: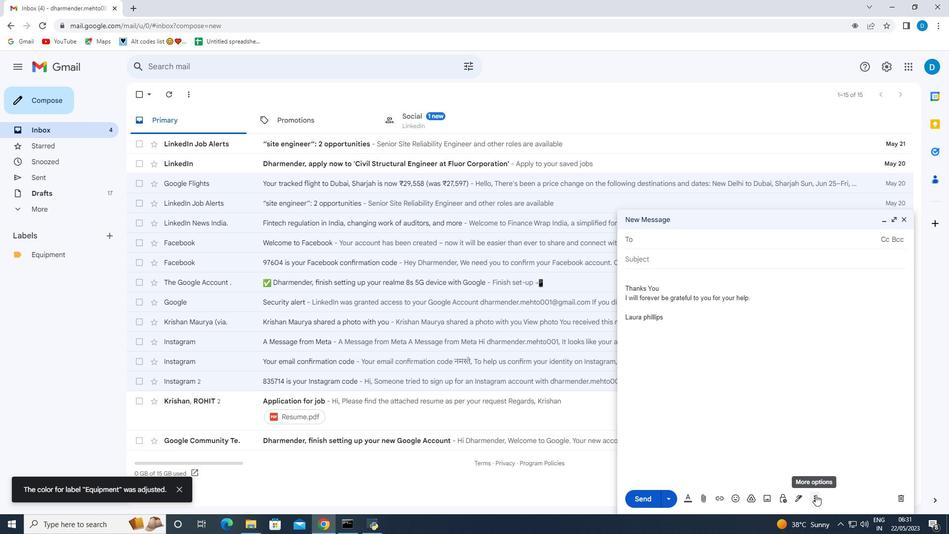 
Action: Mouse moved to (849, 401)
Screenshot: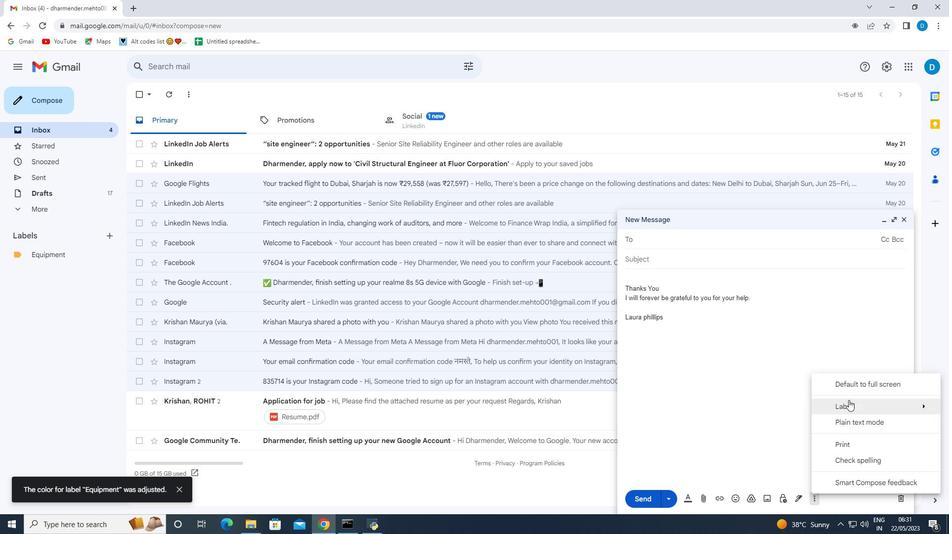 
Action: Mouse pressed left at (849, 401)
Screenshot: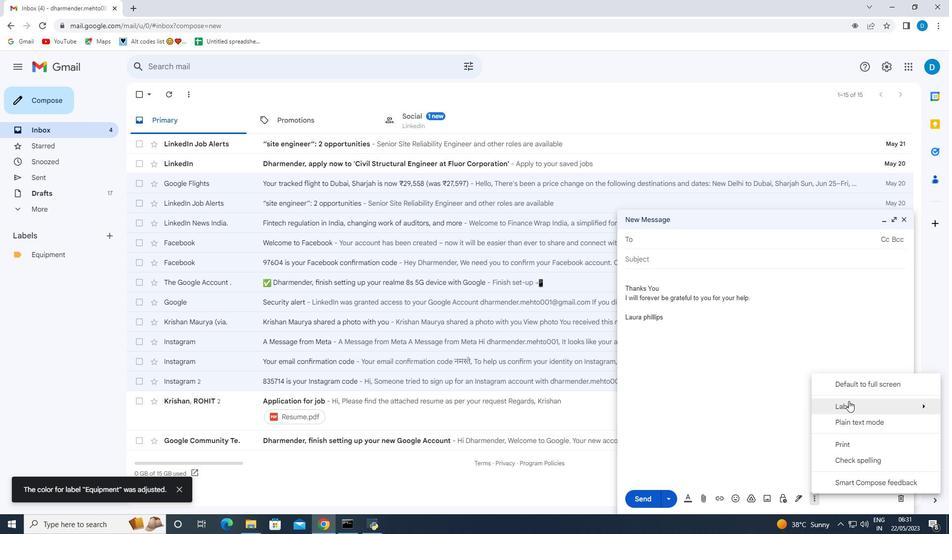 
Action: Mouse moved to (710, 279)
Screenshot: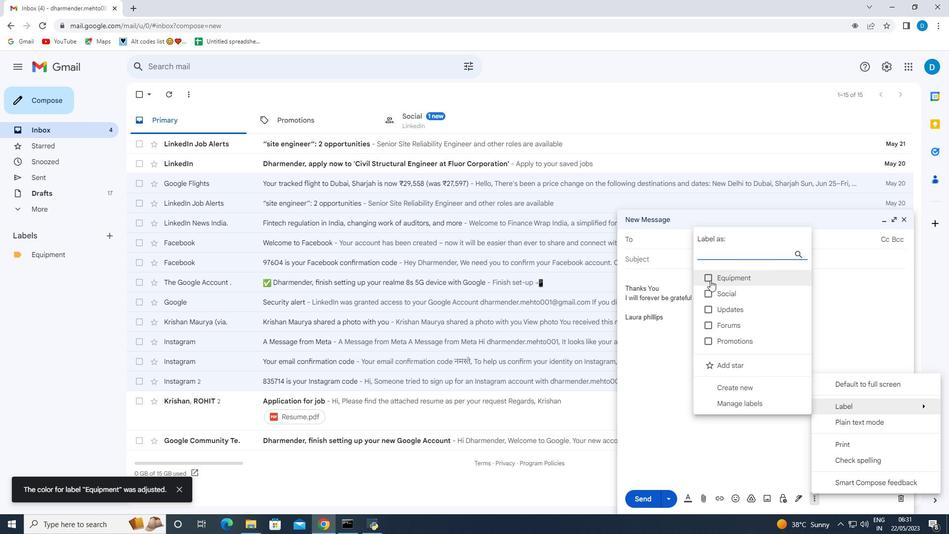 
Action: Mouse pressed left at (710, 279)
Screenshot: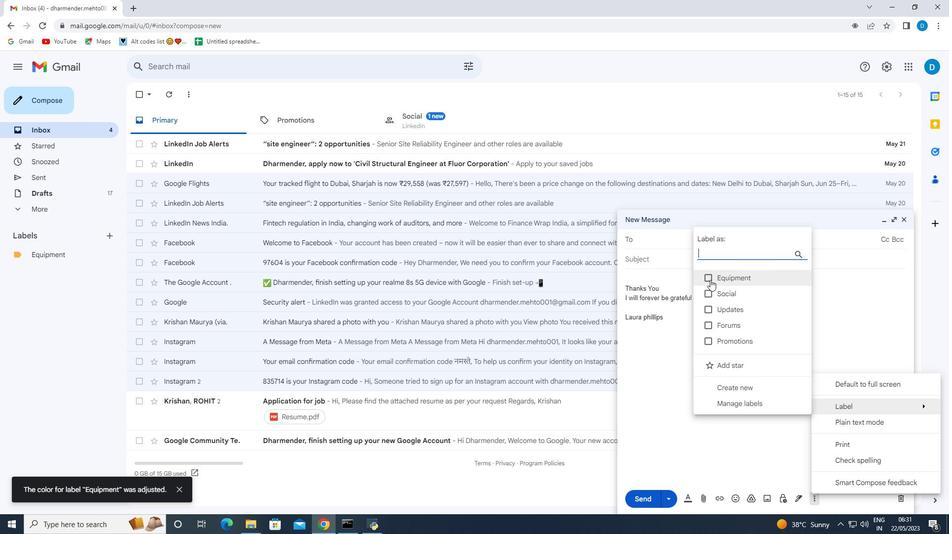 
Action: Mouse moved to (734, 391)
Screenshot: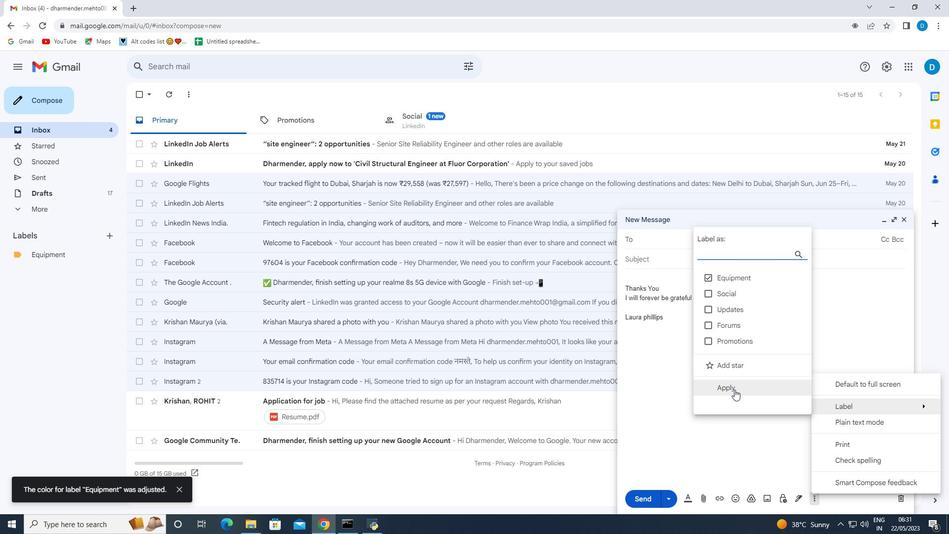 
Action: Mouse pressed left at (734, 391)
Screenshot: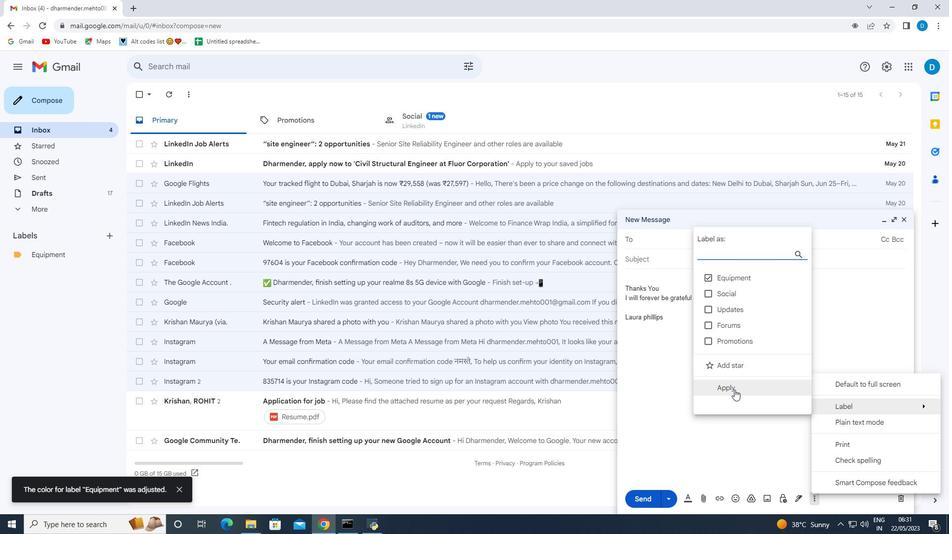 
Action: Mouse moved to (658, 239)
Screenshot: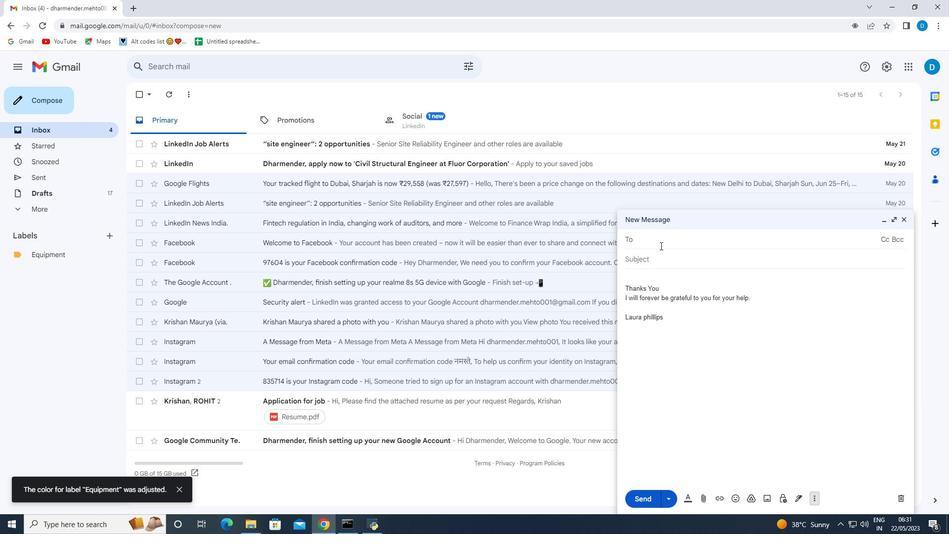 
Action: Mouse pressed left at (658, 239)
Screenshot: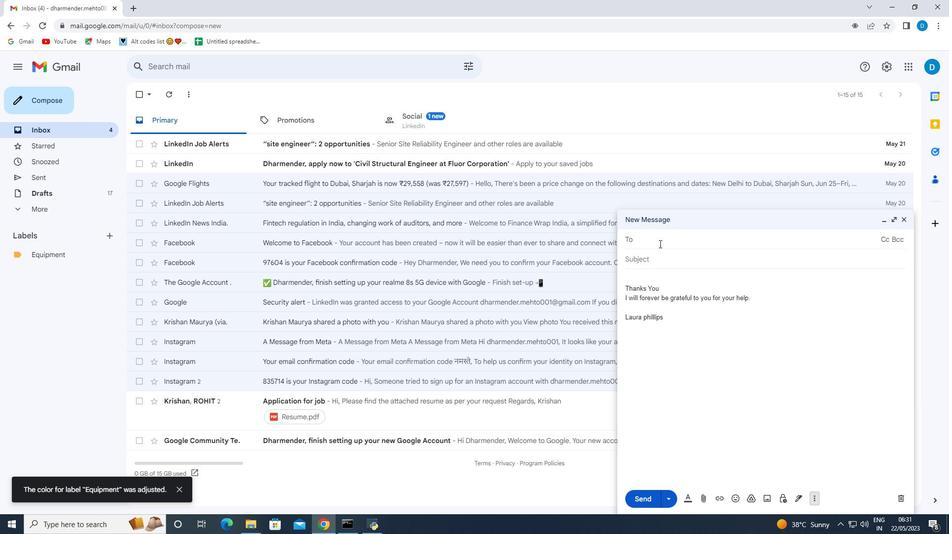 
Action: Key pressed softage<Key.shift>.9<Key.shift><Key.shift><Key.shift><Key.shift><Key.shift><Key.shift><Key.shift><Key.shift><Key.shift><Key.shift><Key.shift><Key.shift>@softage.net
Screenshot: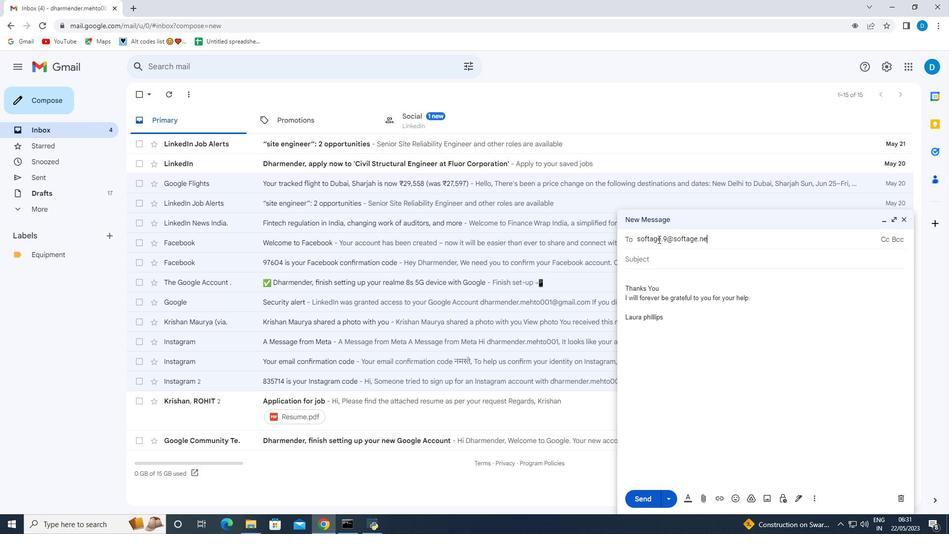 
Action: Mouse moved to (758, 269)
Screenshot: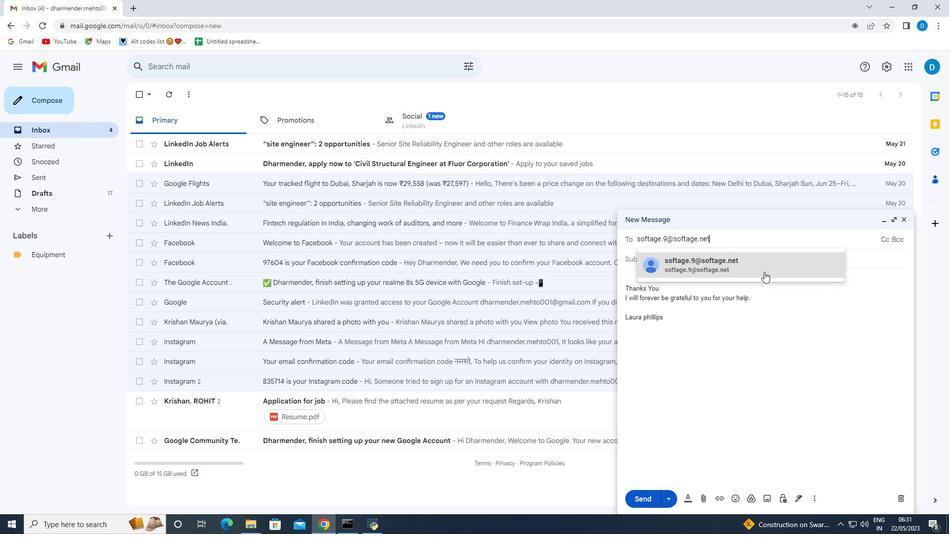 
Action: Mouse pressed left at (758, 269)
Screenshot: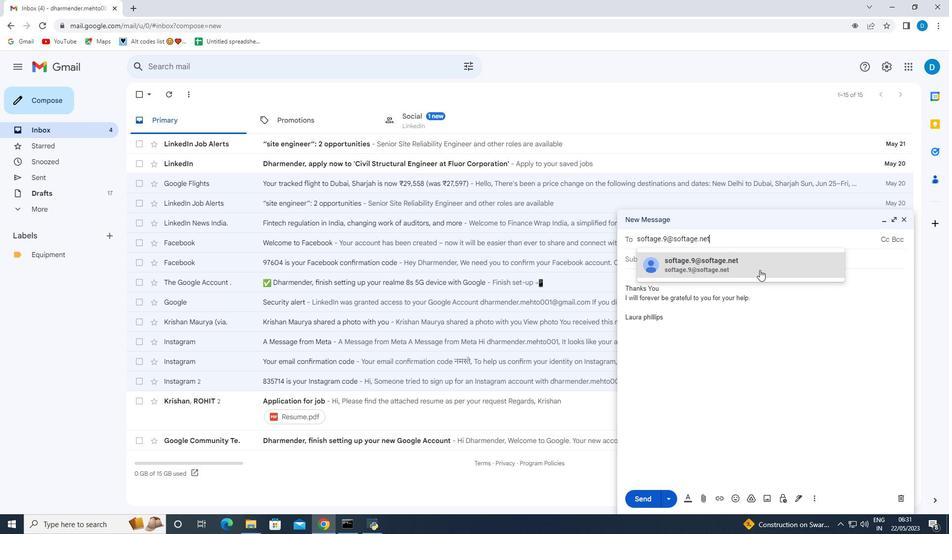 
Action: Mouse moved to (674, 399)
Screenshot: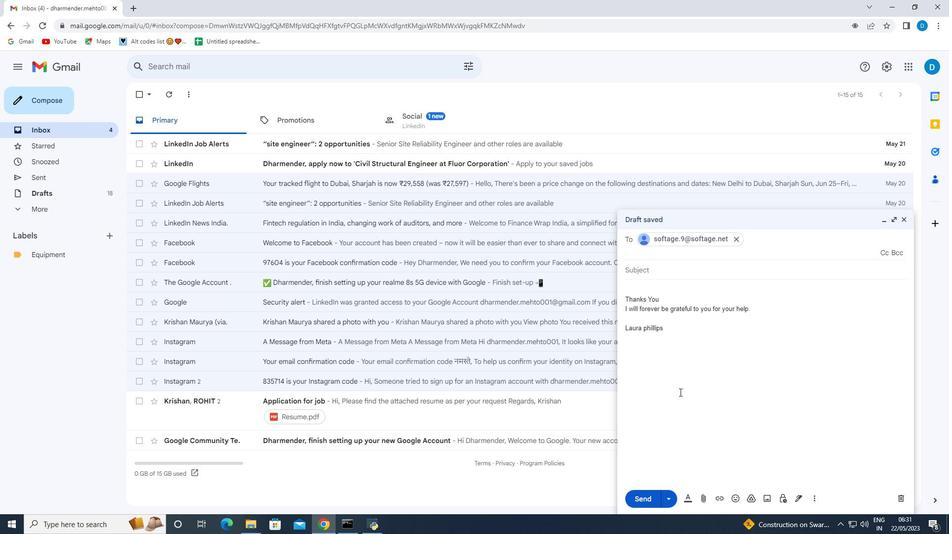 
Action: Mouse scrolled (674, 398) with delta (0, 0)
Screenshot: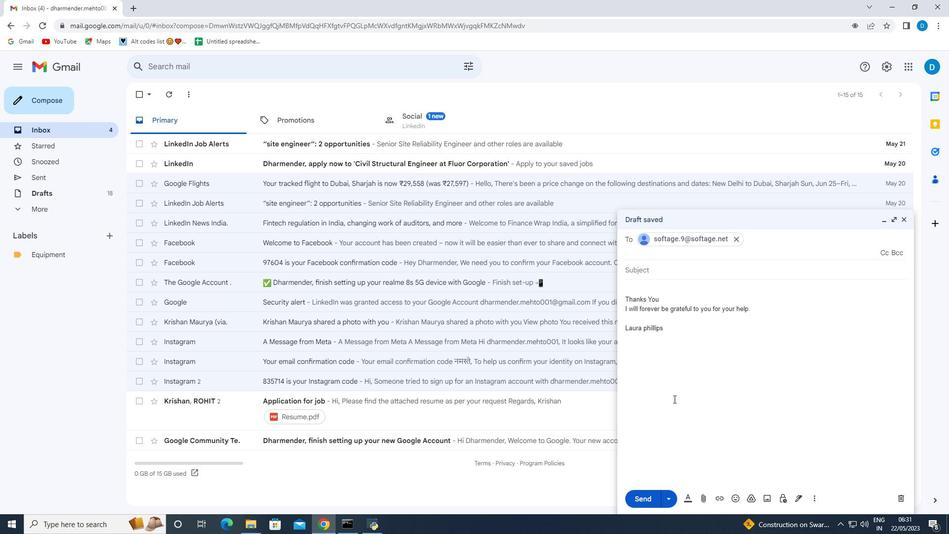 
Action: Mouse scrolled (674, 398) with delta (0, 0)
Screenshot: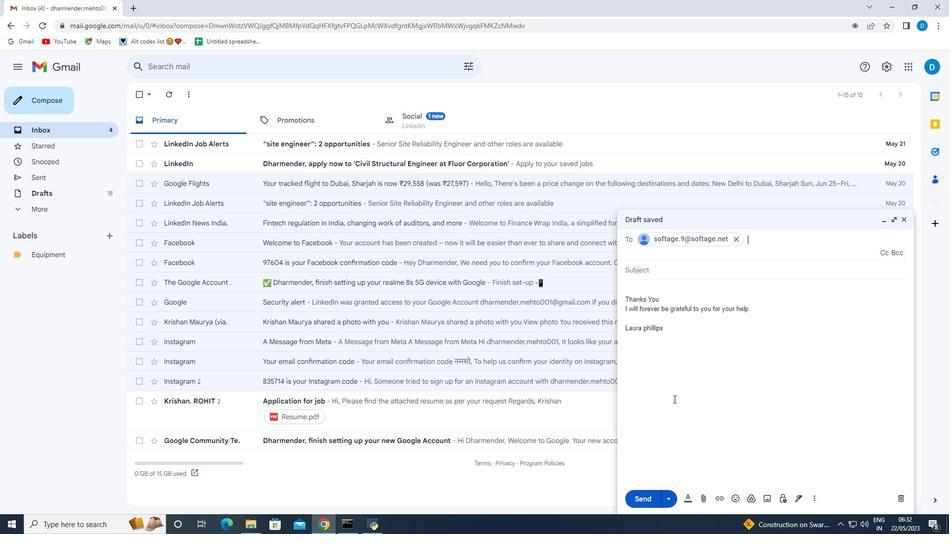 
Action: Mouse moved to (727, 381)
Screenshot: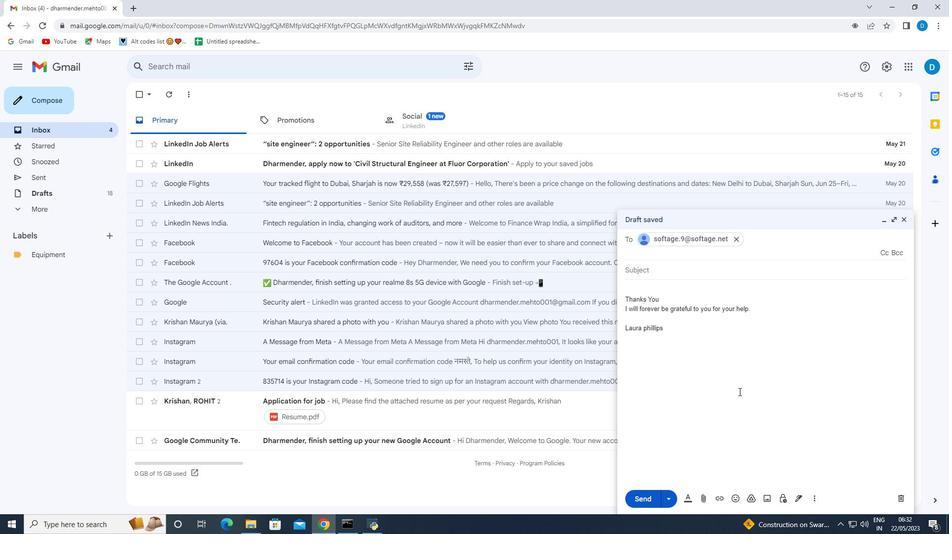 
Action: Mouse pressed left at (727, 381)
Screenshot: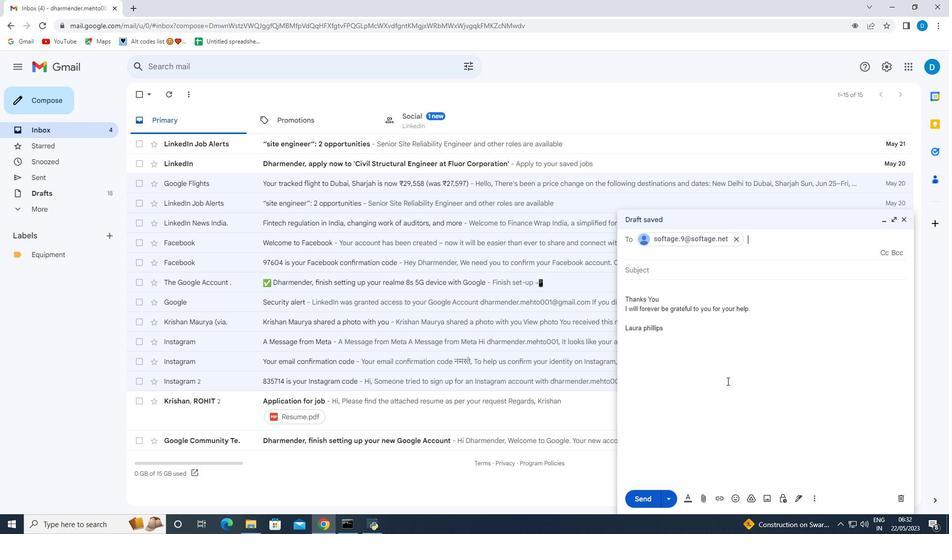 
Action: Mouse moved to (718, 384)
Screenshot: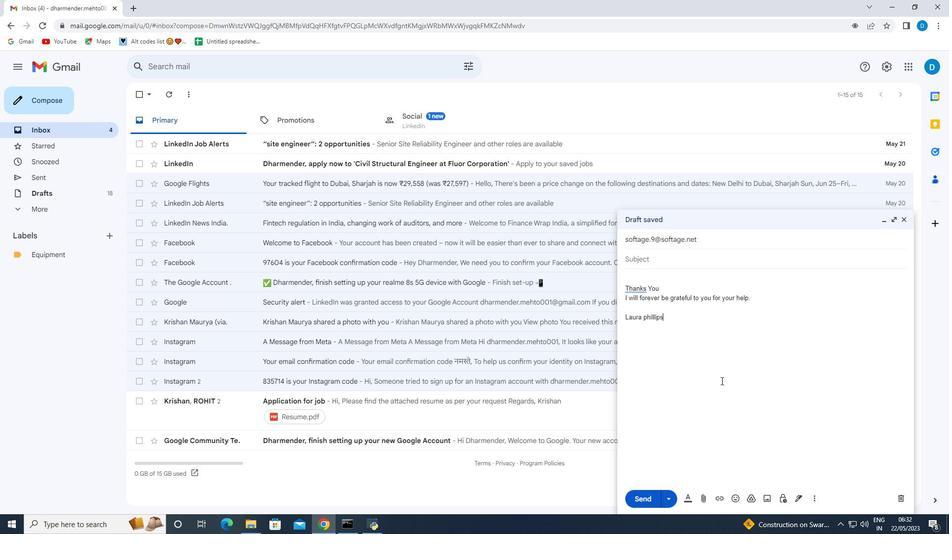 
